 Task: Find connections with filter location Cehegín with filter topic #Bitcoinwith filter profile language Spanish with filter current company Apex Systems with filter school Orissa University of Agriculture and Technology with filter industry Gambling Facilities and Casinos with filter service category Video Production with filter keywords title Video Editor
Action: Mouse moved to (573, 65)
Screenshot: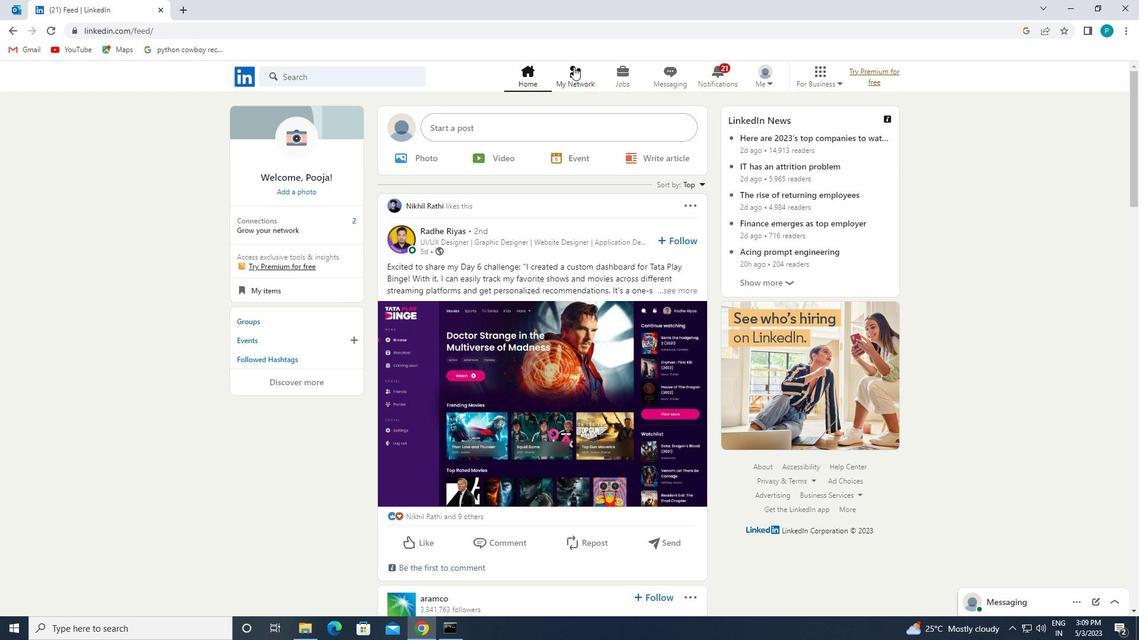 
Action: Mouse pressed left at (573, 65)
Screenshot: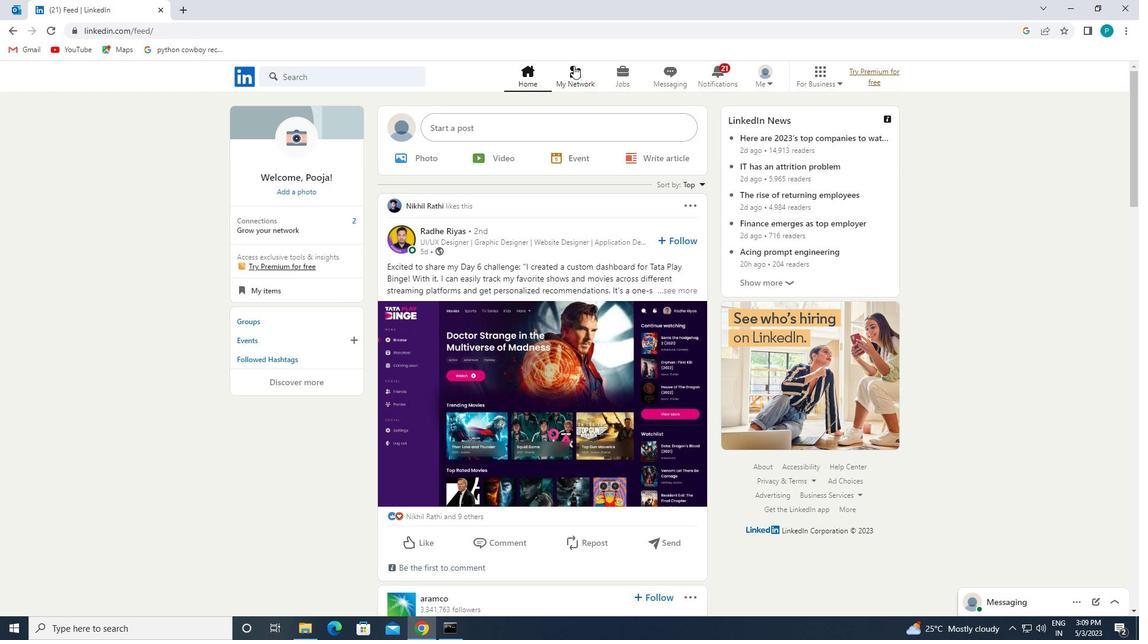 
Action: Mouse moved to (305, 145)
Screenshot: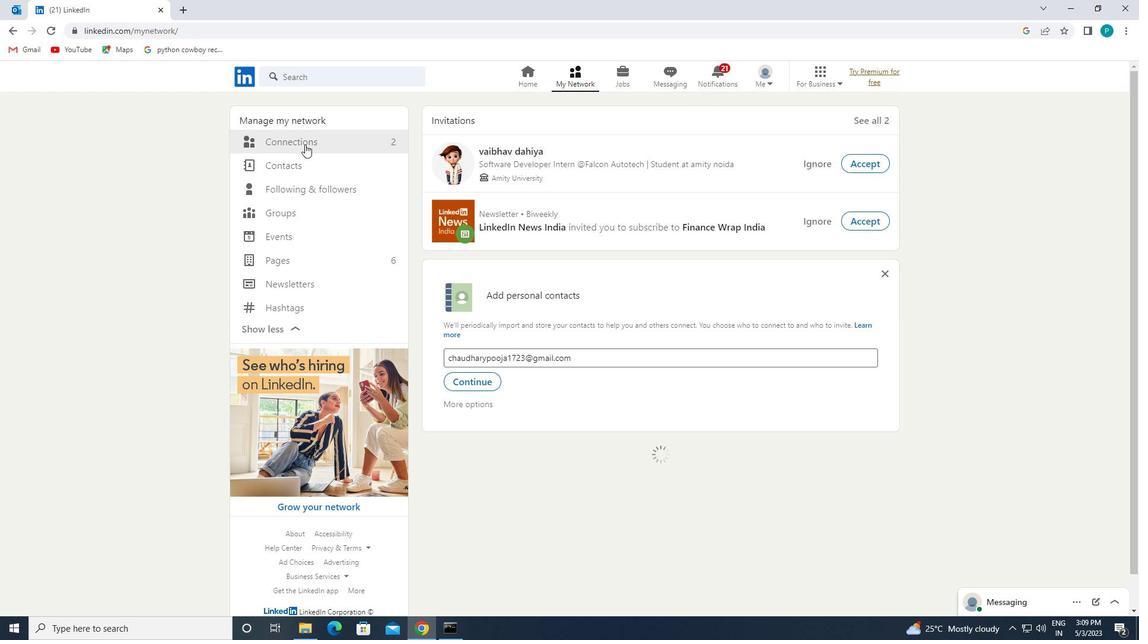 
Action: Mouse pressed left at (305, 145)
Screenshot: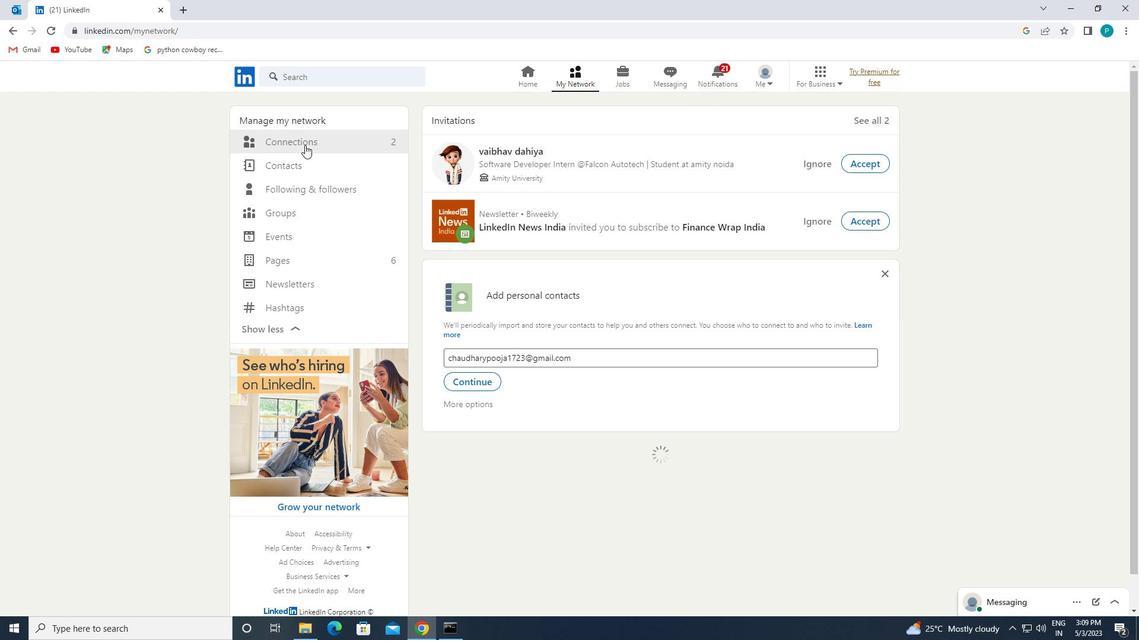 
Action: Mouse moved to (684, 141)
Screenshot: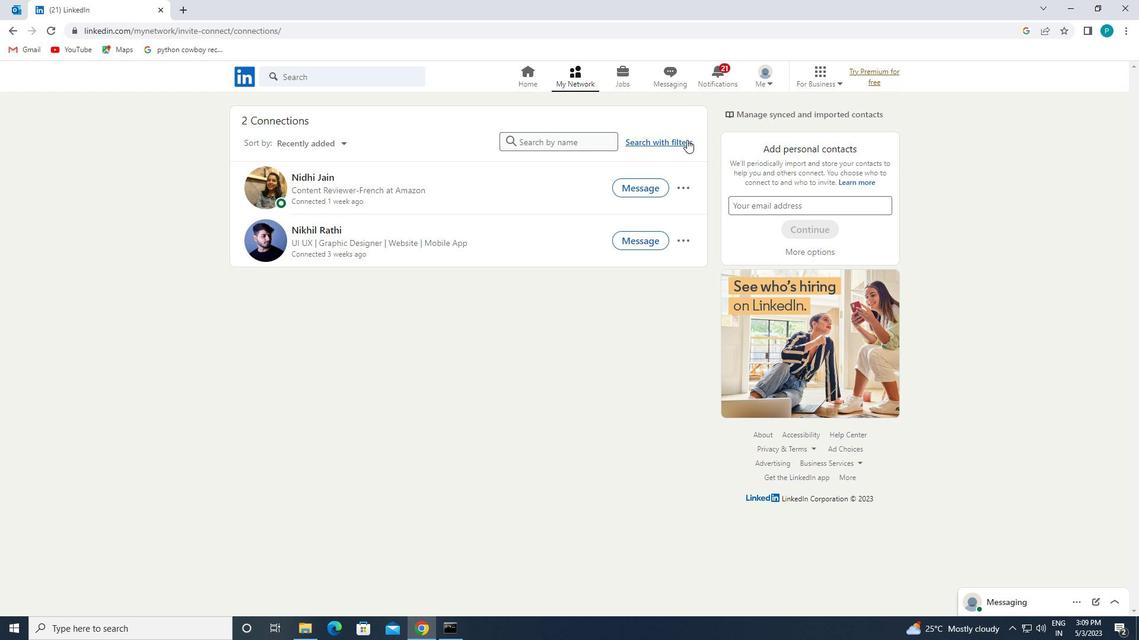 
Action: Mouse pressed left at (684, 141)
Screenshot: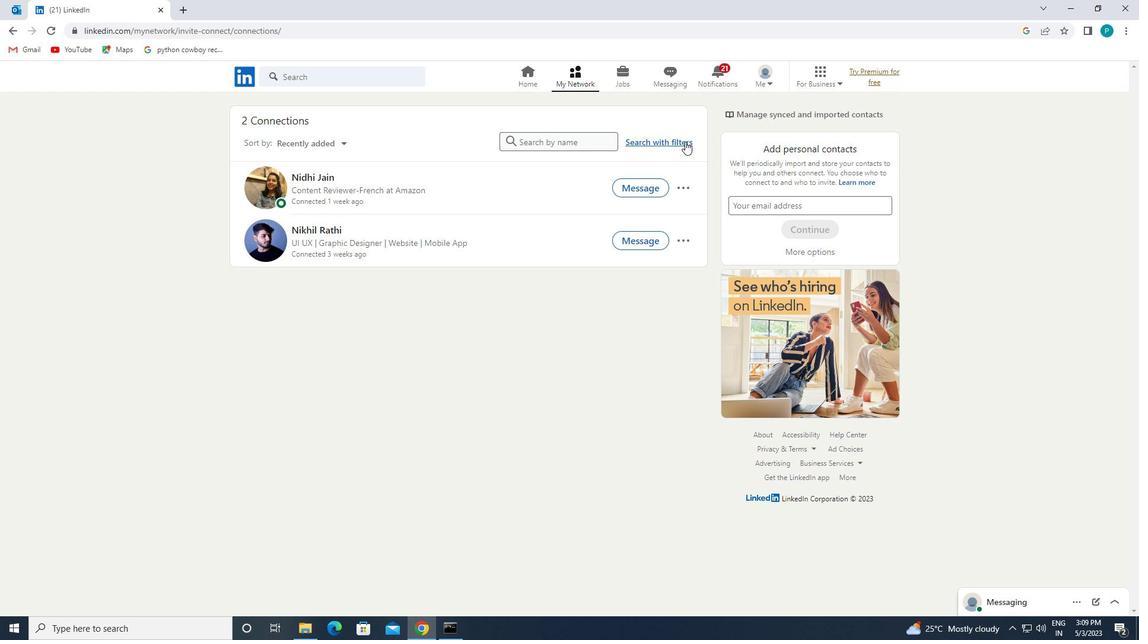 
Action: Mouse moved to (600, 111)
Screenshot: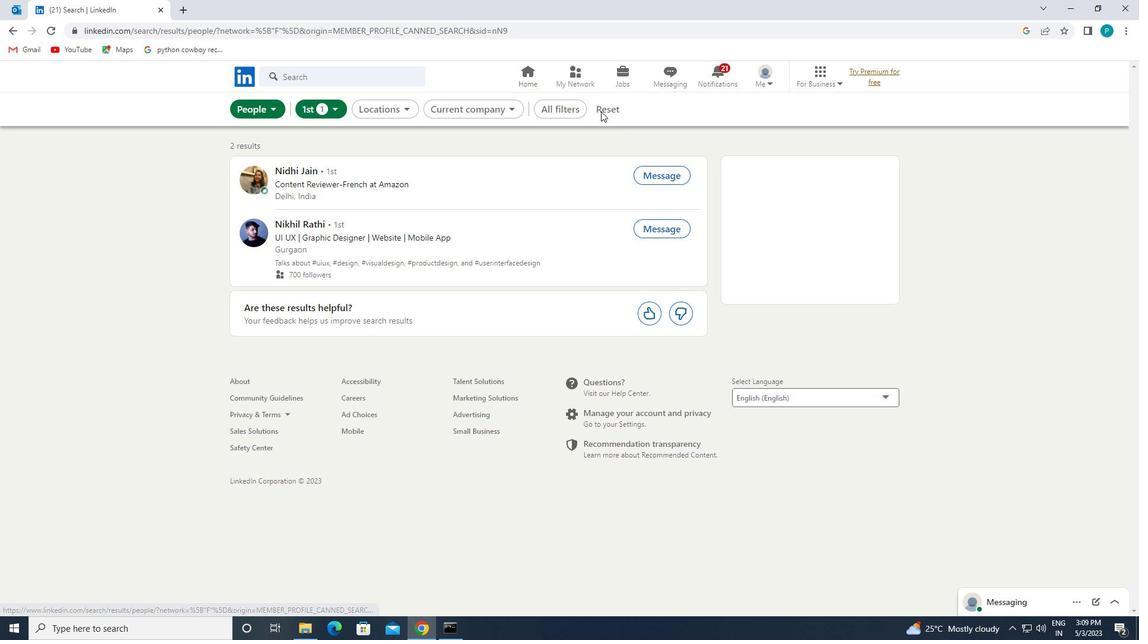 
Action: Mouse pressed left at (600, 111)
Screenshot: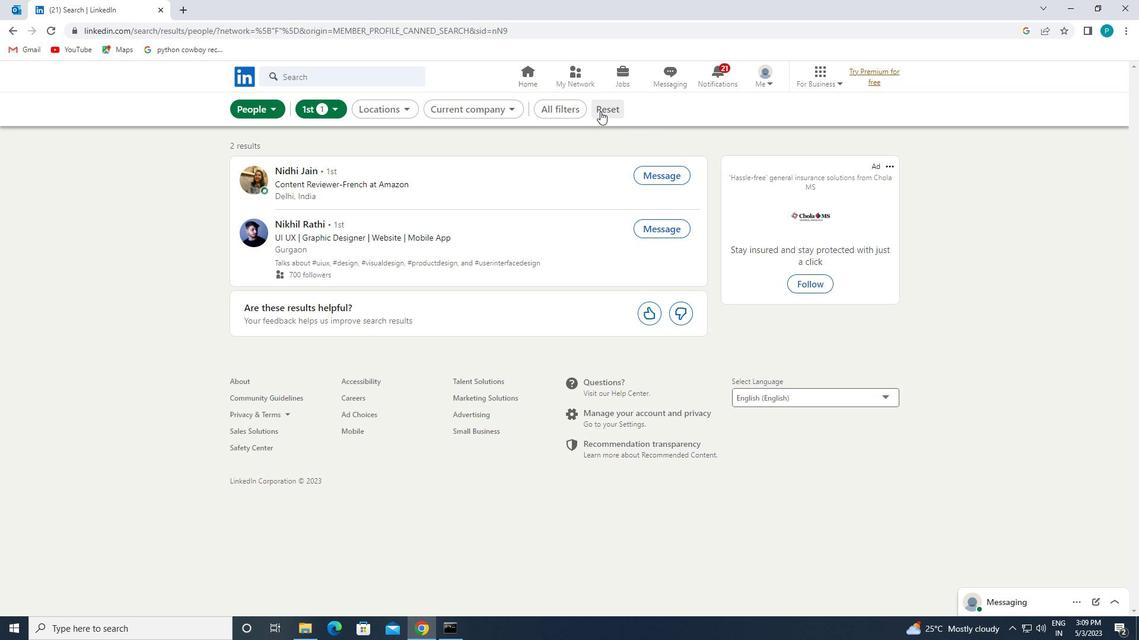 
Action: Mouse pressed left at (600, 111)
Screenshot: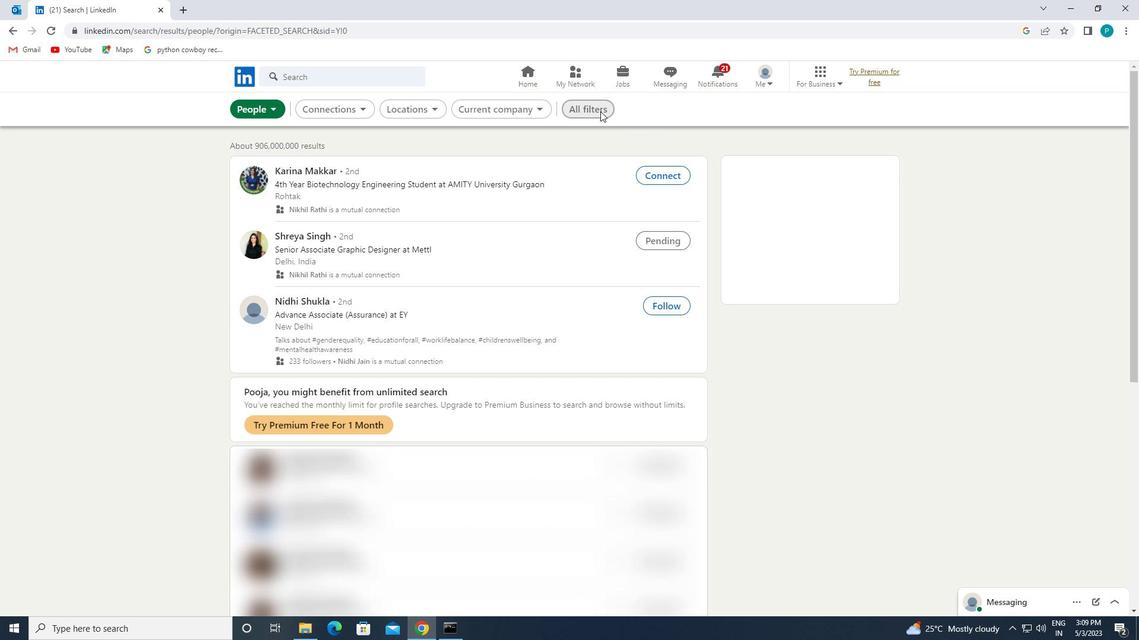 
Action: Mouse moved to (1065, 371)
Screenshot: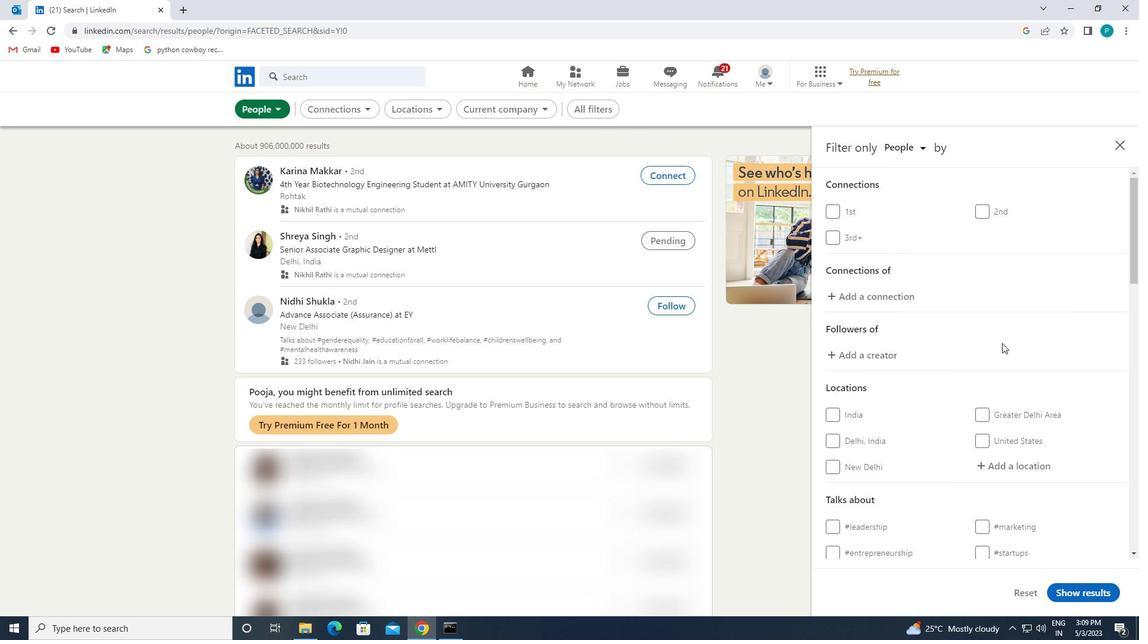 
Action: Mouse scrolled (1065, 370) with delta (0, 0)
Screenshot: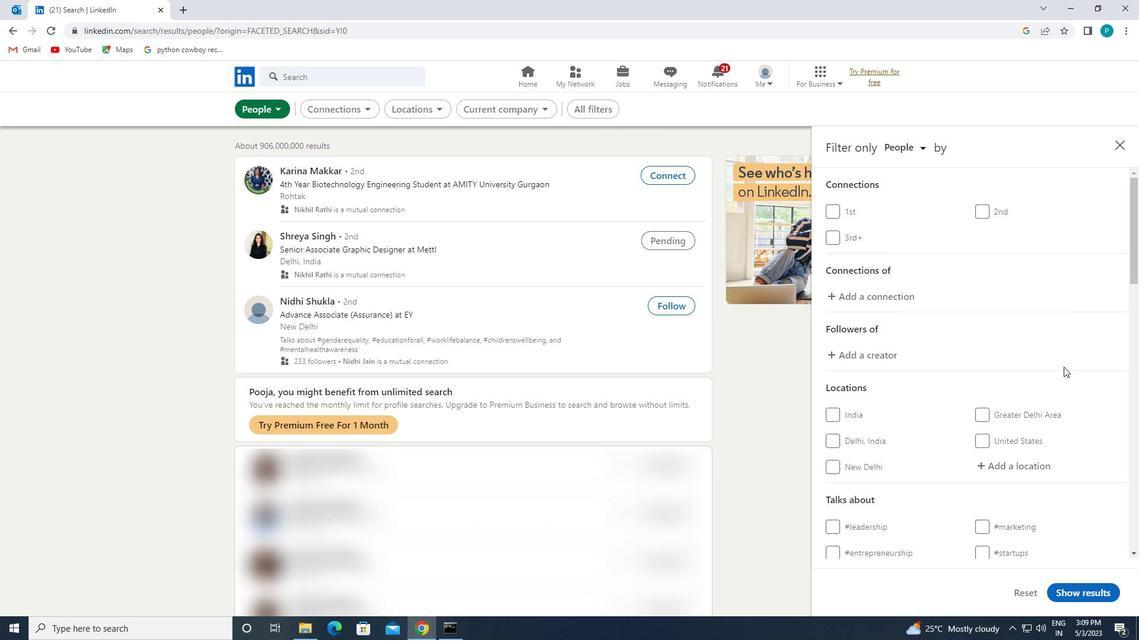 
Action: Mouse scrolled (1065, 370) with delta (0, 0)
Screenshot: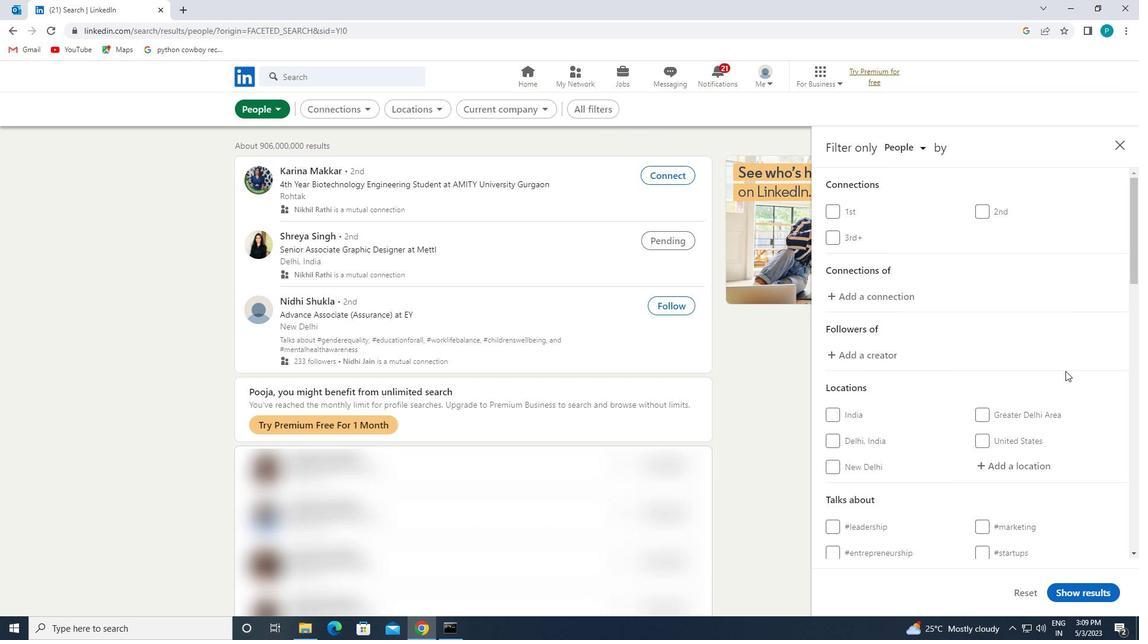 
Action: Mouse moved to (1019, 343)
Screenshot: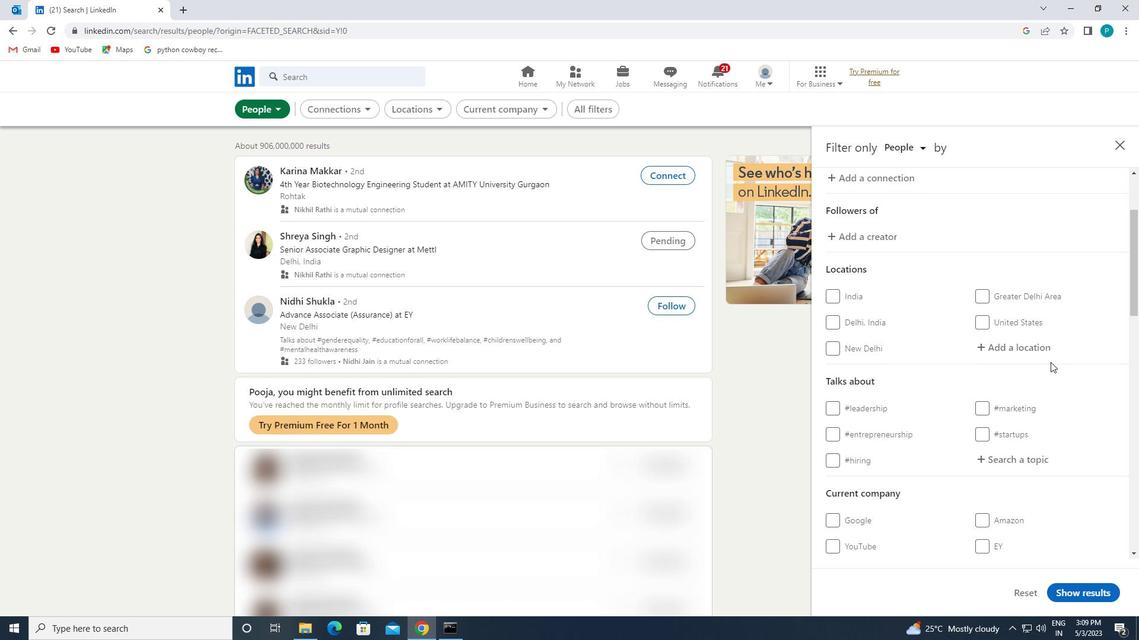 
Action: Mouse pressed left at (1019, 343)
Screenshot: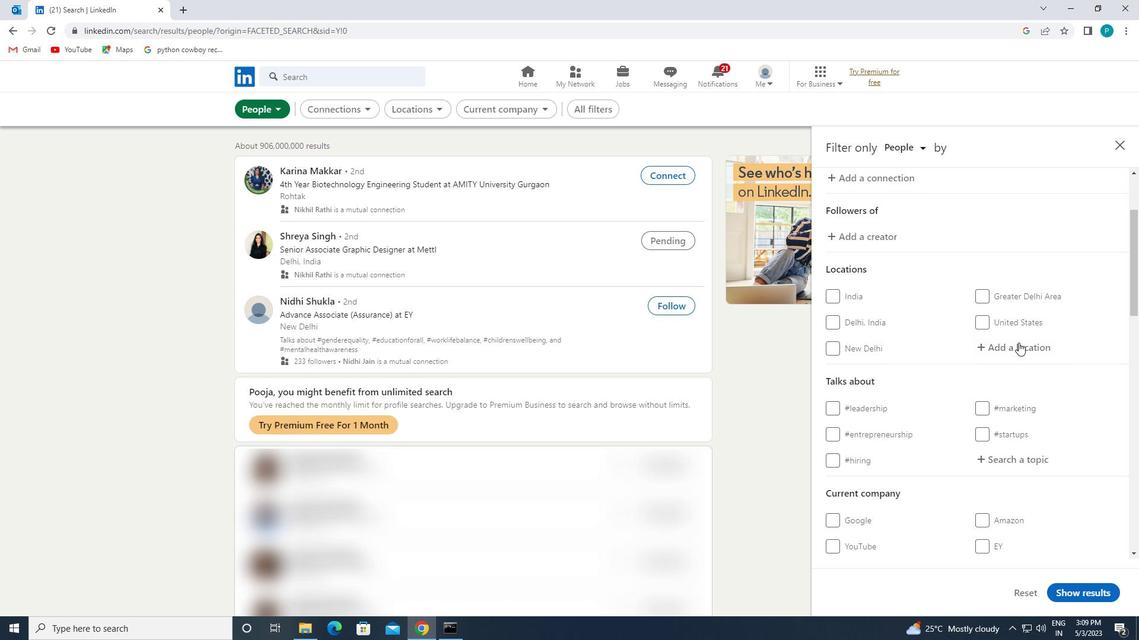 
Action: Mouse moved to (1019, 343)
Screenshot: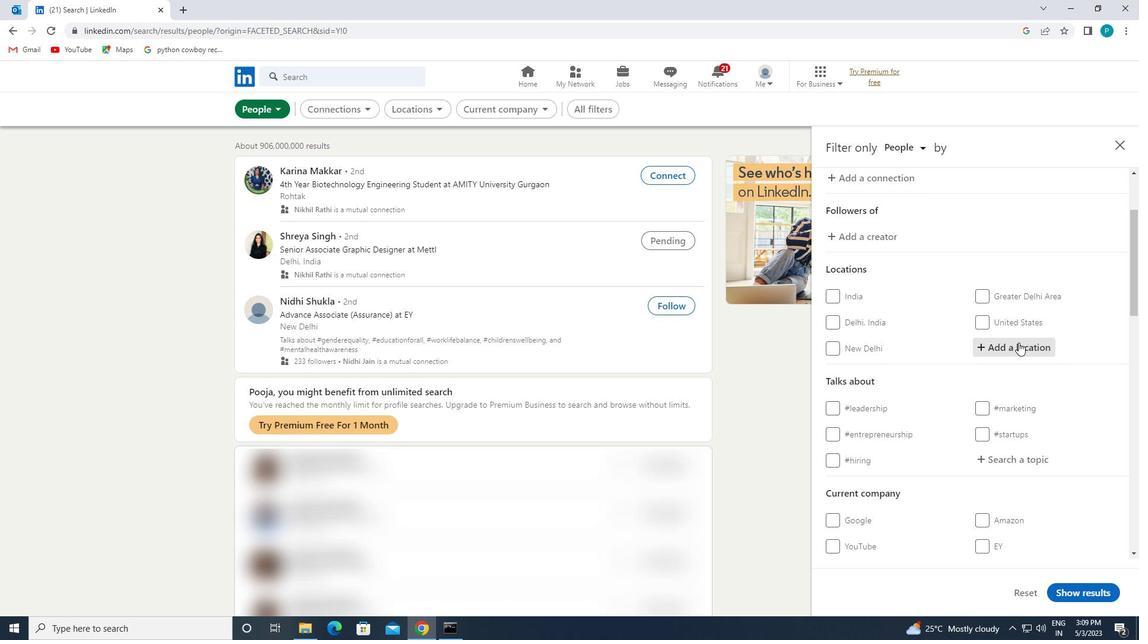 
Action: Key pressed <Key.caps_lock>c<Key.caps_lock>ehe
Screenshot: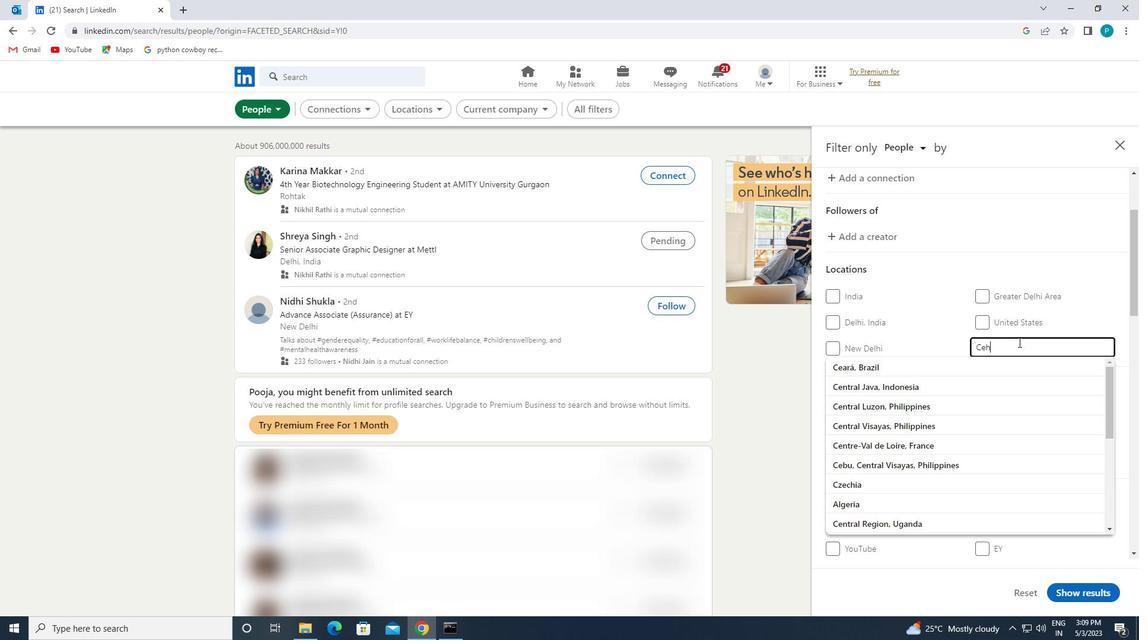 
Action: Mouse moved to (991, 366)
Screenshot: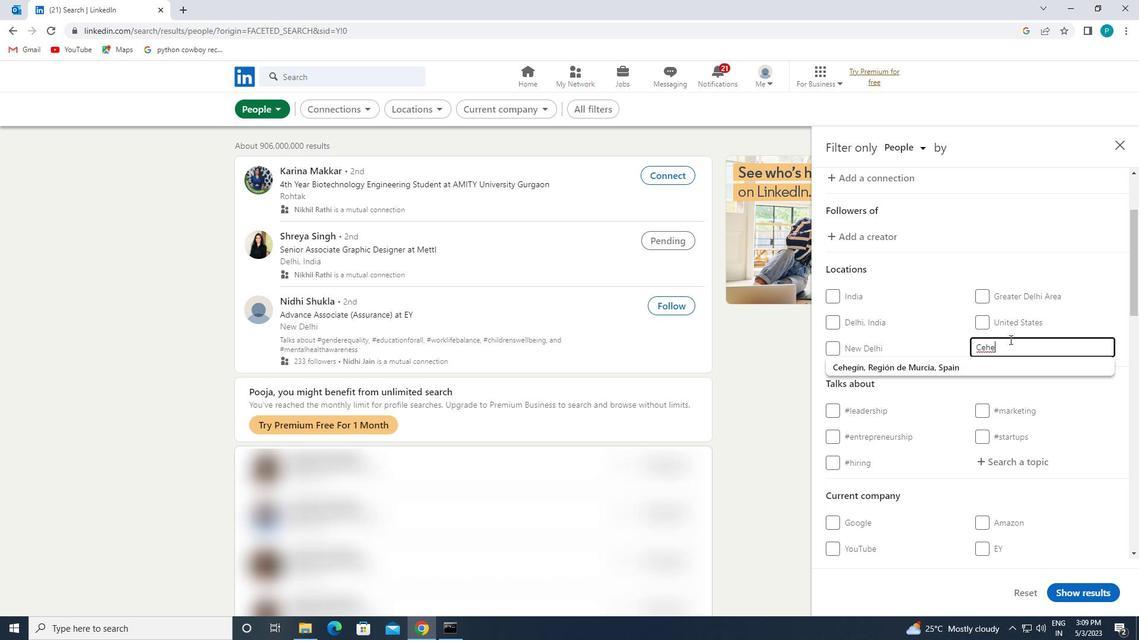 
Action: Mouse pressed left at (991, 366)
Screenshot: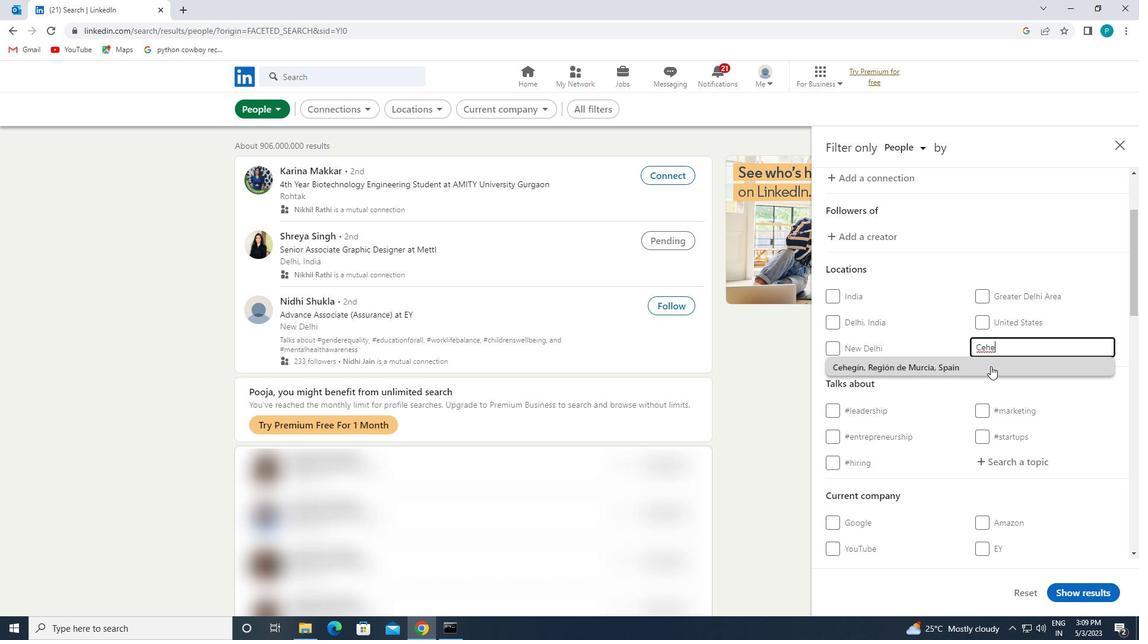 
Action: Mouse moved to (990, 366)
Screenshot: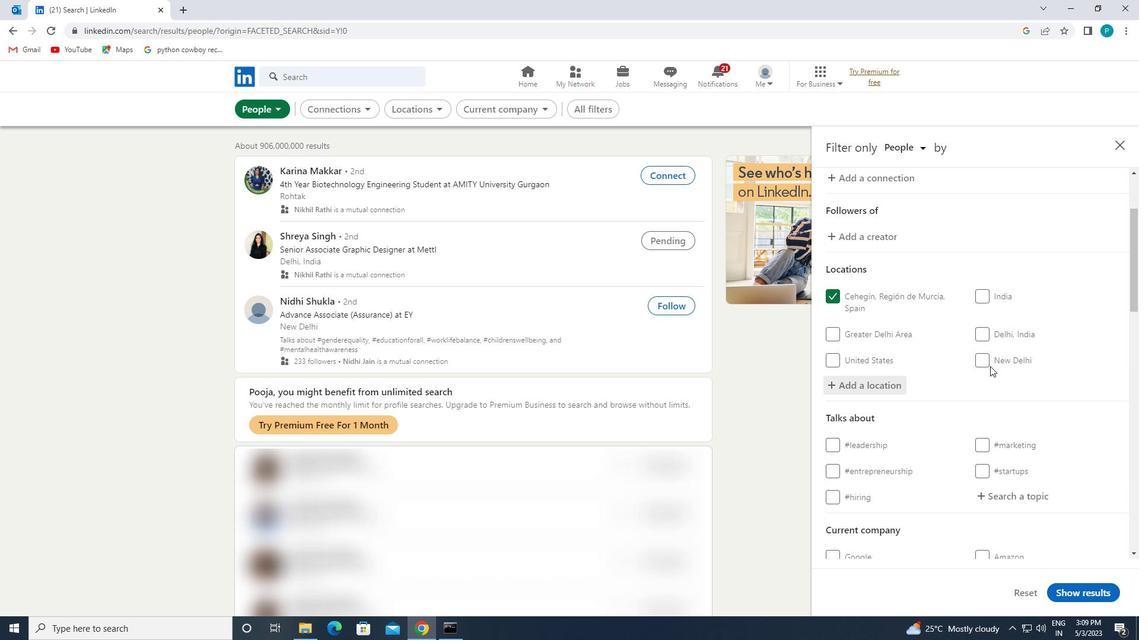 
Action: Mouse scrolled (990, 366) with delta (0, 0)
Screenshot: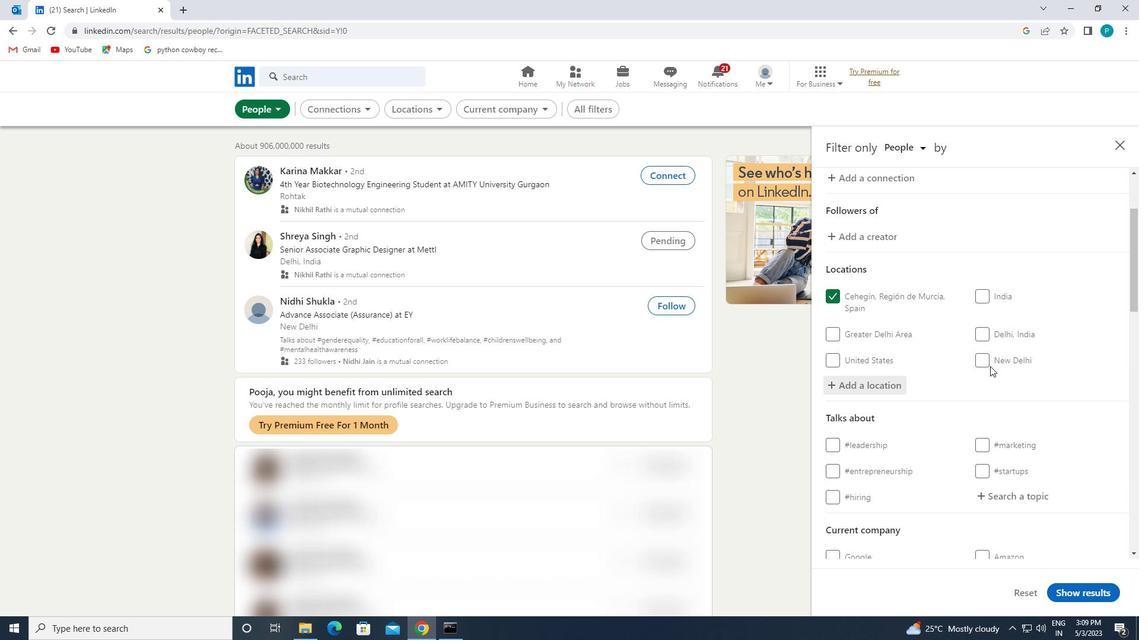 
Action: Mouse moved to (990, 367)
Screenshot: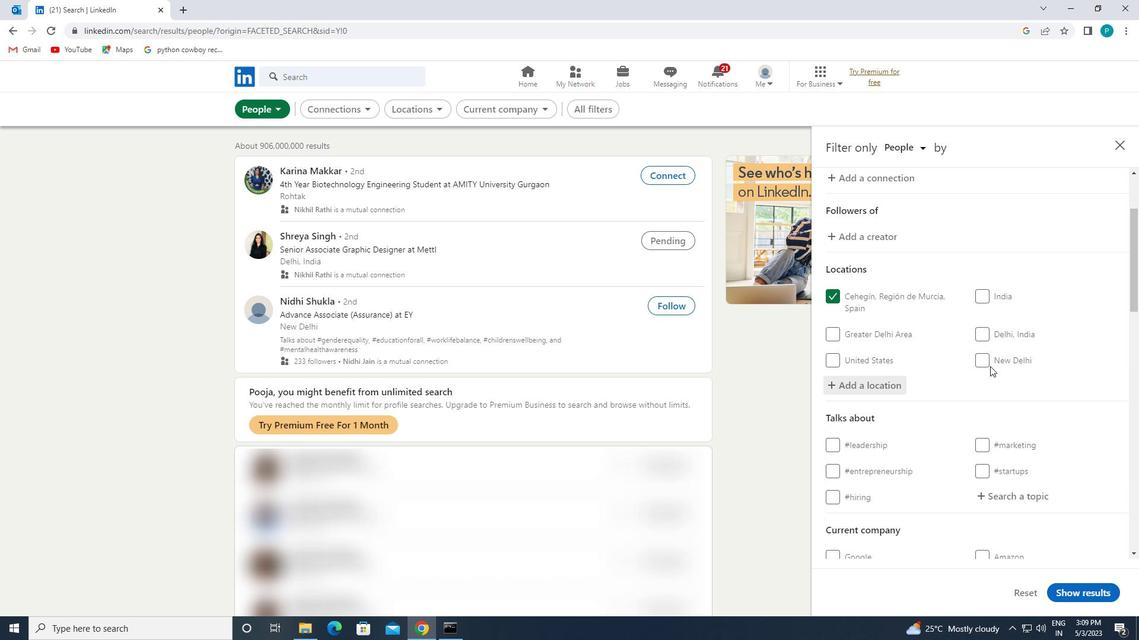
Action: Mouse scrolled (990, 366) with delta (0, 0)
Screenshot: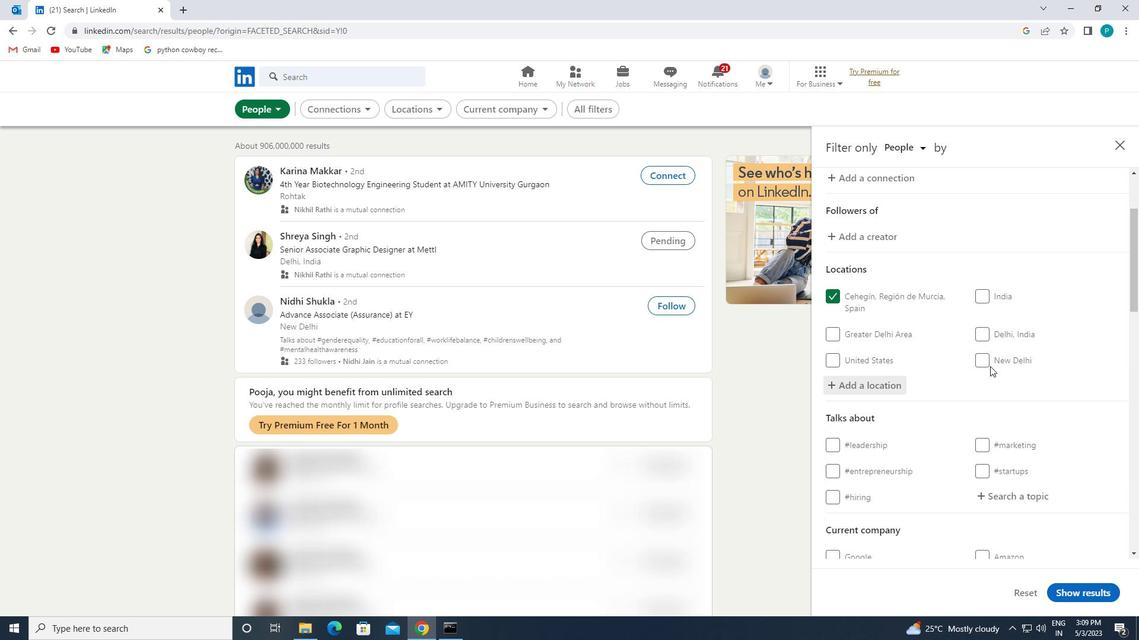 
Action: Mouse moved to (991, 368)
Screenshot: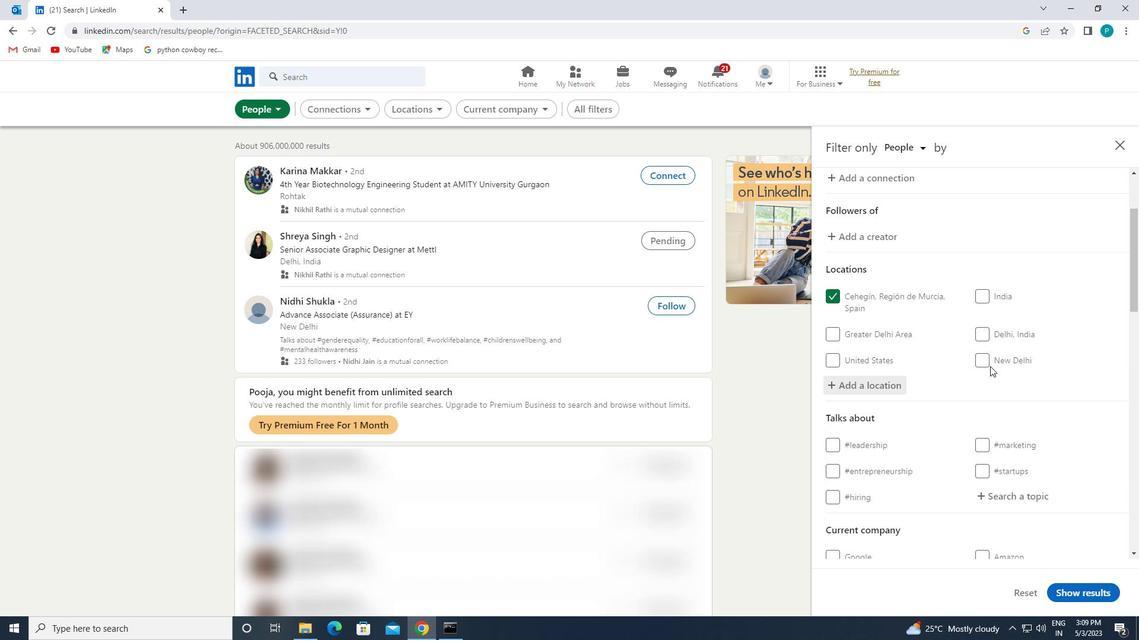 
Action: Mouse scrolled (991, 367) with delta (0, 0)
Screenshot: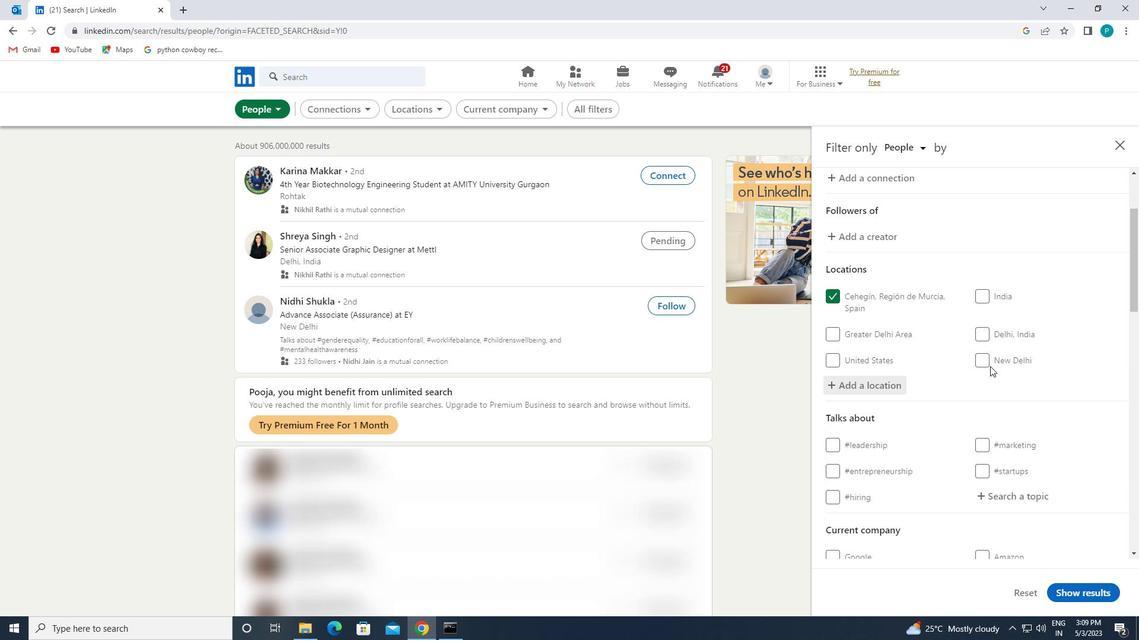 
Action: Mouse moved to (984, 323)
Screenshot: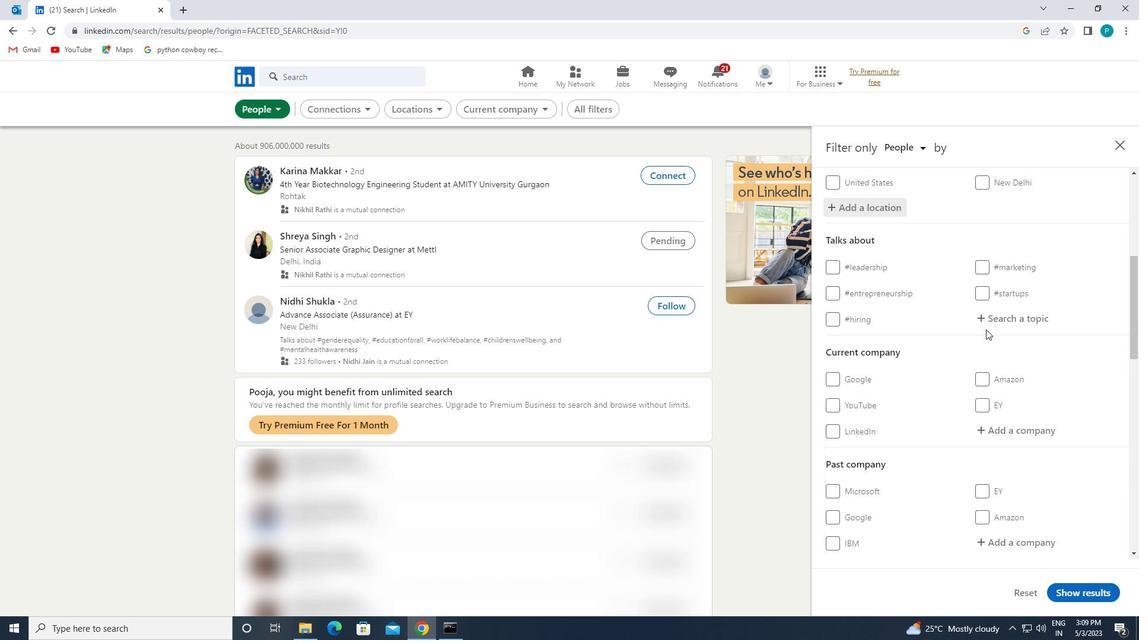 
Action: Mouse pressed left at (984, 323)
Screenshot: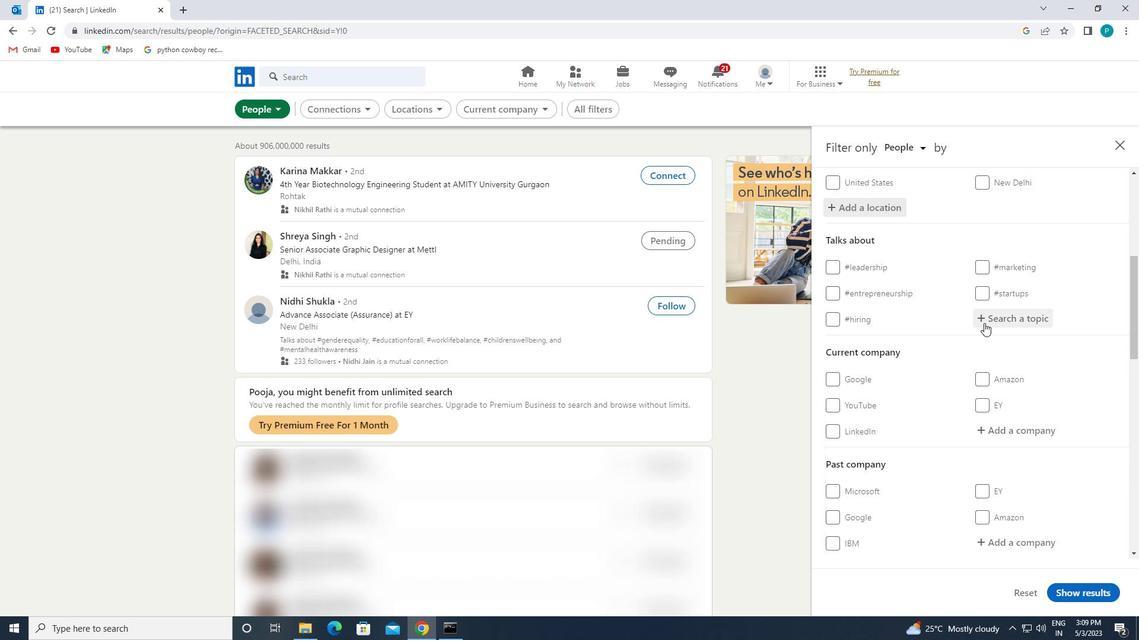 
Action: Mouse moved to (984, 324)
Screenshot: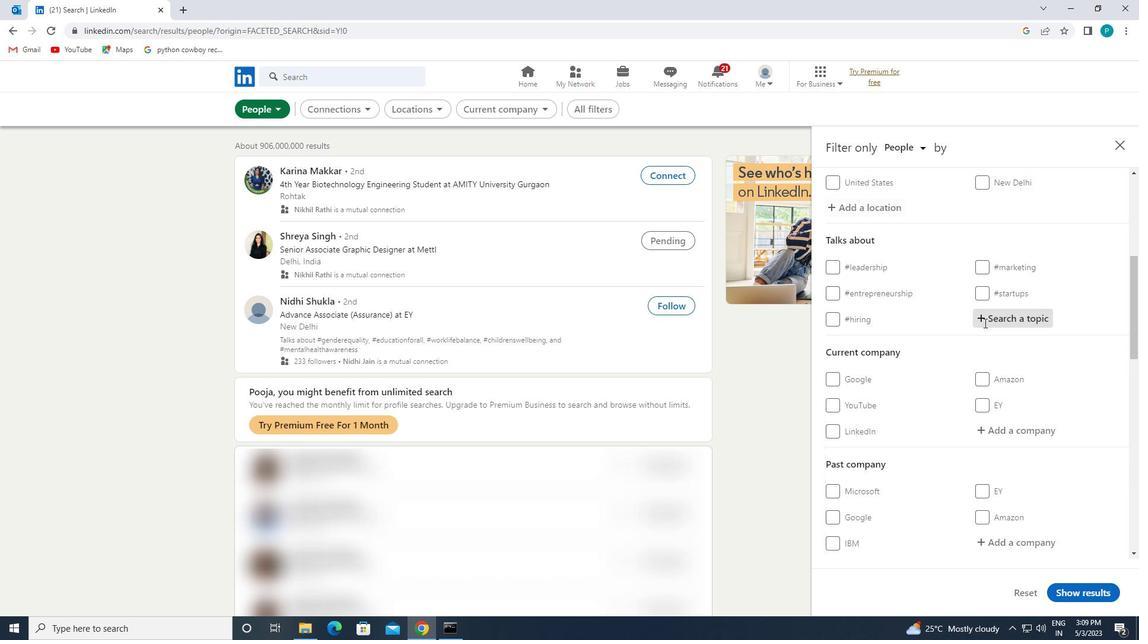 
Action: Key pressed <Key.shift><Key.shift><Key.shift>#<Key.caps_lock>B<Key.caps_lock>ITCOIN
Screenshot: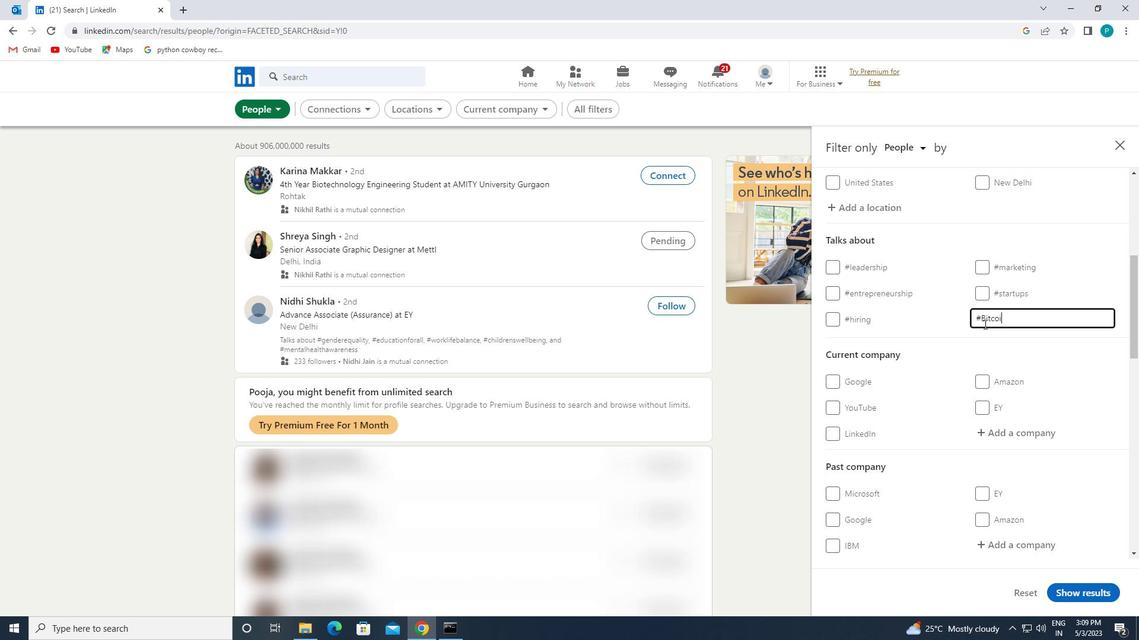 
Action: Mouse moved to (984, 324)
Screenshot: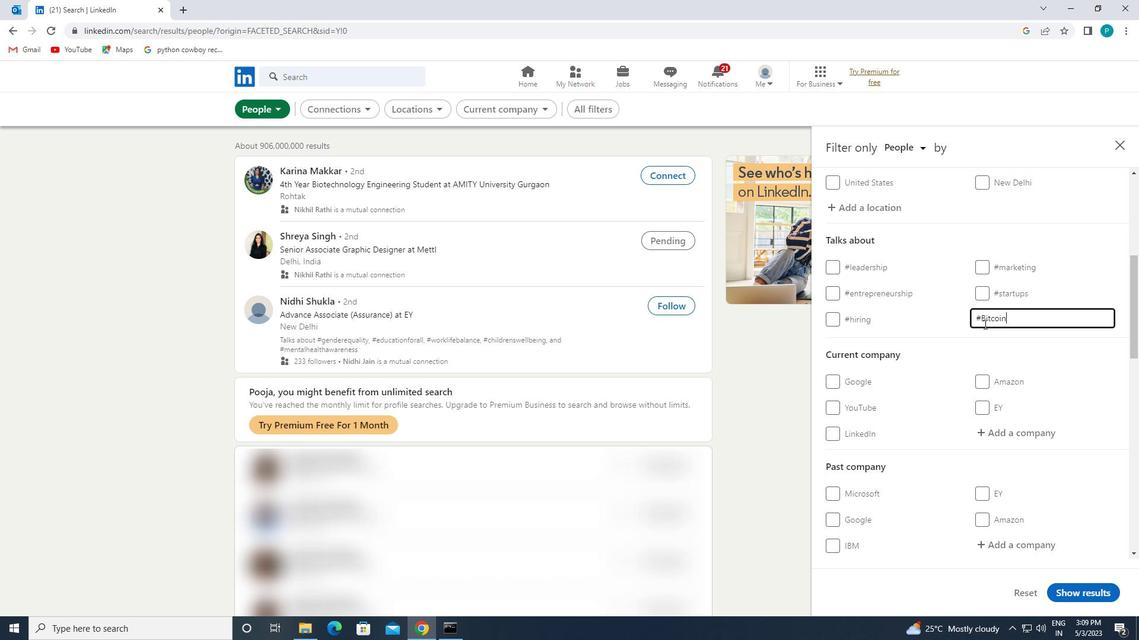 
Action: Mouse scrolled (984, 324) with delta (0, 0)
Screenshot: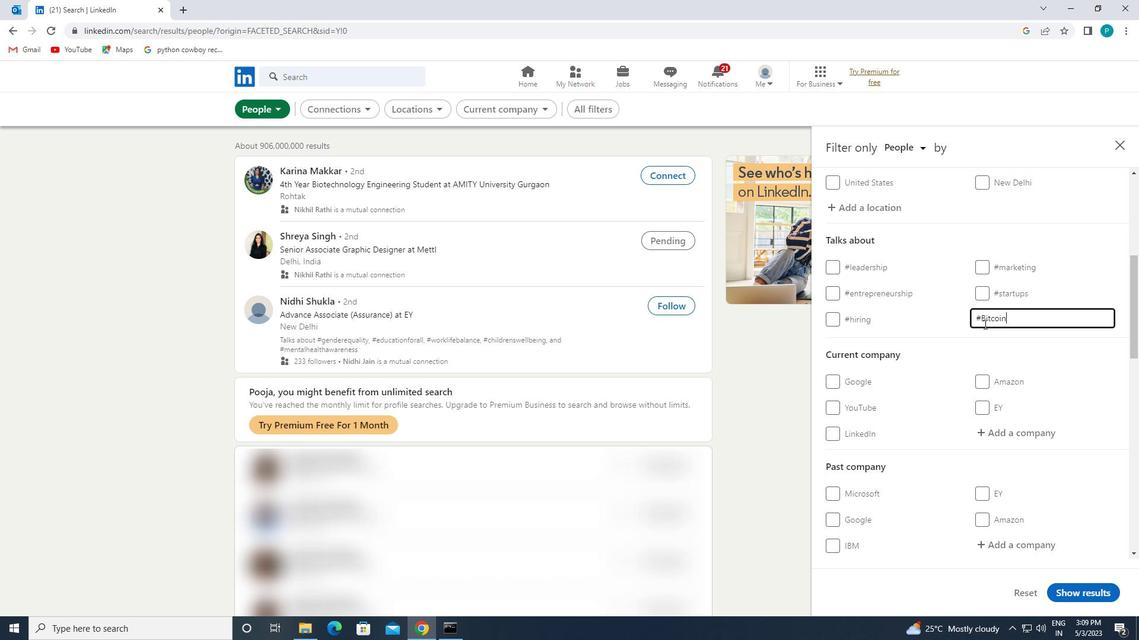 
Action: Mouse moved to (984, 325)
Screenshot: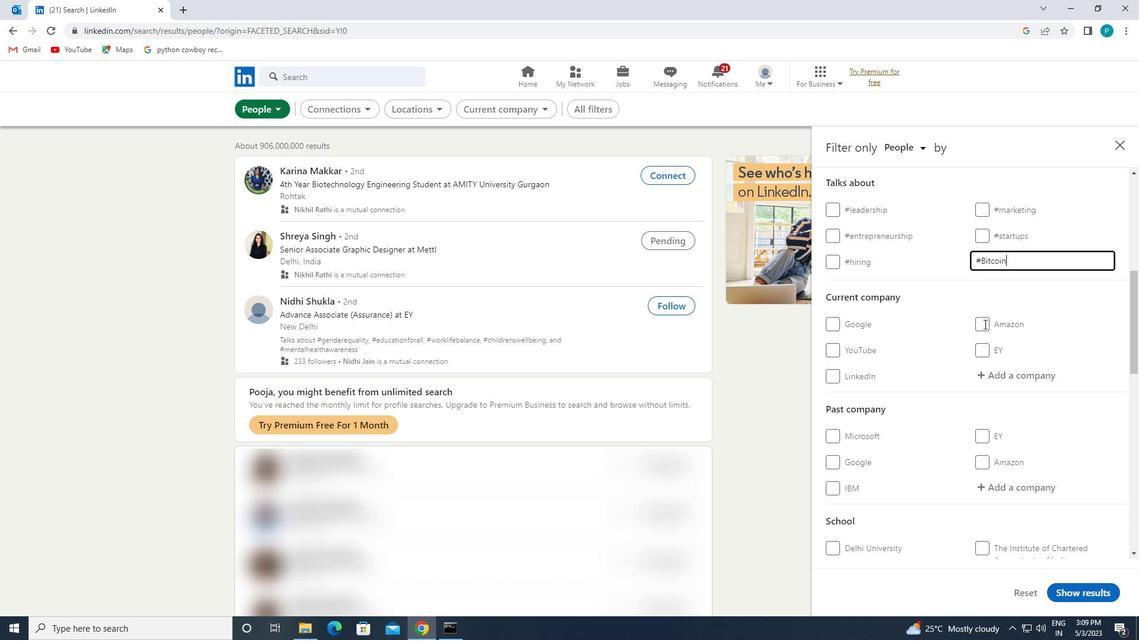 
Action: Mouse scrolled (984, 324) with delta (0, 0)
Screenshot: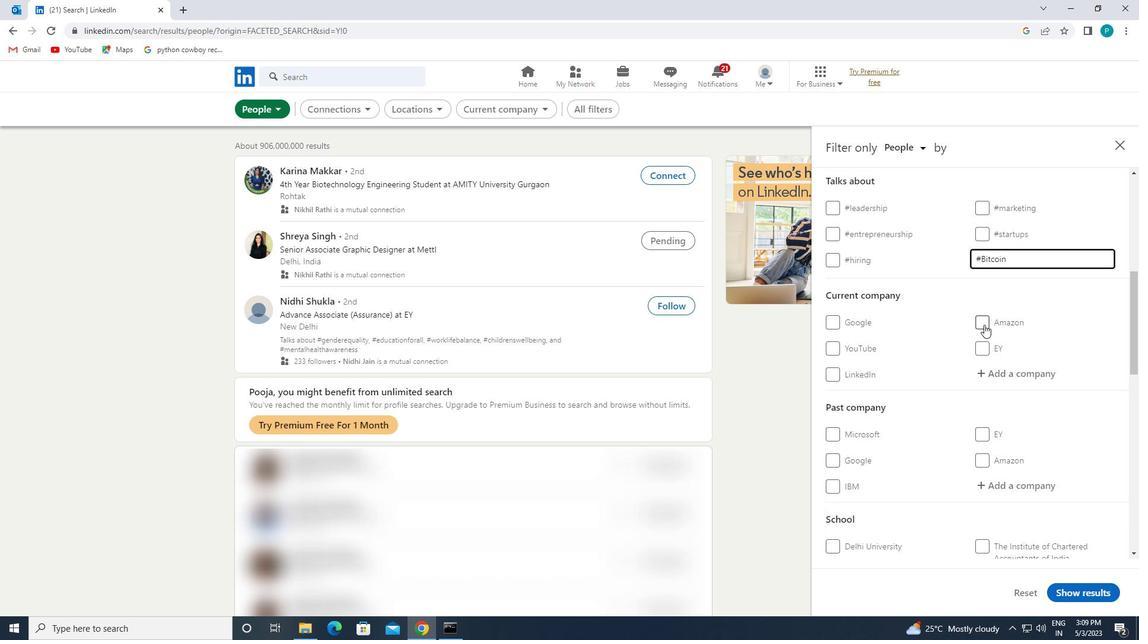 
Action: Mouse scrolled (984, 324) with delta (0, 0)
Screenshot: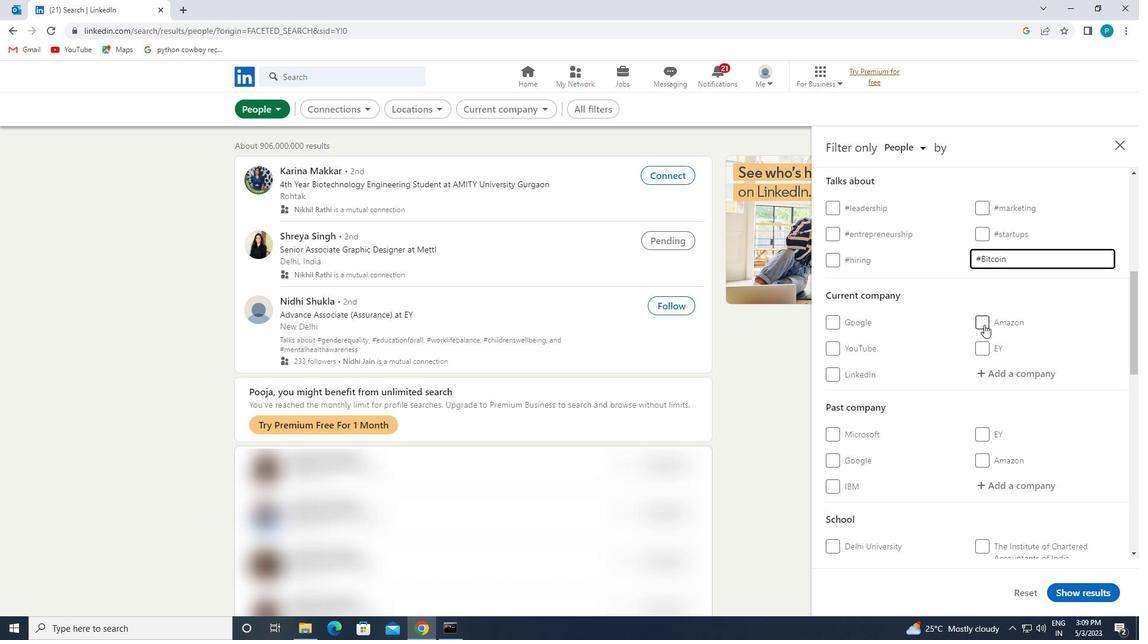 
Action: Mouse moved to (984, 325)
Screenshot: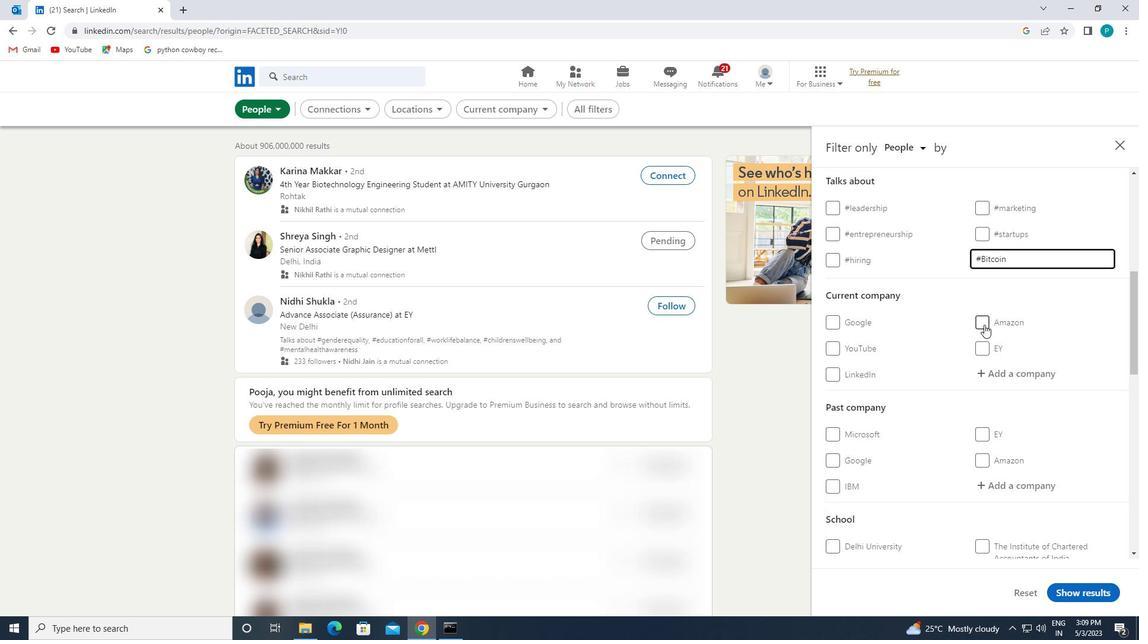 
Action: Mouse scrolled (984, 324) with delta (0, 0)
Screenshot: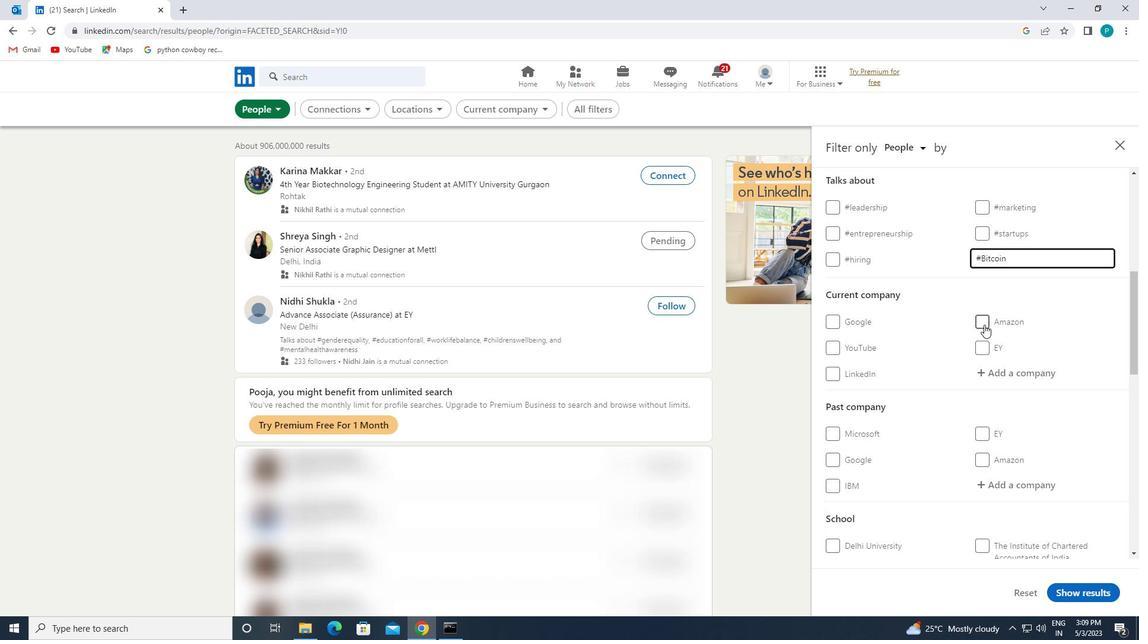 
Action: Mouse moved to (939, 382)
Screenshot: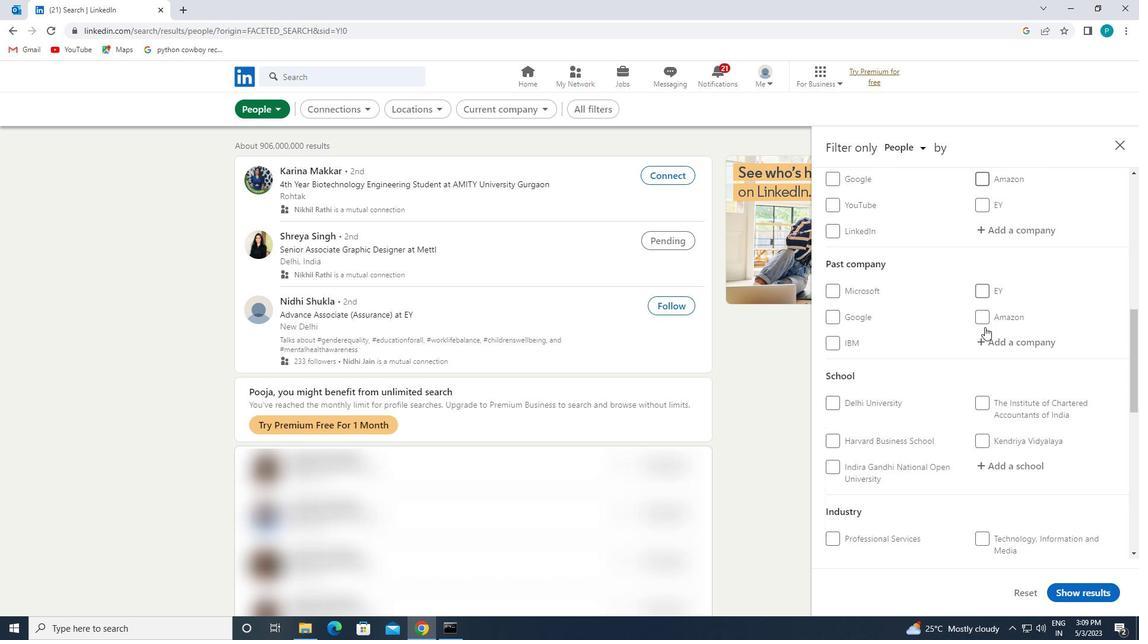 
Action: Mouse scrolled (939, 382) with delta (0, 0)
Screenshot: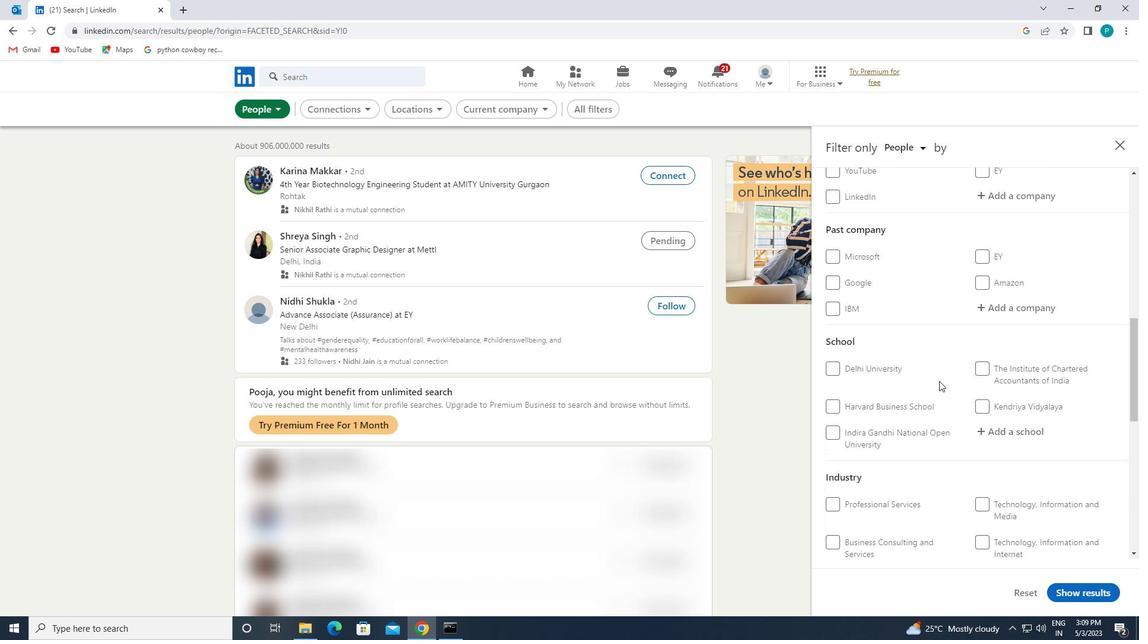 
Action: Mouse scrolled (939, 382) with delta (0, 0)
Screenshot: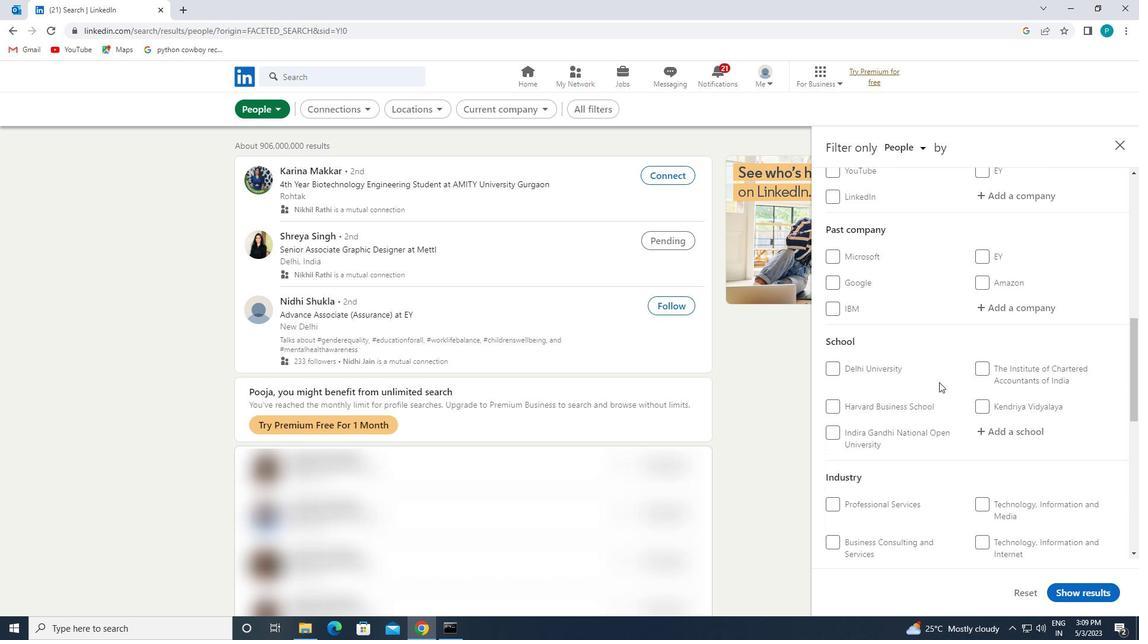 
Action: Mouse scrolled (939, 382) with delta (0, 0)
Screenshot: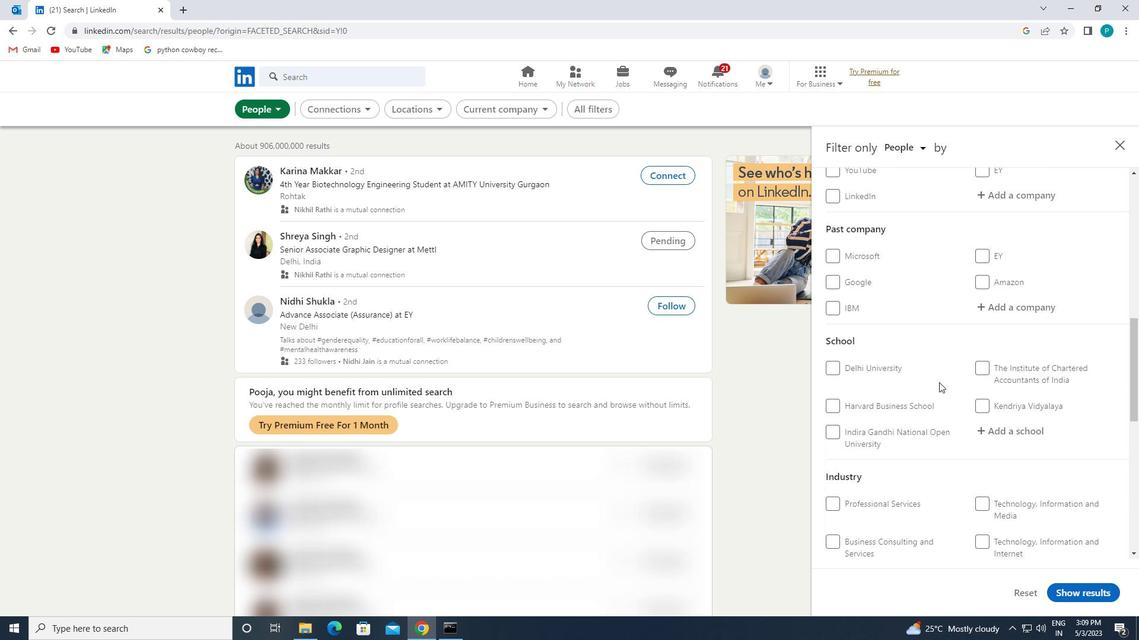 
Action: Mouse moved to (908, 412)
Screenshot: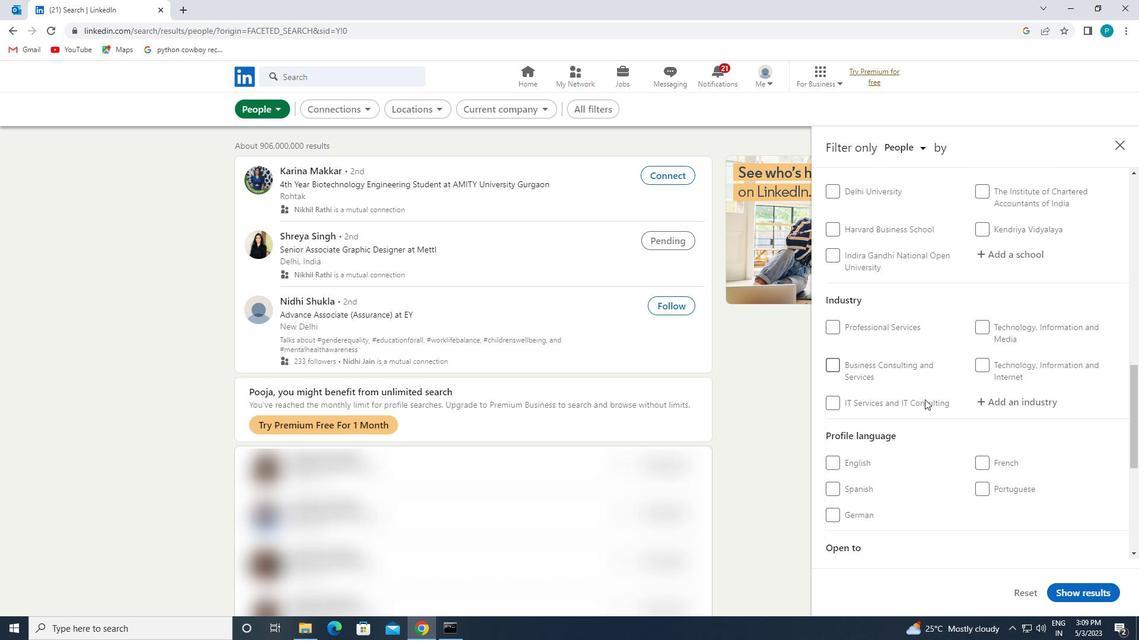 
Action: Mouse scrolled (908, 411) with delta (0, 0)
Screenshot: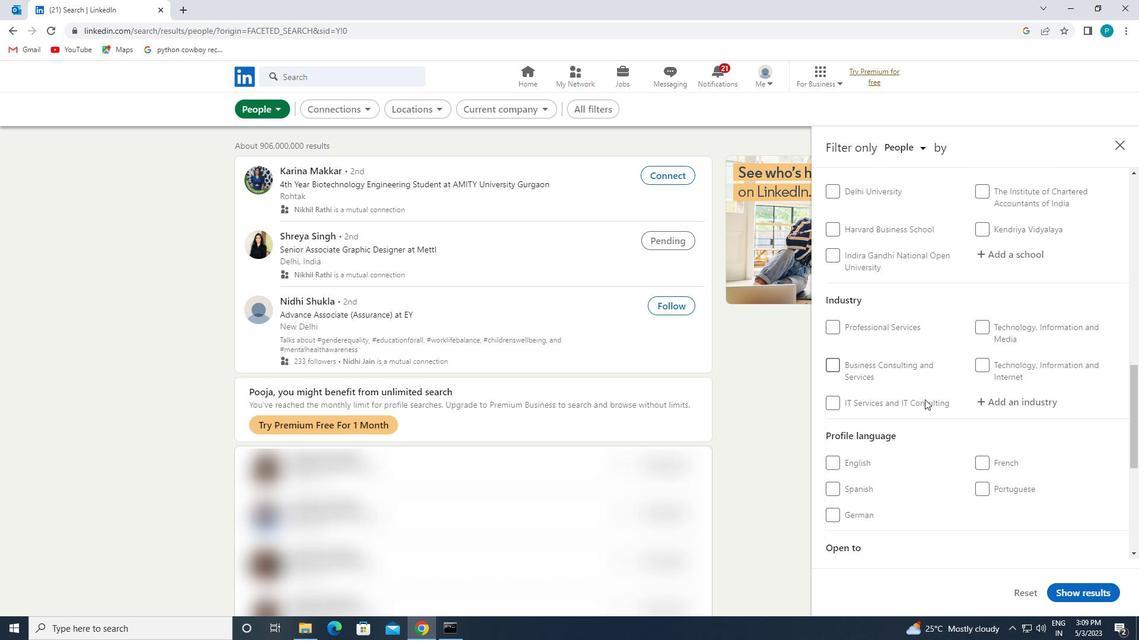 
Action: Mouse scrolled (908, 411) with delta (0, 0)
Screenshot: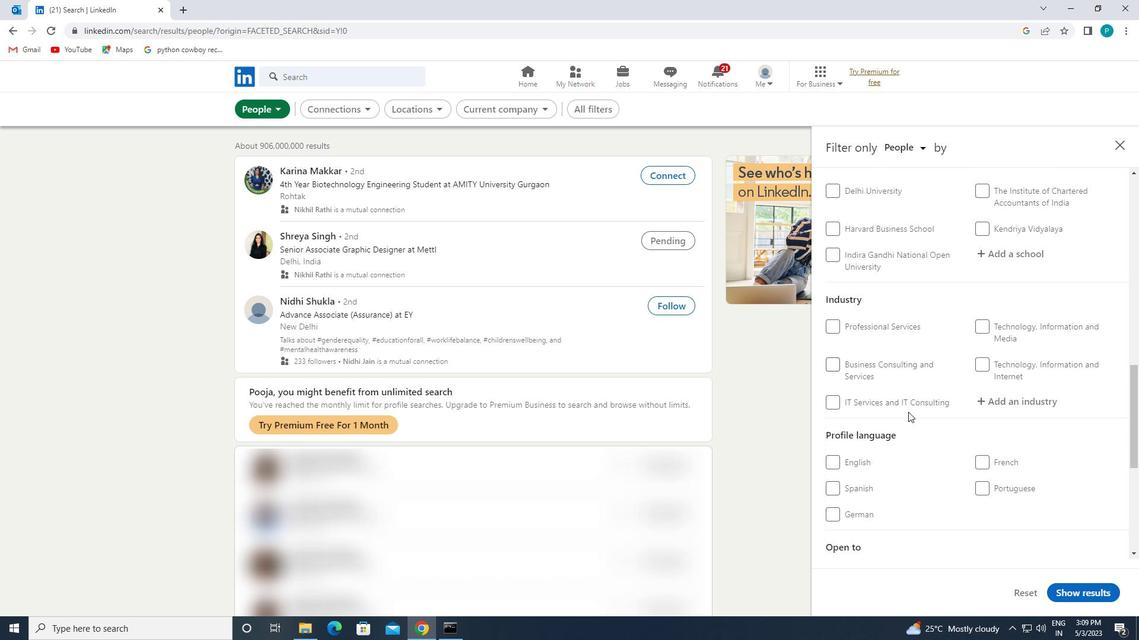 
Action: Mouse moved to (857, 373)
Screenshot: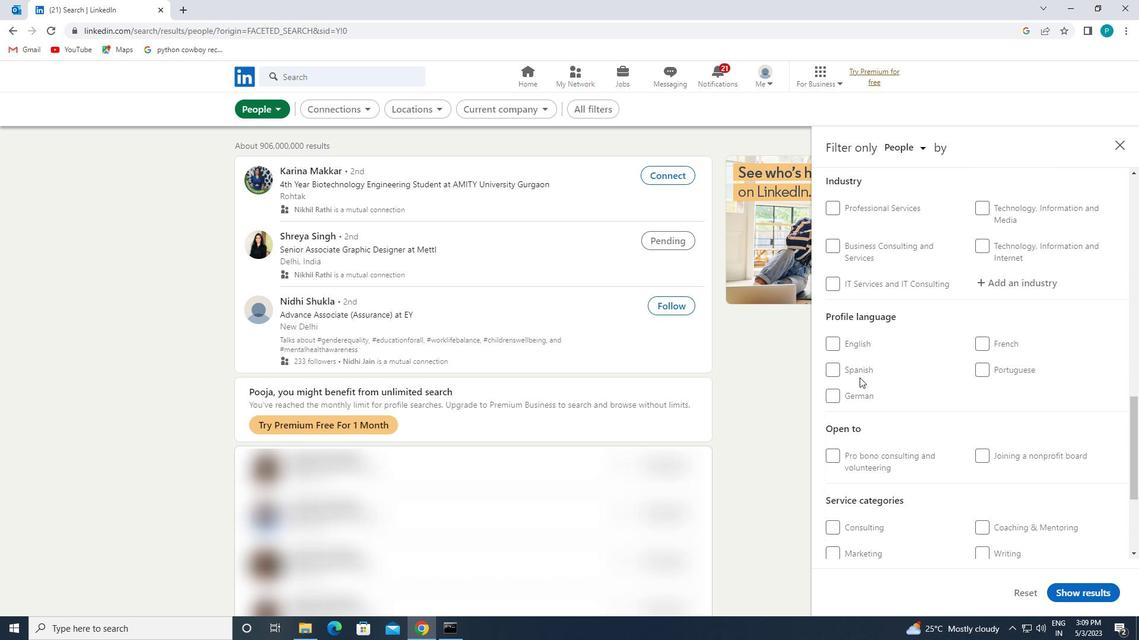 
Action: Mouse pressed left at (857, 373)
Screenshot: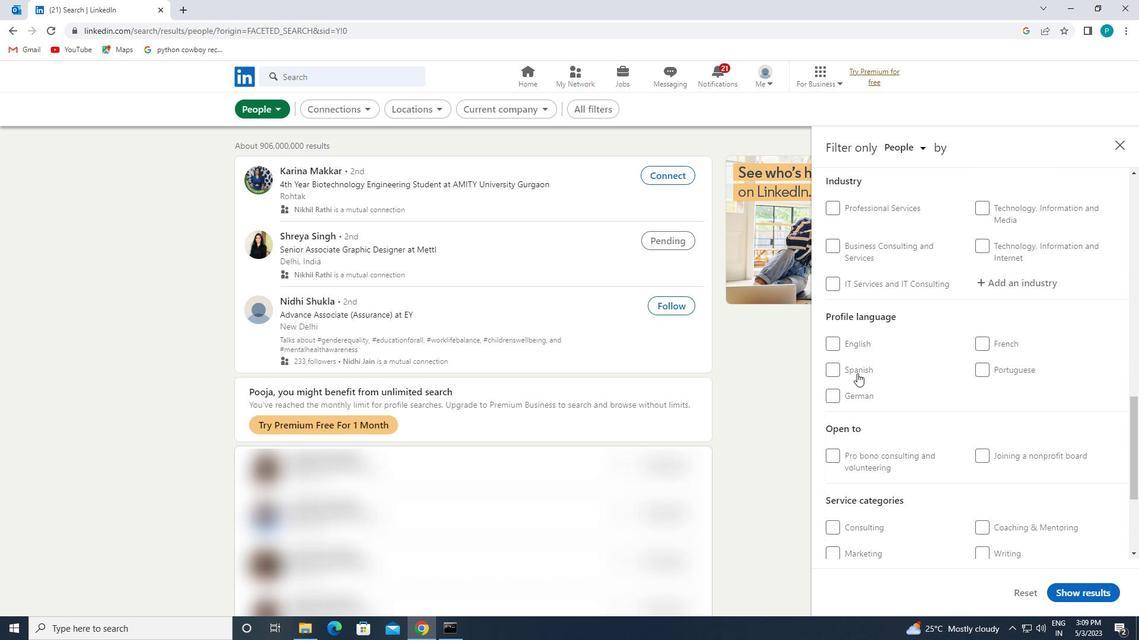 
Action: Mouse moved to (953, 368)
Screenshot: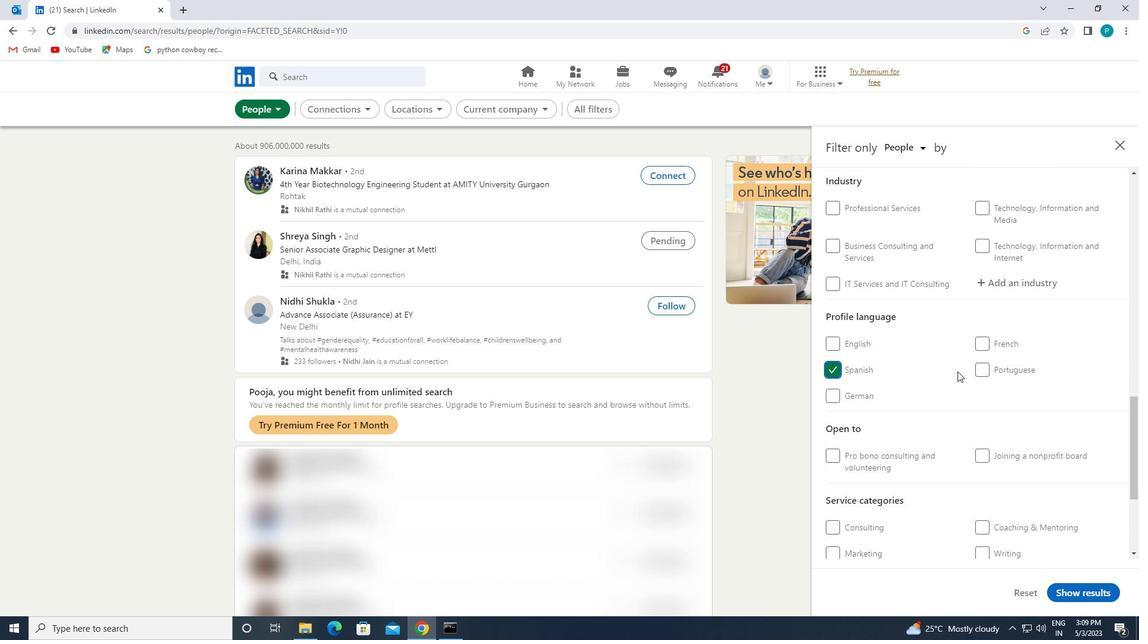 
Action: Mouse scrolled (953, 369) with delta (0, 0)
Screenshot: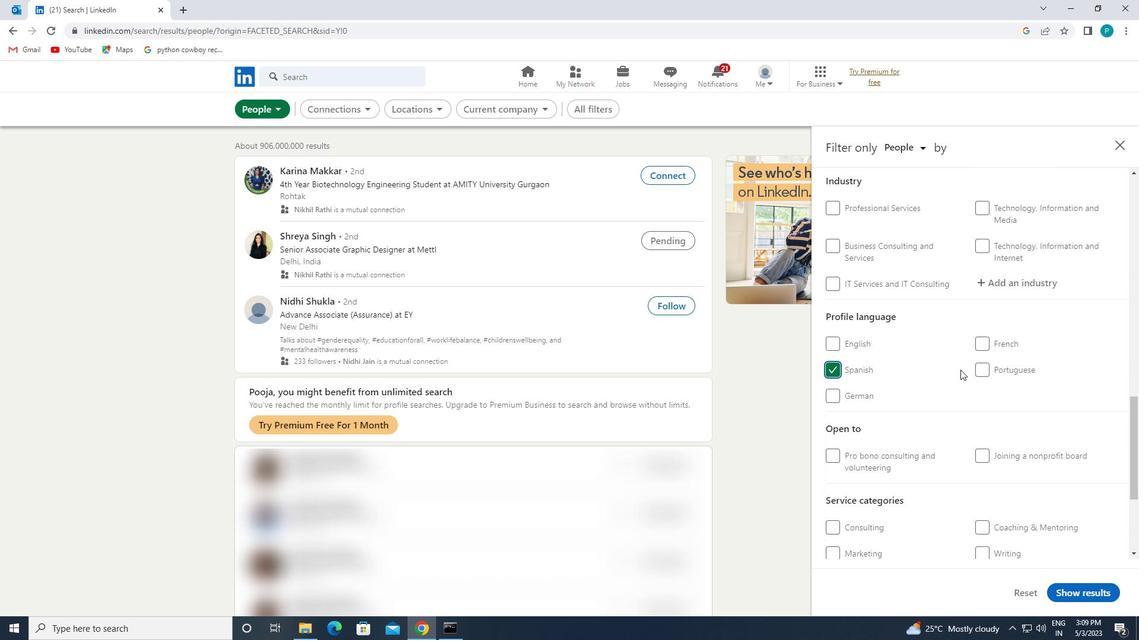 
Action: Mouse moved to (952, 367)
Screenshot: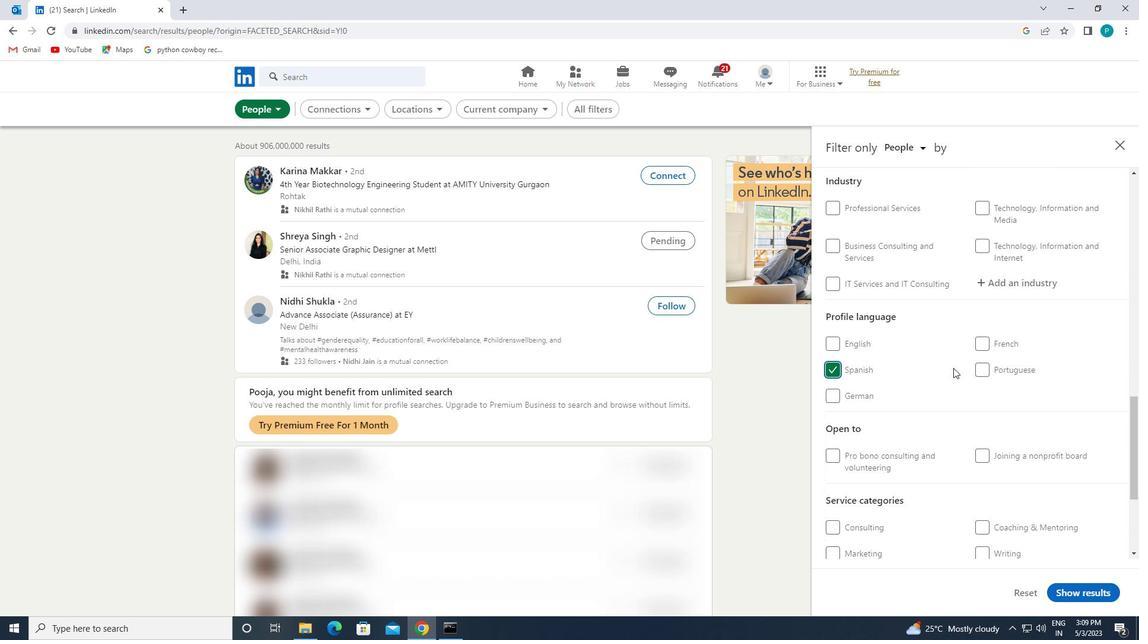 
Action: Mouse scrolled (952, 368) with delta (0, 0)
Screenshot: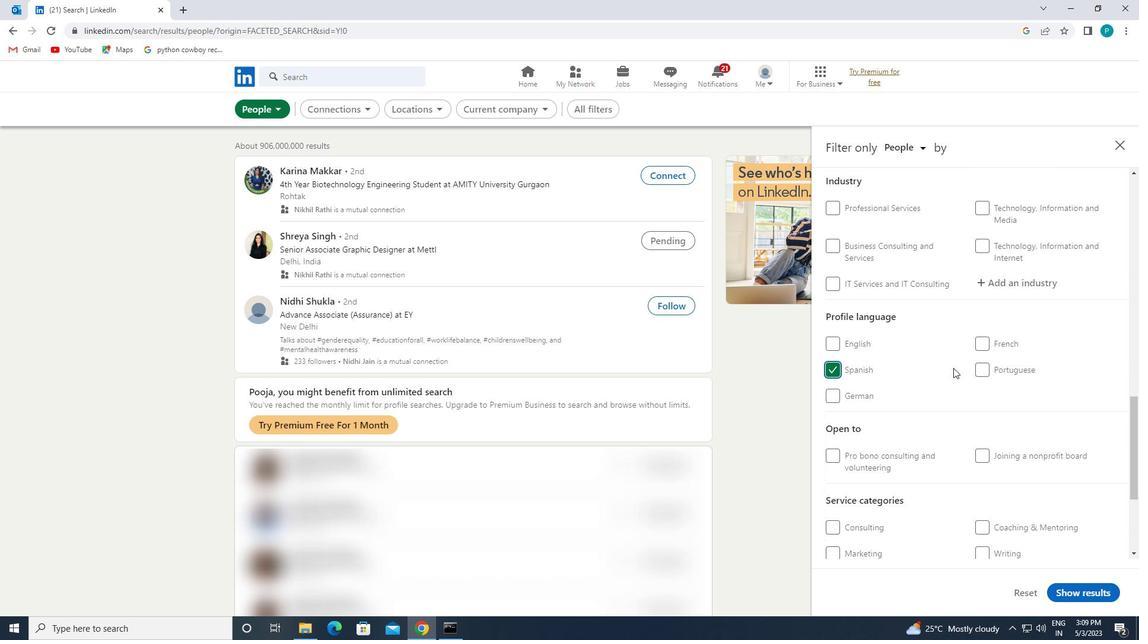 
Action: Mouse moved to (951, 366)
Screenshot: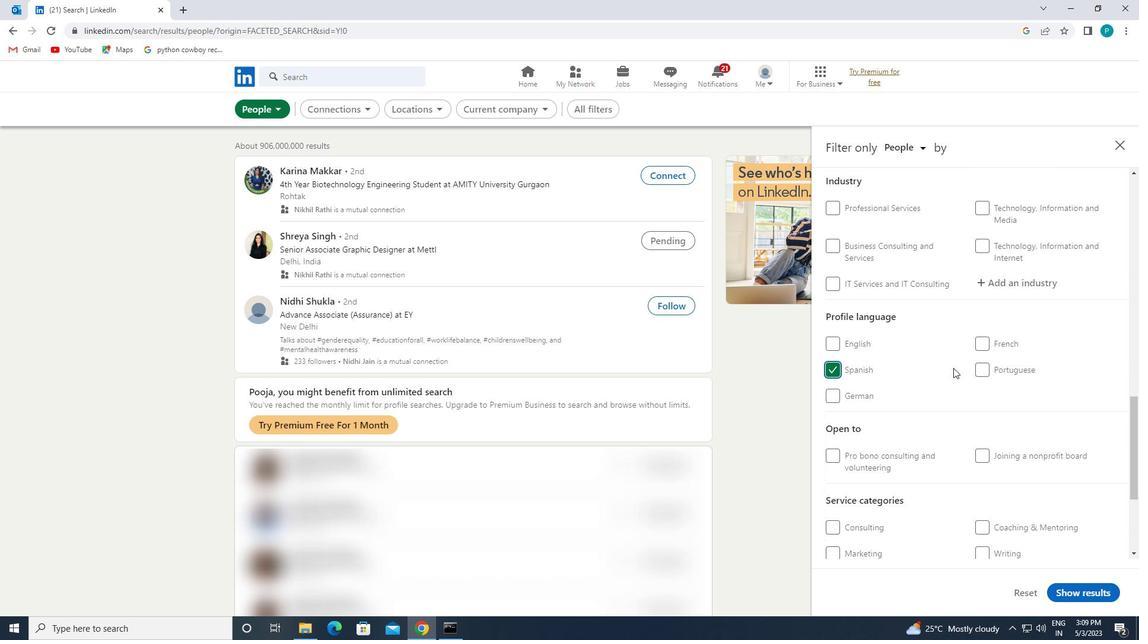 
Action: Mouse scrolled (951, 367) with delta (0, 0)
Screenshot: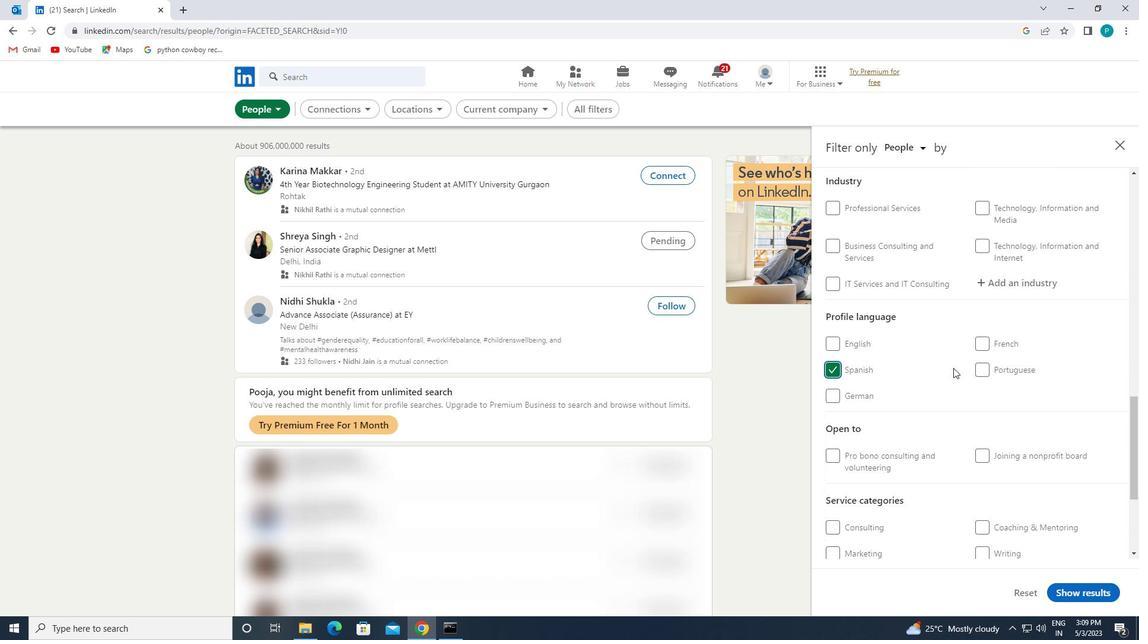 
Action: Mouse moved to (948, 365)
Screenshot: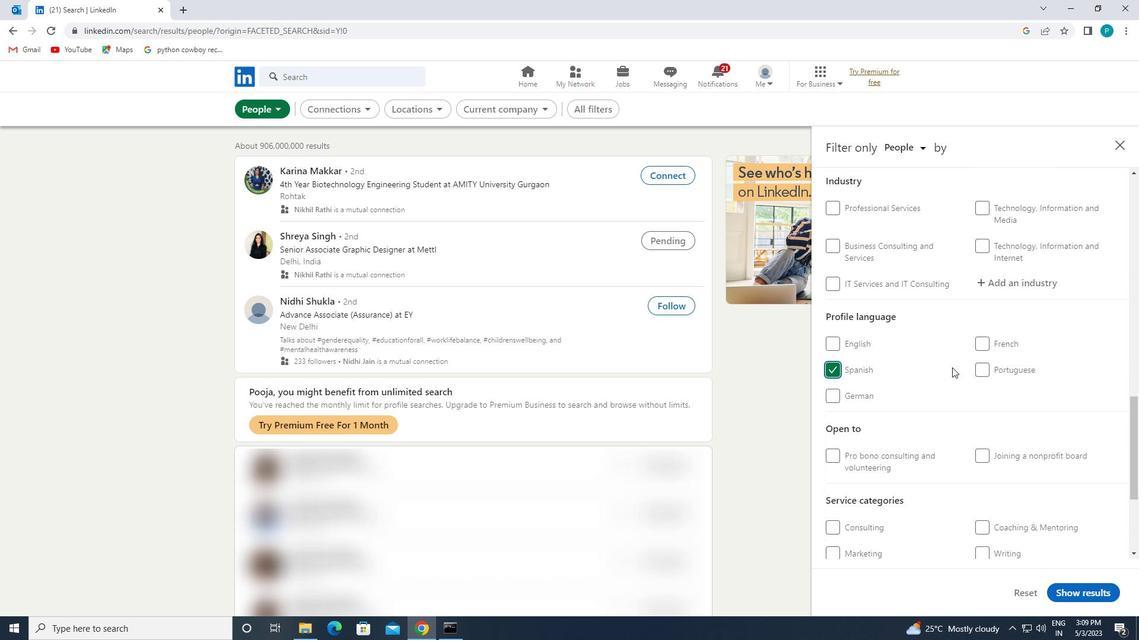 
Action: Mouse scrolled (948, 365) with delta (0, 0)
Screenshot: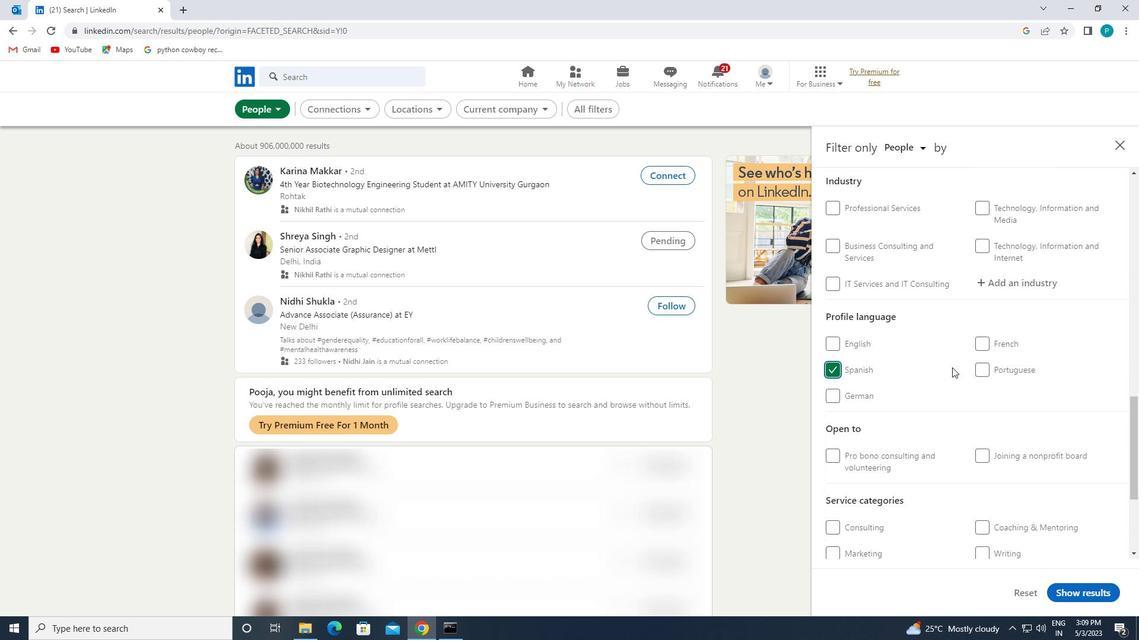 
Action: Mouse moved to (950, 365)
Screenshot: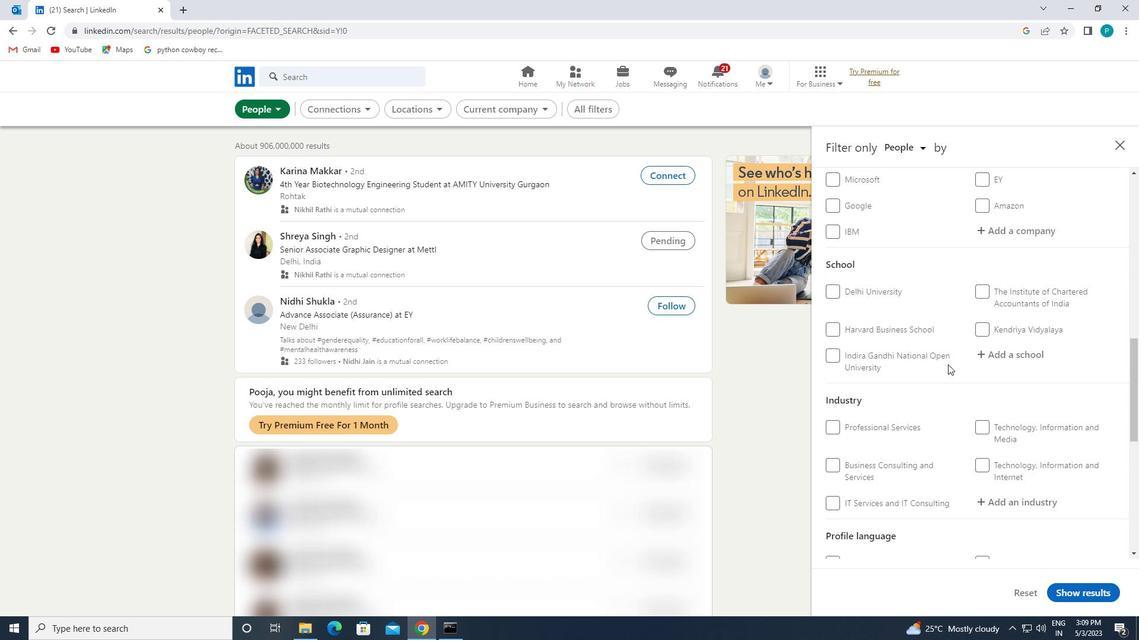 
Action: Mouse scrolled (950, 365) with delta (0, 0)
Screenshot: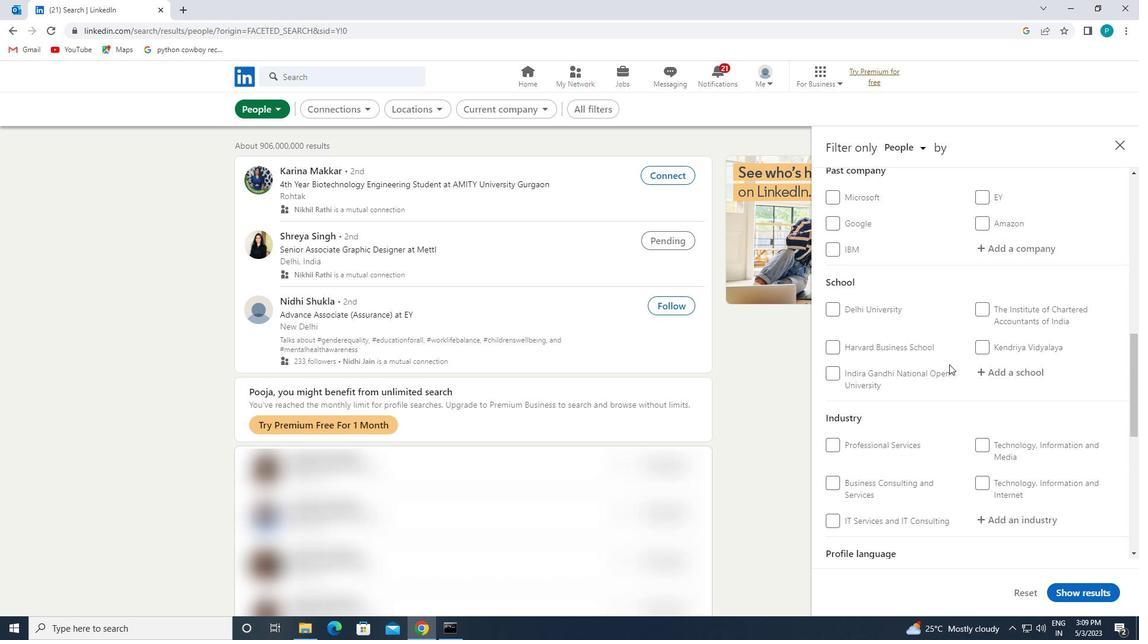 
Action: Mouse scrolled (950, 365) with delta (0, 0)
Screenshot: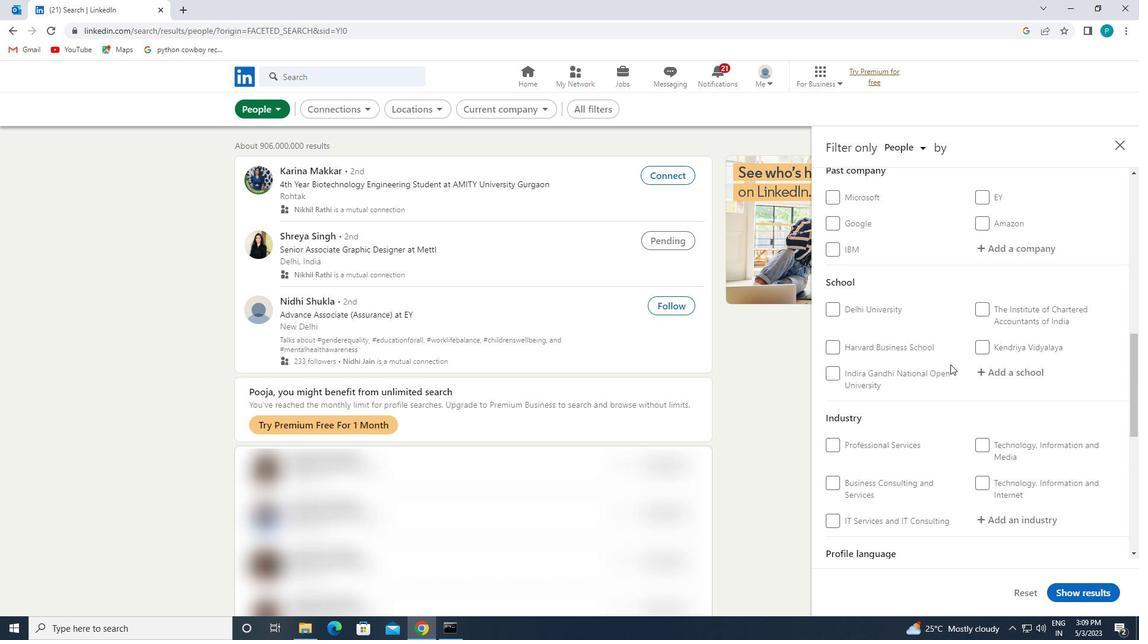 
Action: Mouse moved to (951, 365)
Screenshot: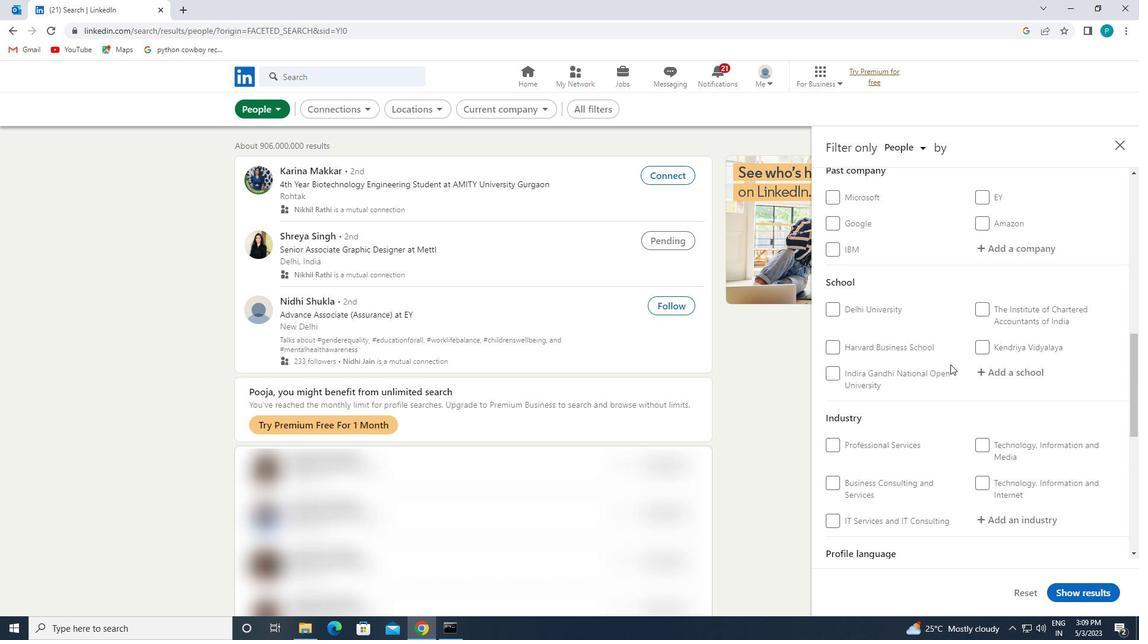 
Action: Mouse scrolled (951, 365) with delta (0, 0)
Screenshot: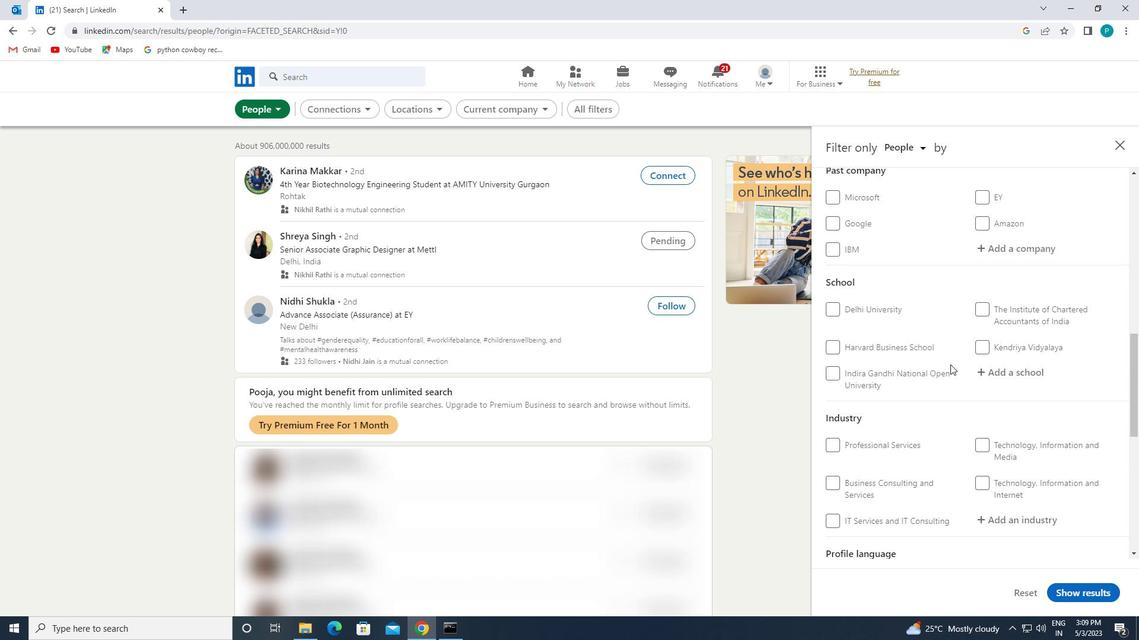 
Action: Mouse moved to (1038, 311)
Screenshot: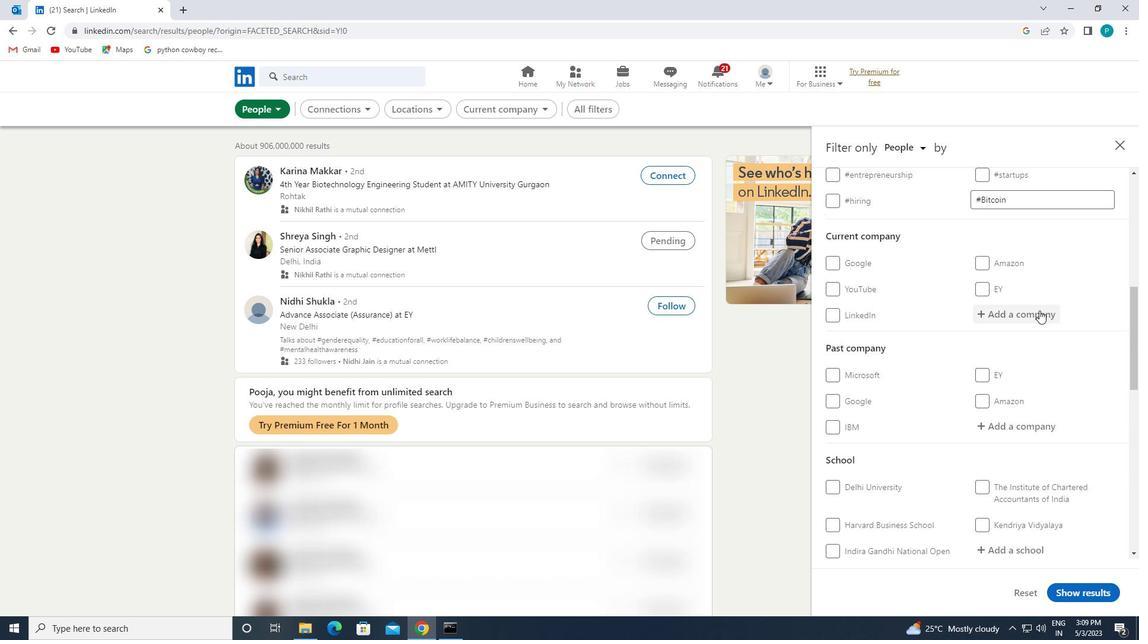 
Action: Mouse pressed left at (1038, 311)
Screenshot: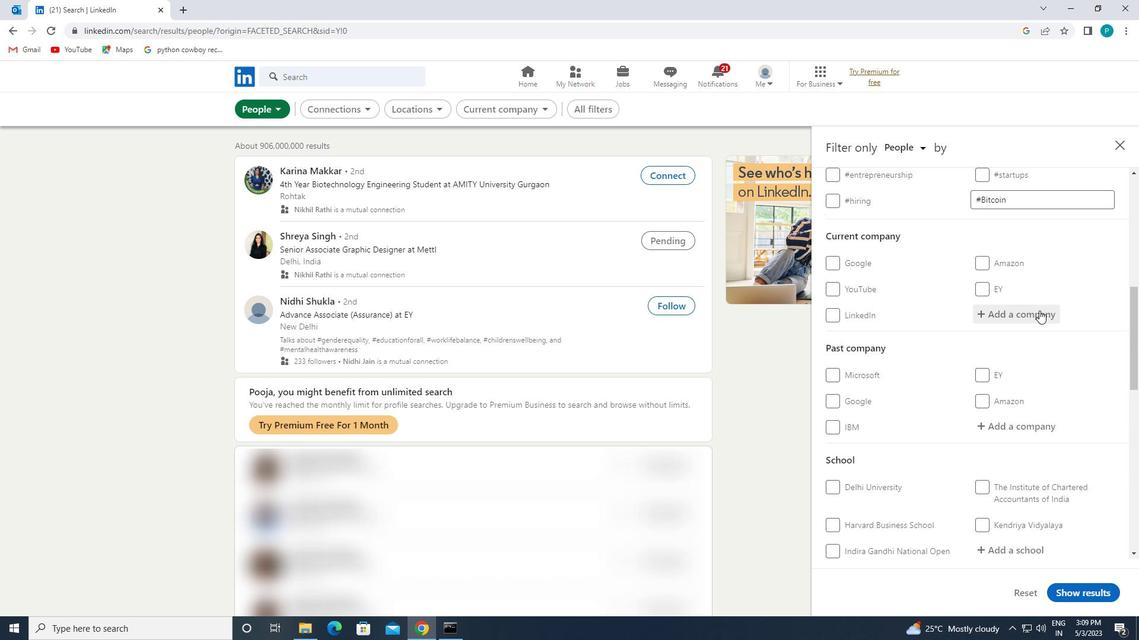 
Action: Mouse moved to (1038, 311)
Screenshot: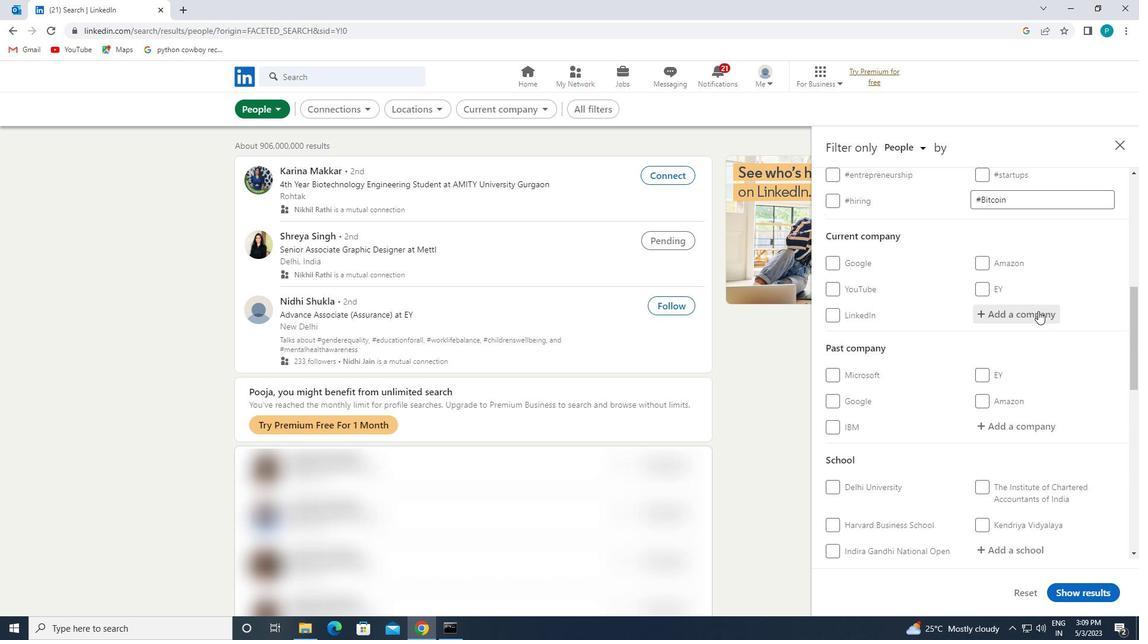 
Action: Key pressed <Key.caps_lock>A<Key.caps_lock>PEX<Key.space>
Screenshot: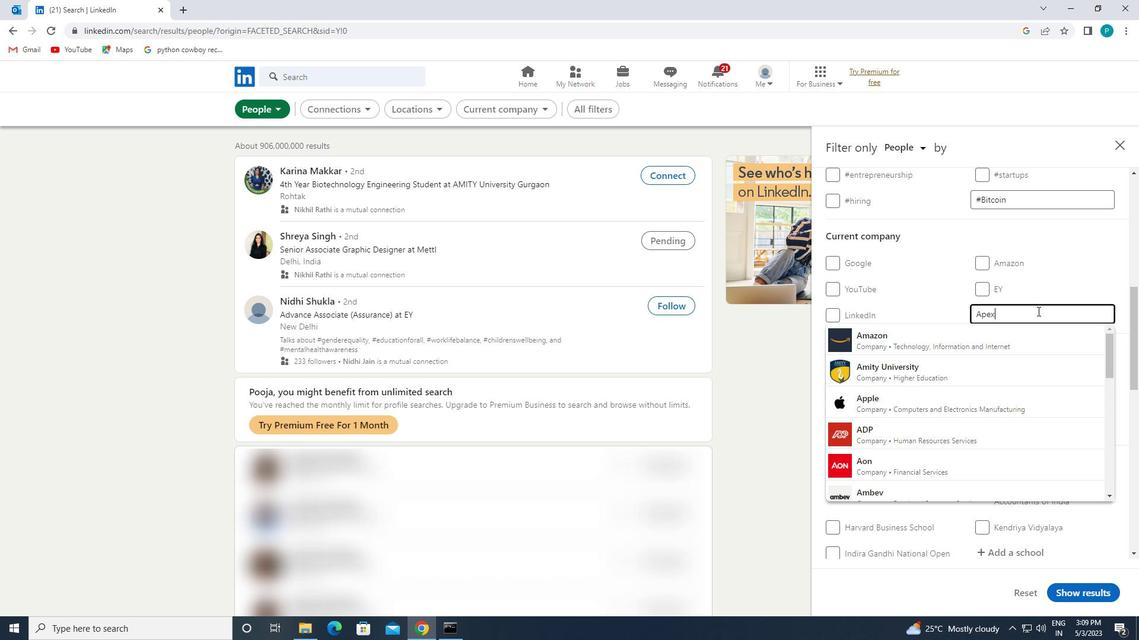 
Action: Mouse moved to (960, 380)
Screenshot: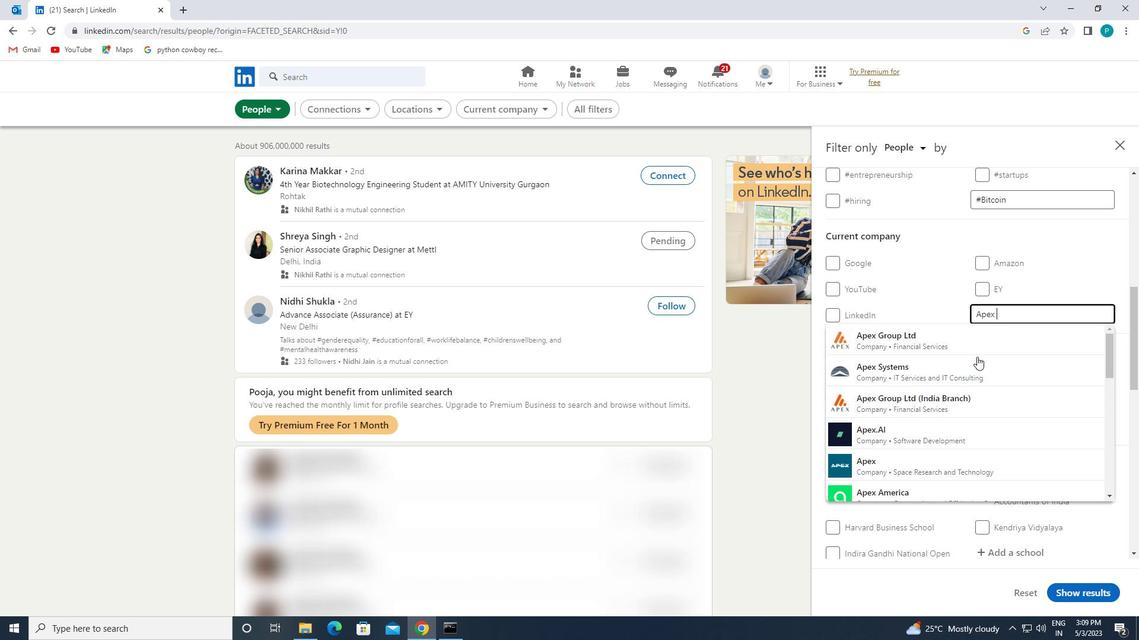 
Action: Mouse pressed left at (960, 380)
Screenshot: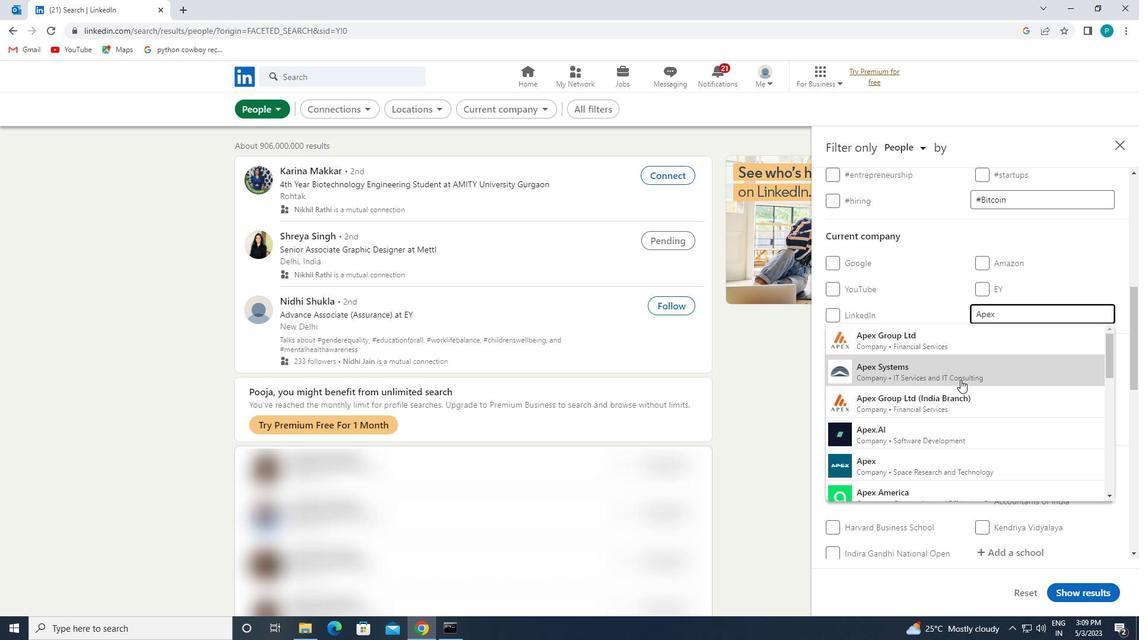 
Action: Mouse moved to (970, 387)
Screenshot: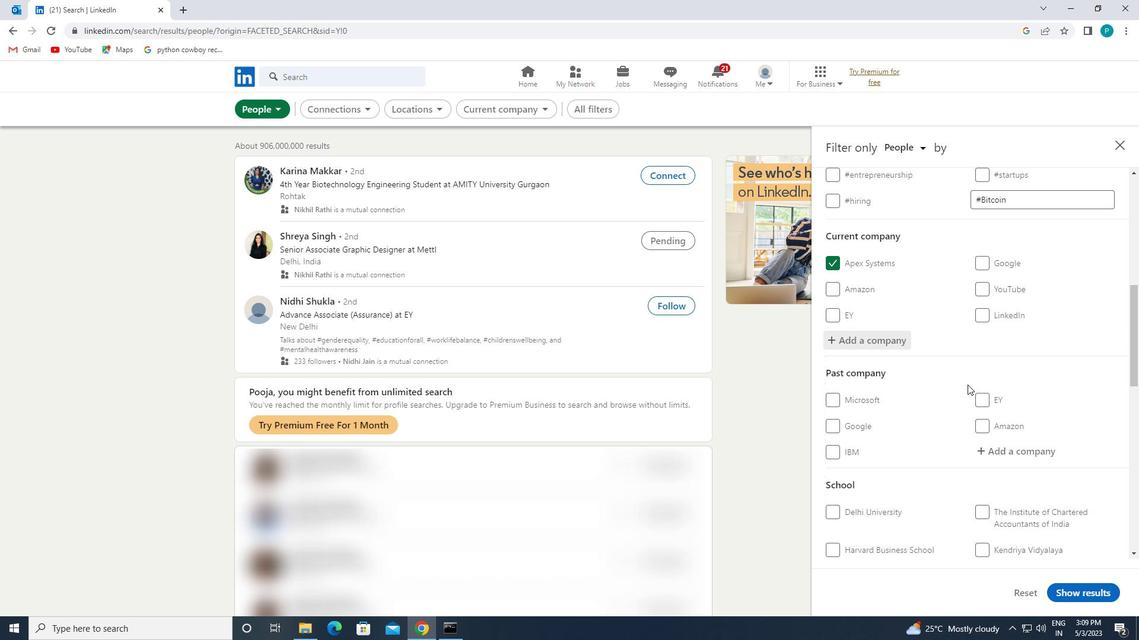 
Action: Mouse scrolled (970, 386) with delta (0, 0)
Screenshot: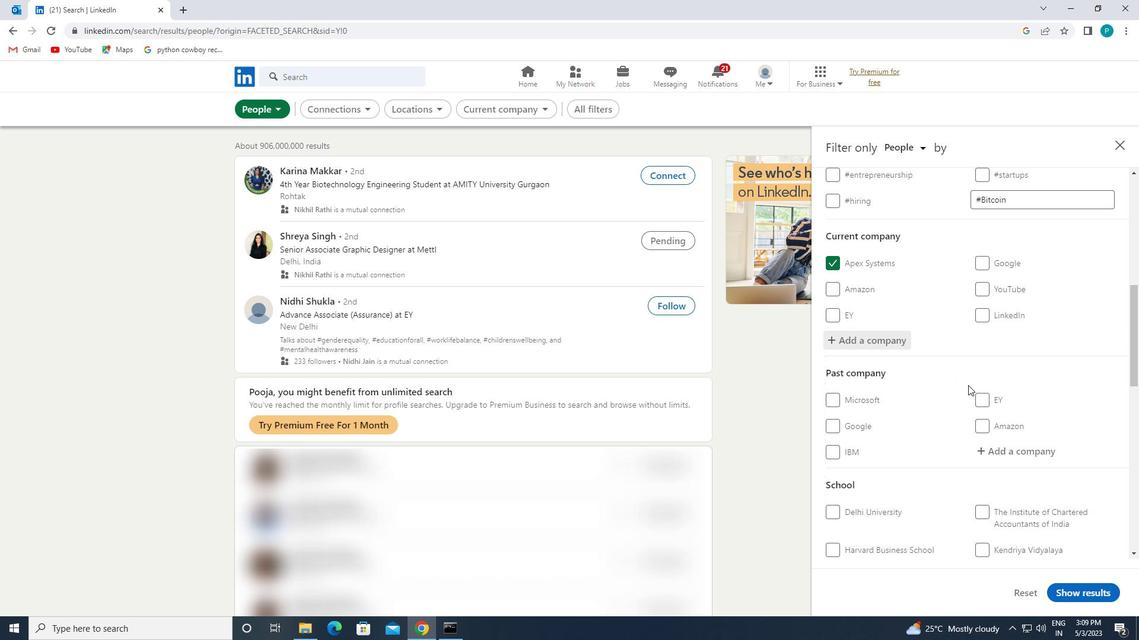 
Action: Mouse moved to (970, 387)
Screenshot: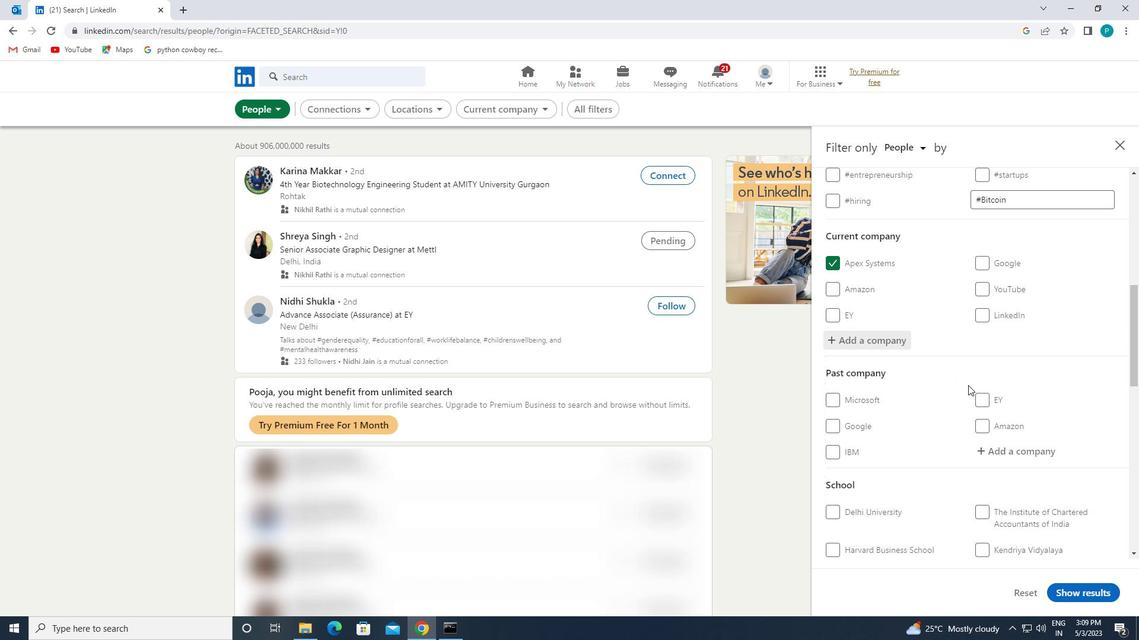 
Action: Mouse scrolled (970, 386) with delta (0, 0)
Screenshot: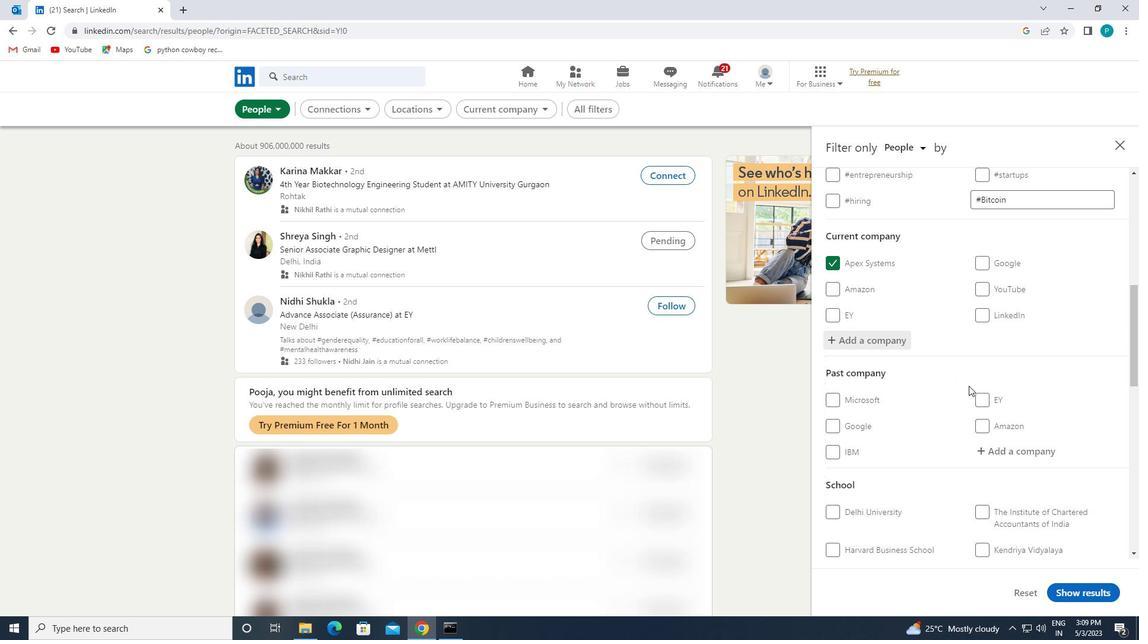 
Action: Mouse moved to (972, 388)
Screenshot: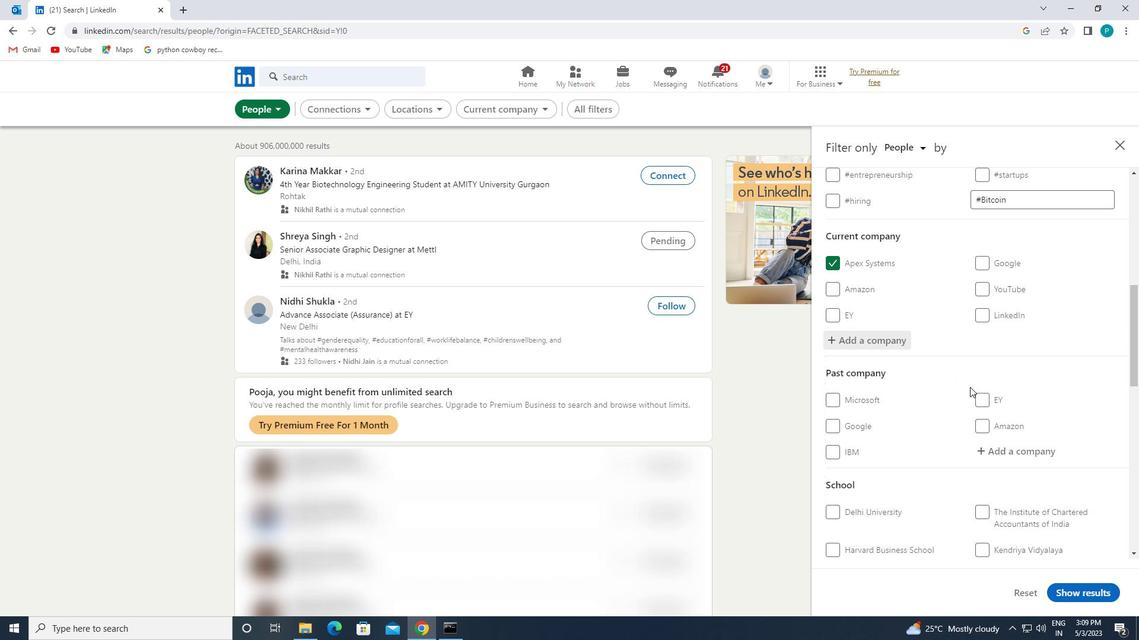 
Action: Mouse scrolled (972, 387) with delta (0, 0)
Screenshot: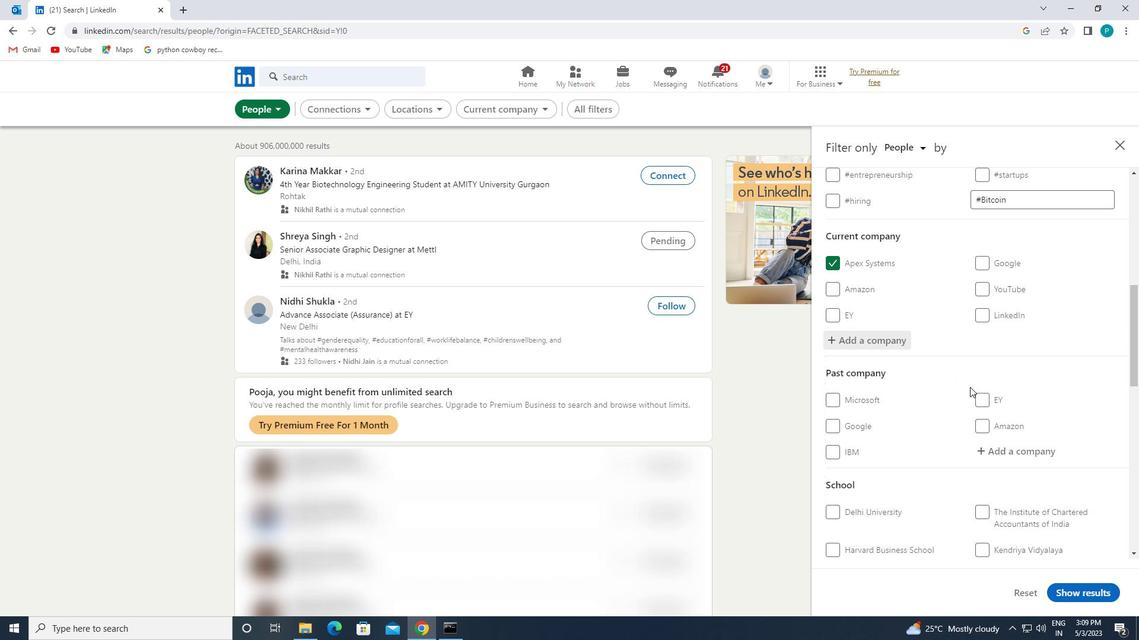 
Action: Mouse moved to (1008, 388)
Screenshot: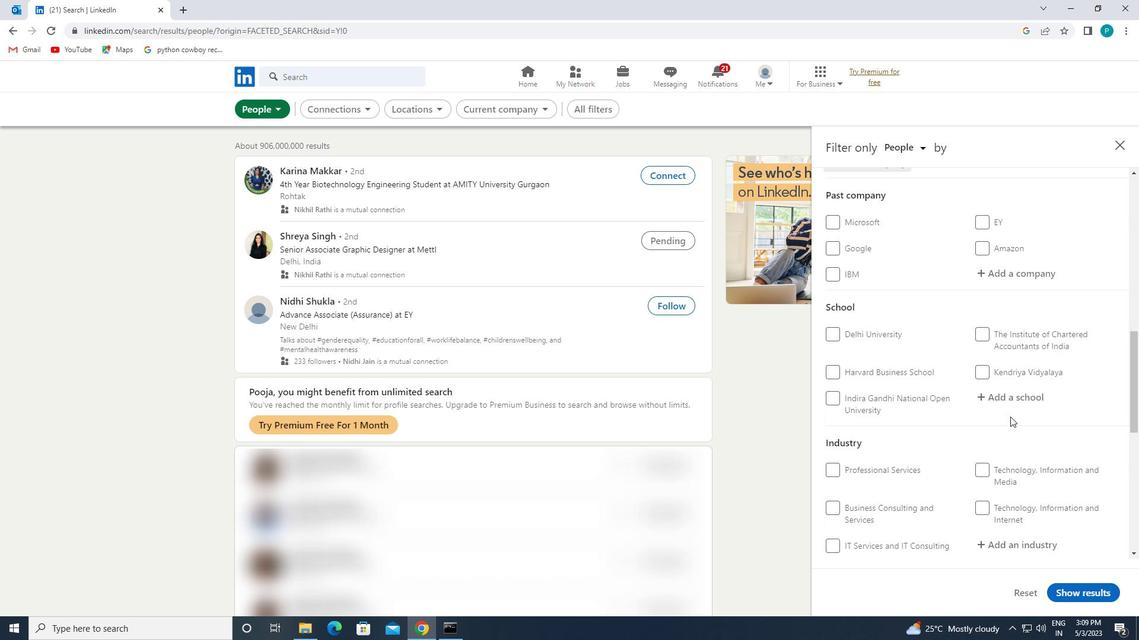 
Action: Mouse pressed left at (1008, 388)
Screenshot: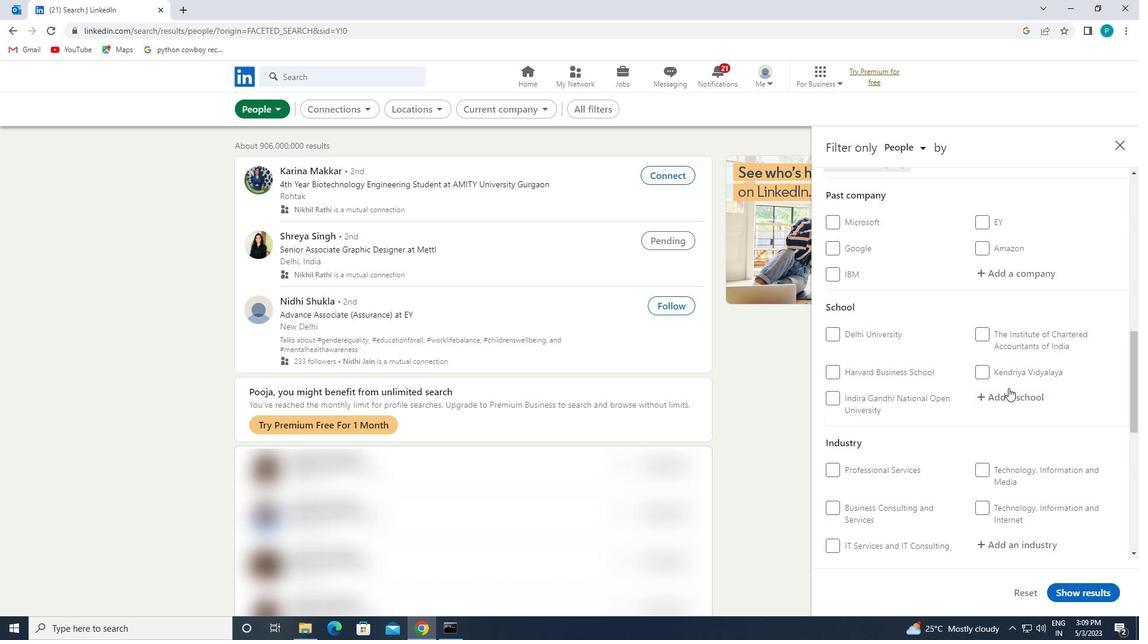 
Action: Mouse moved to (1003, 385)
Screenshot: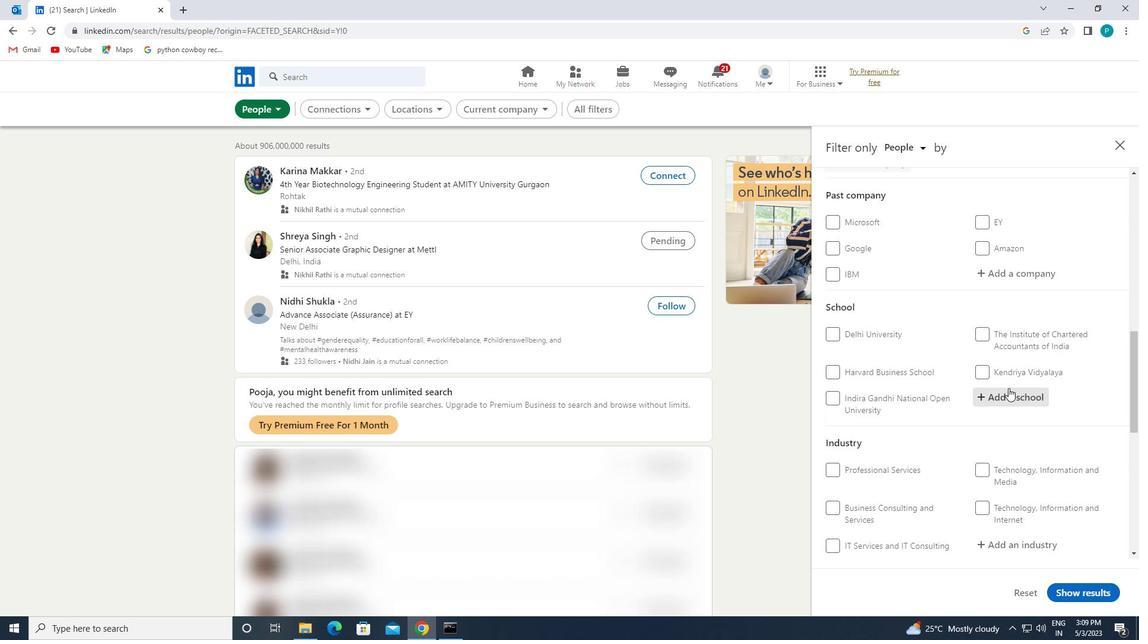
Action: Key pressed <Key.caps_lock>O<Key.caps_lock>RISSA
Screenshot: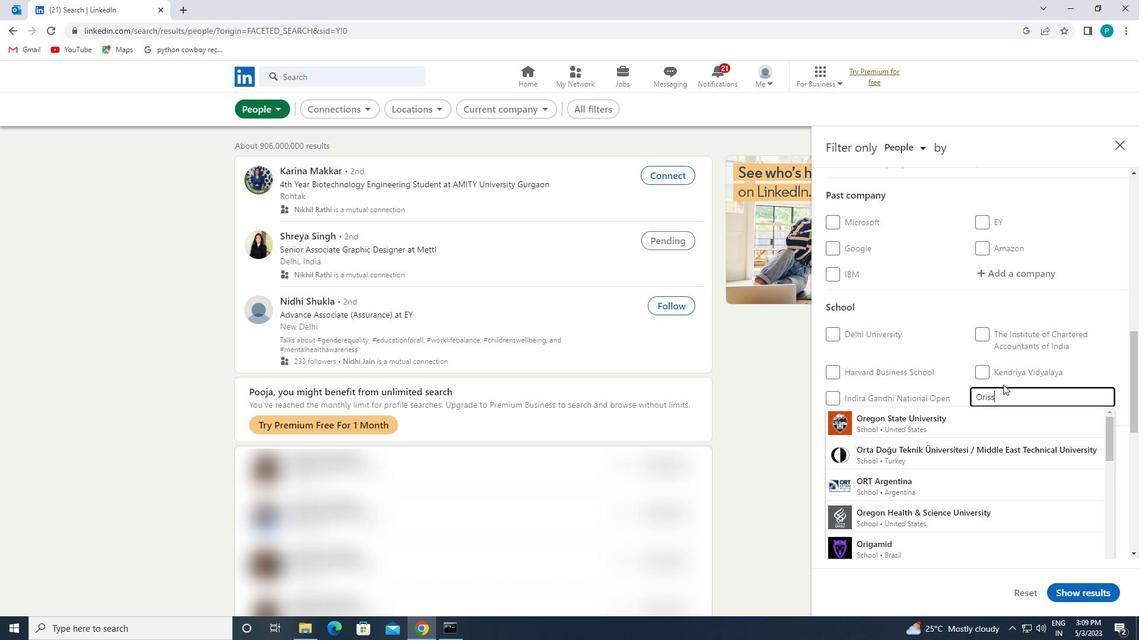 
Action: Mouse moved to (1008, 449)
Screenshot: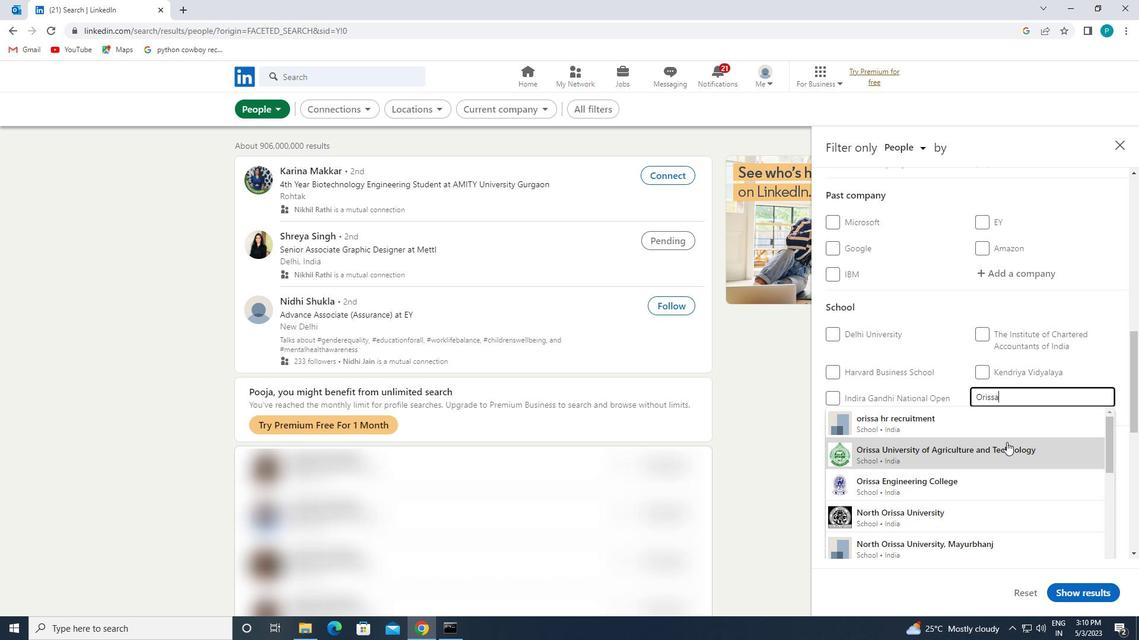 
Action: Mouse pressed left at (1008, 449)
Screenshot: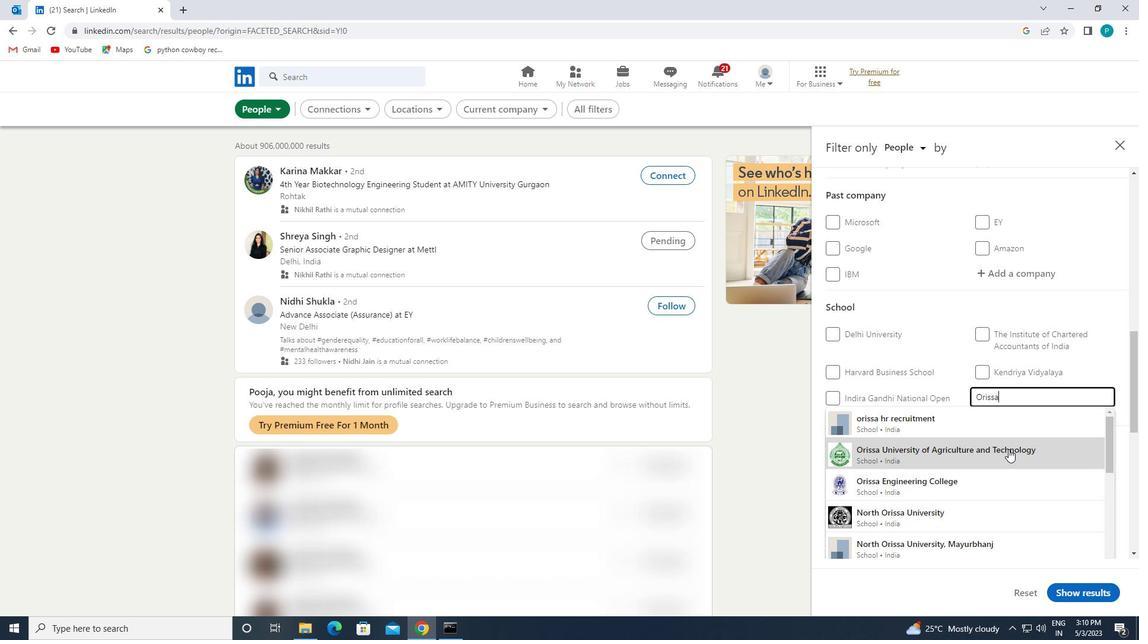 
Action: Mouse scrolled (1008, 449) with delta (0, 0)
Screenshot: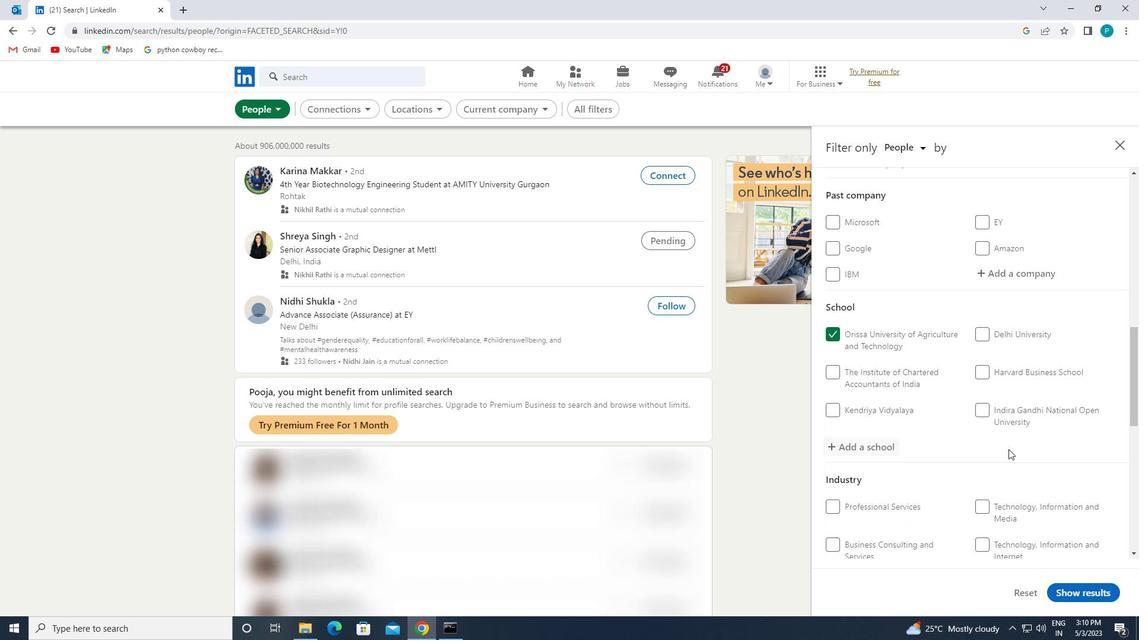 
Action: Mouse scrolled (1008, 449) with delta (0, 0)
Screenshot: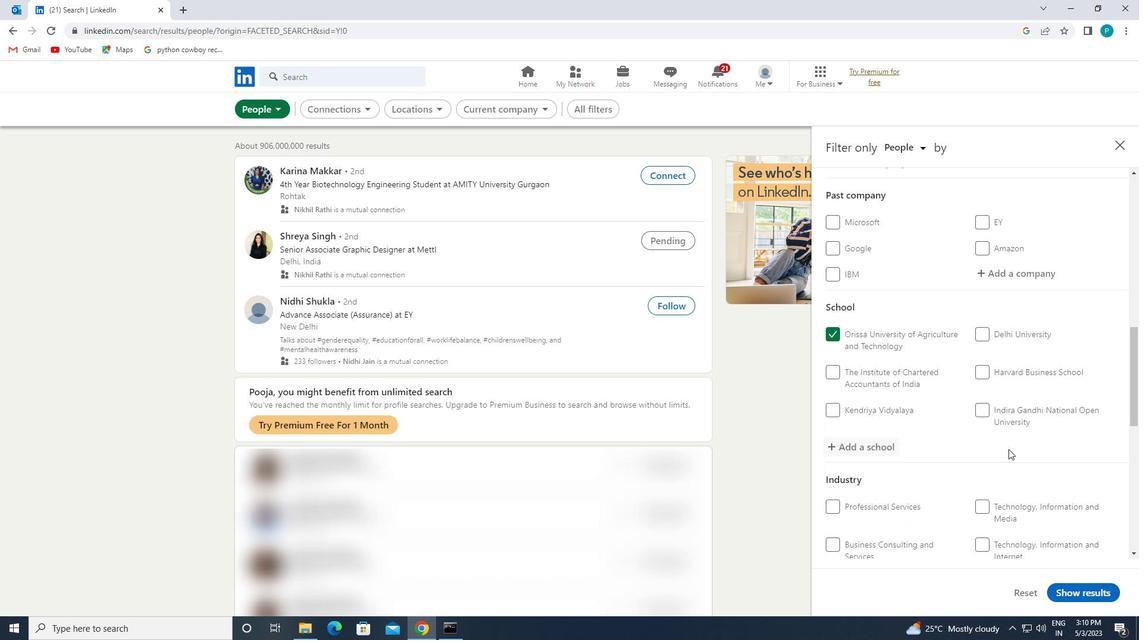
Action: Mouse scrolled (1008, 449) with delta (0, 0)
Screenshot: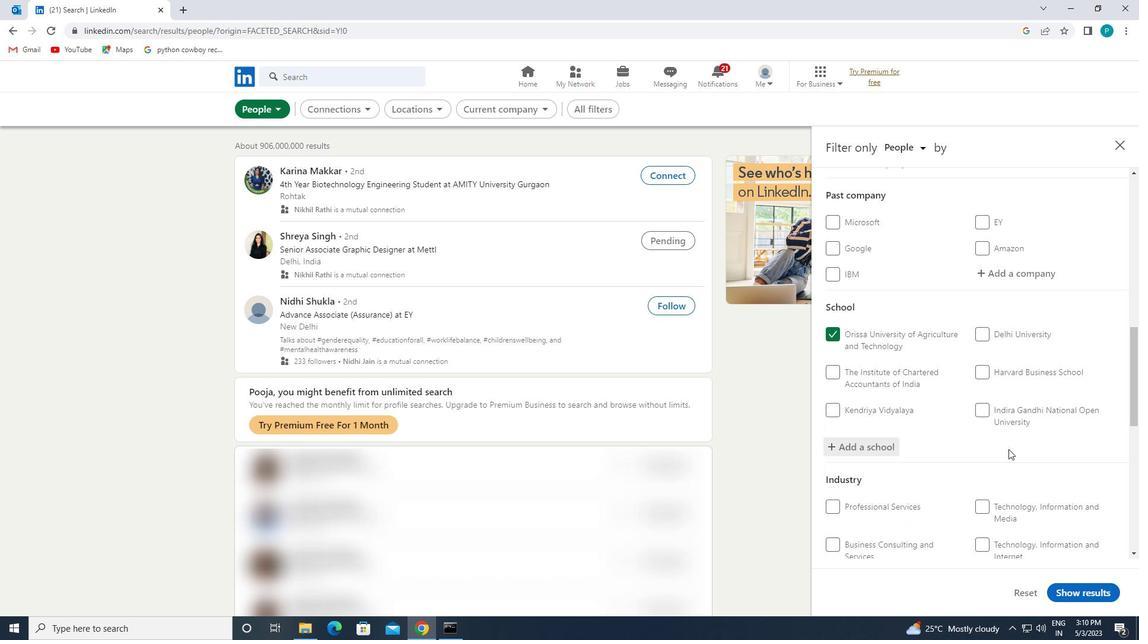 
Action: Mouse moved to (1015, 408)
Screenshot: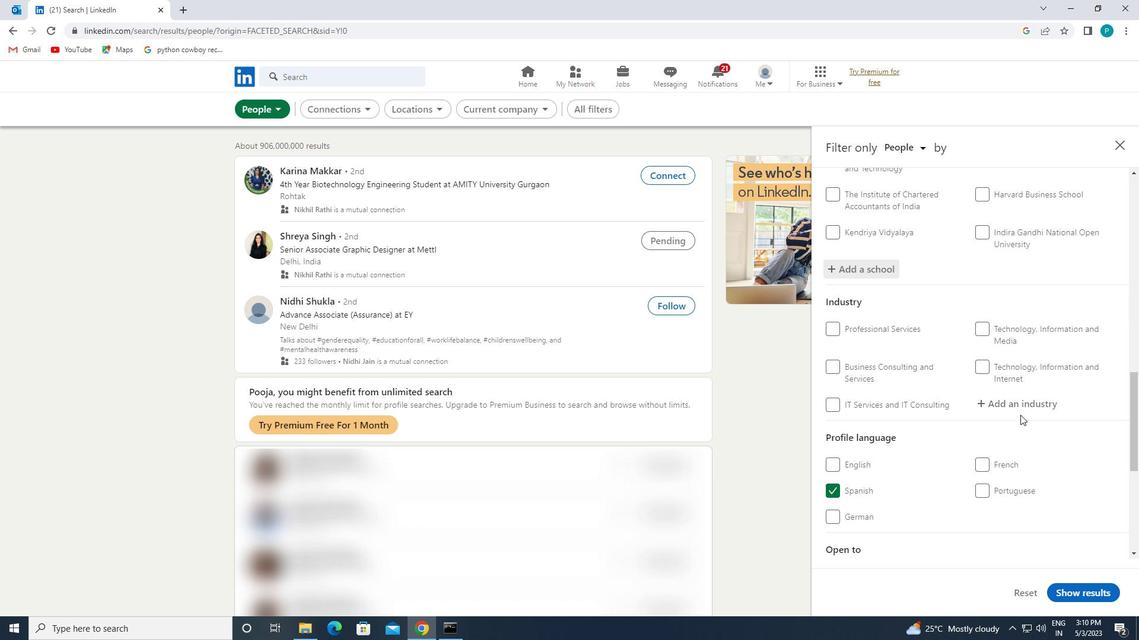 
Action: Mouse pressed left at (1015, 408)
Screenshot: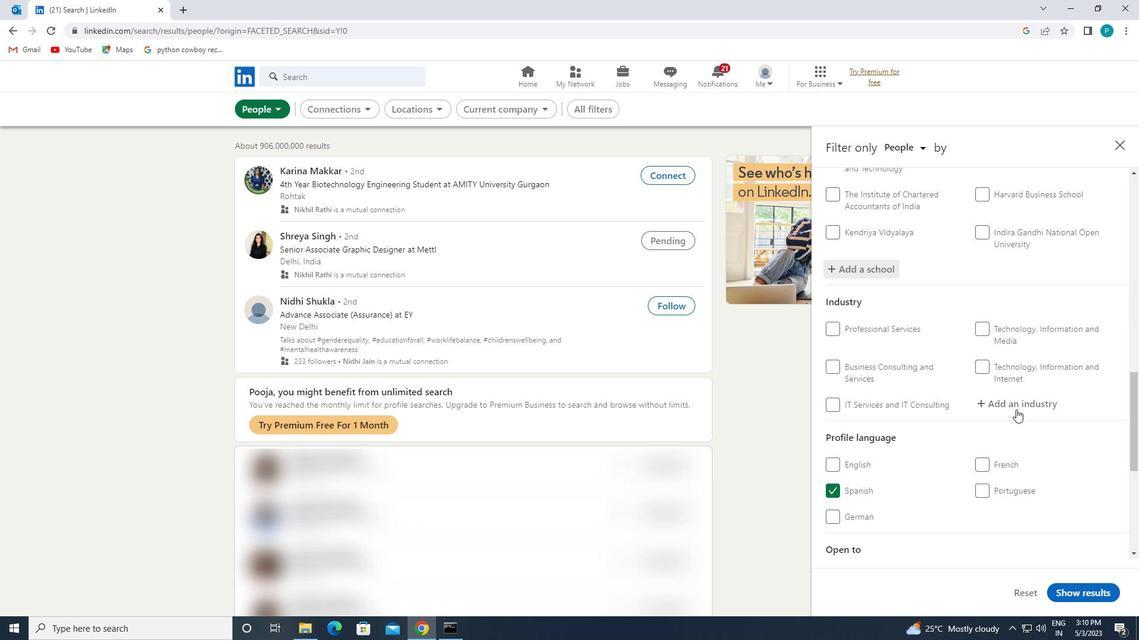
Action: Mouse moved to (1014, 408)
Screenshot: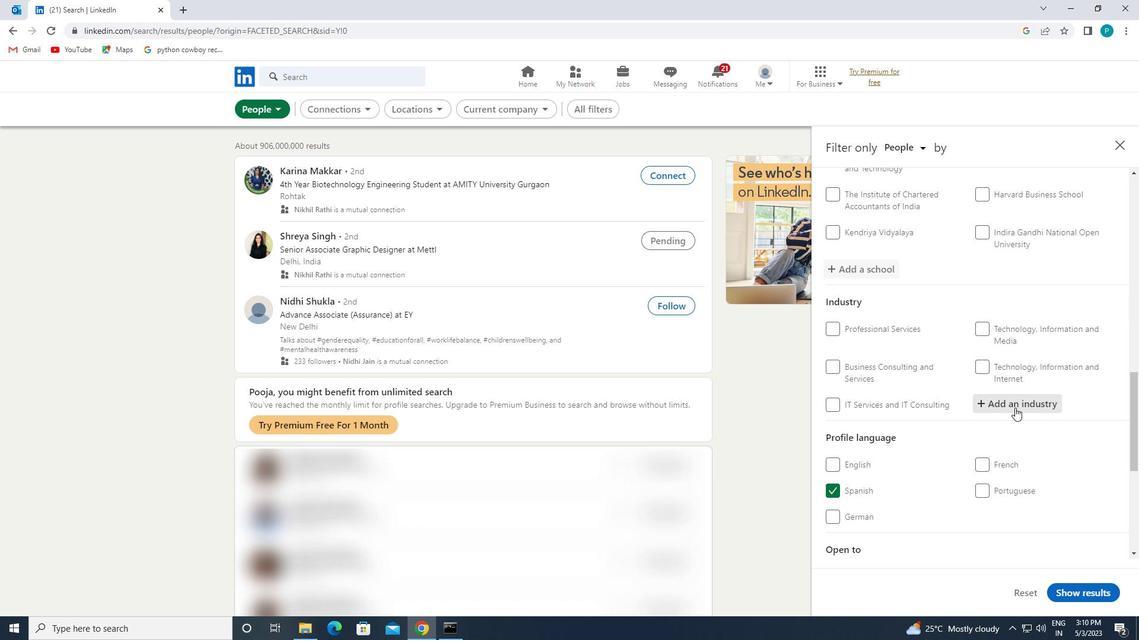 
Action: Key pressed <Key.caps_lock>G<Key.caps_lock>AMBLING
Screenshot: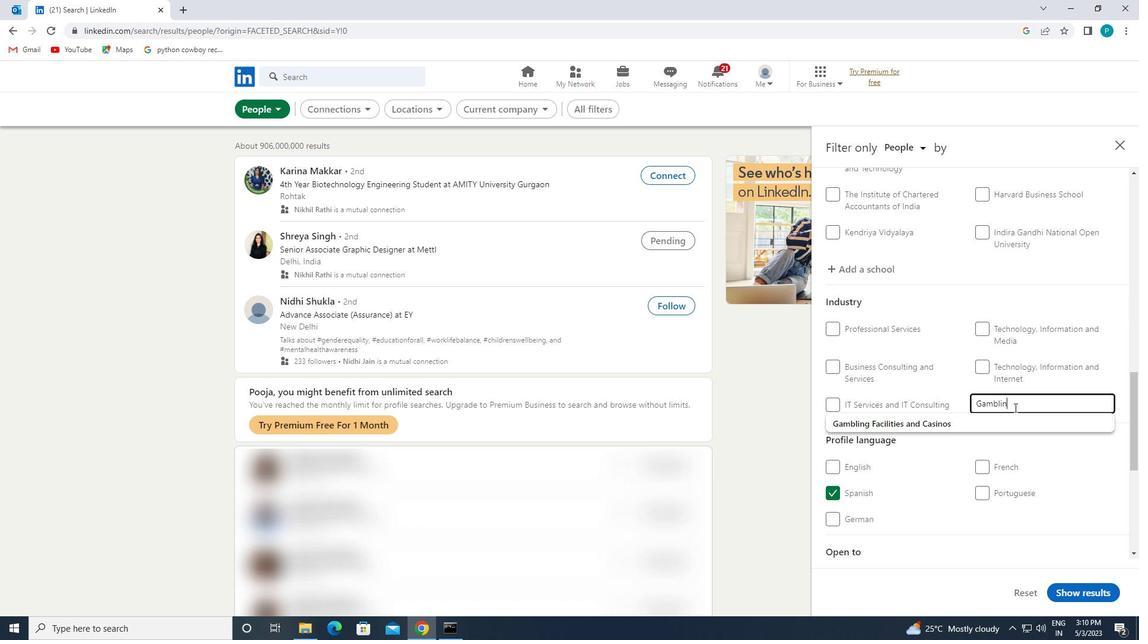 
Action: Mouse moved to (1006, 416)
Screenshot: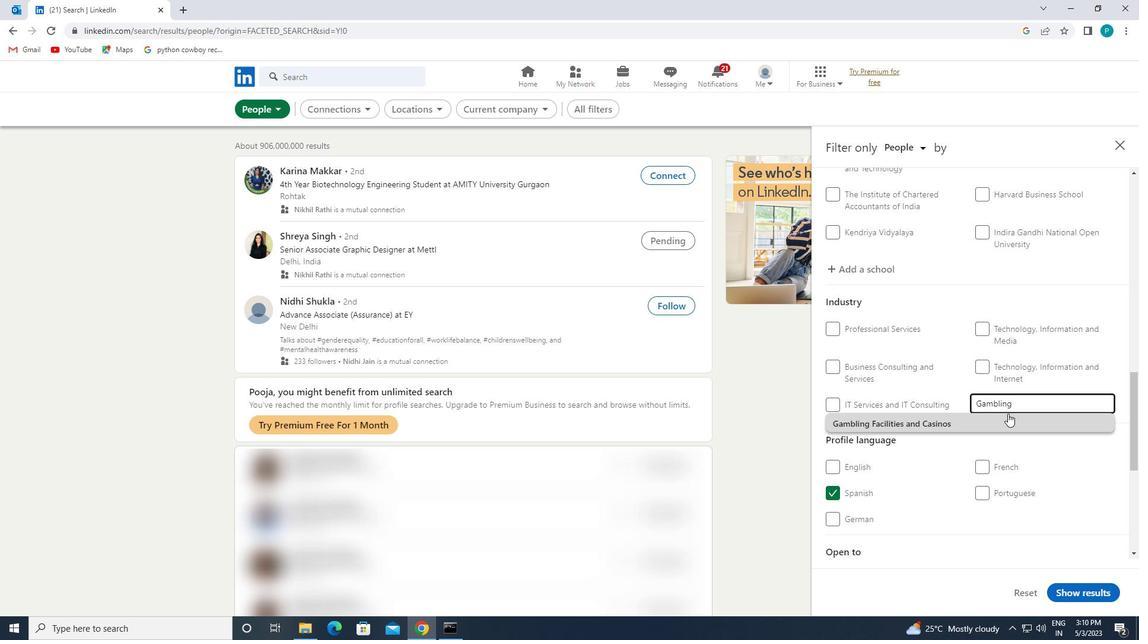 
Action: Mouse pressed left at (1006, 416)
Screenshot: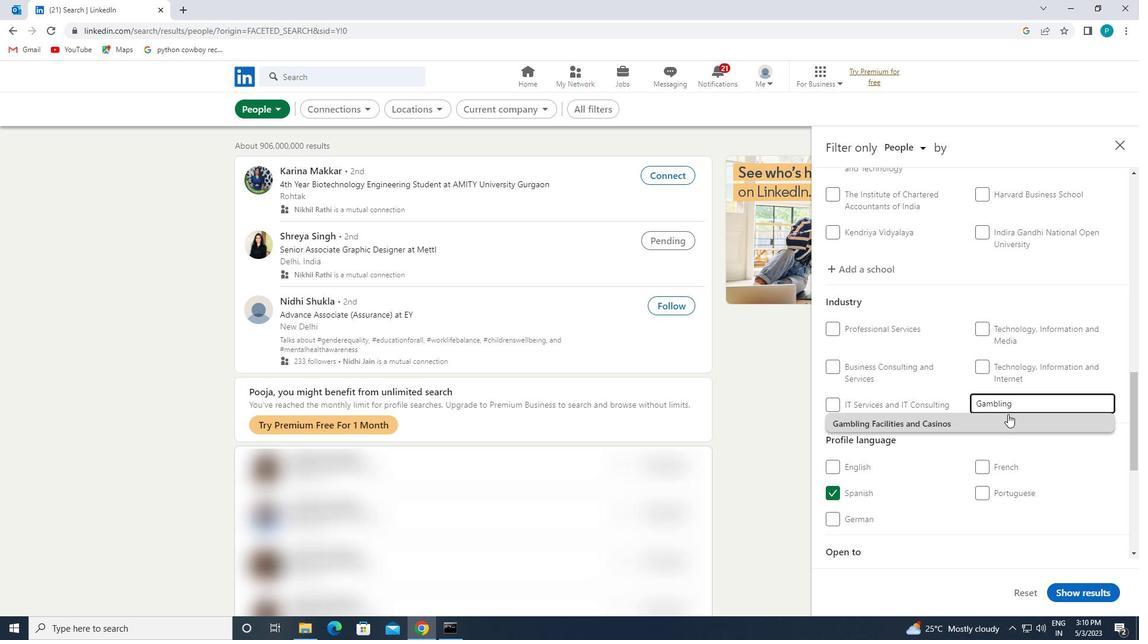 
Action: Mouse moved to (1002, 414)
Screenshot: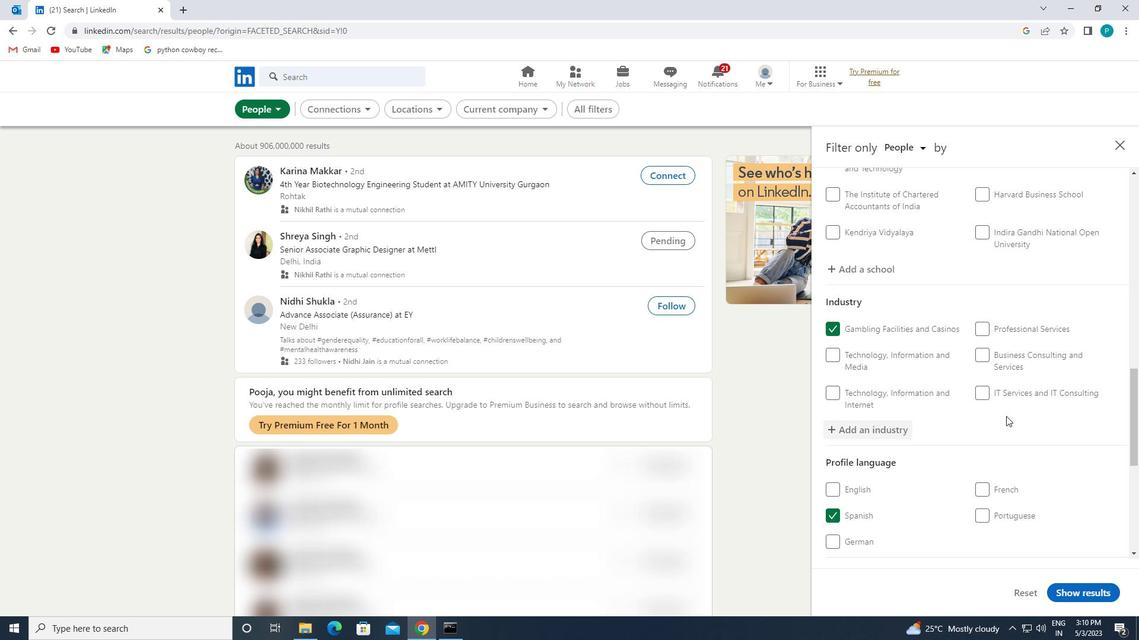 
Action: Mouse scrolled (1002, 413) with delta (0, 0)
Screenshot: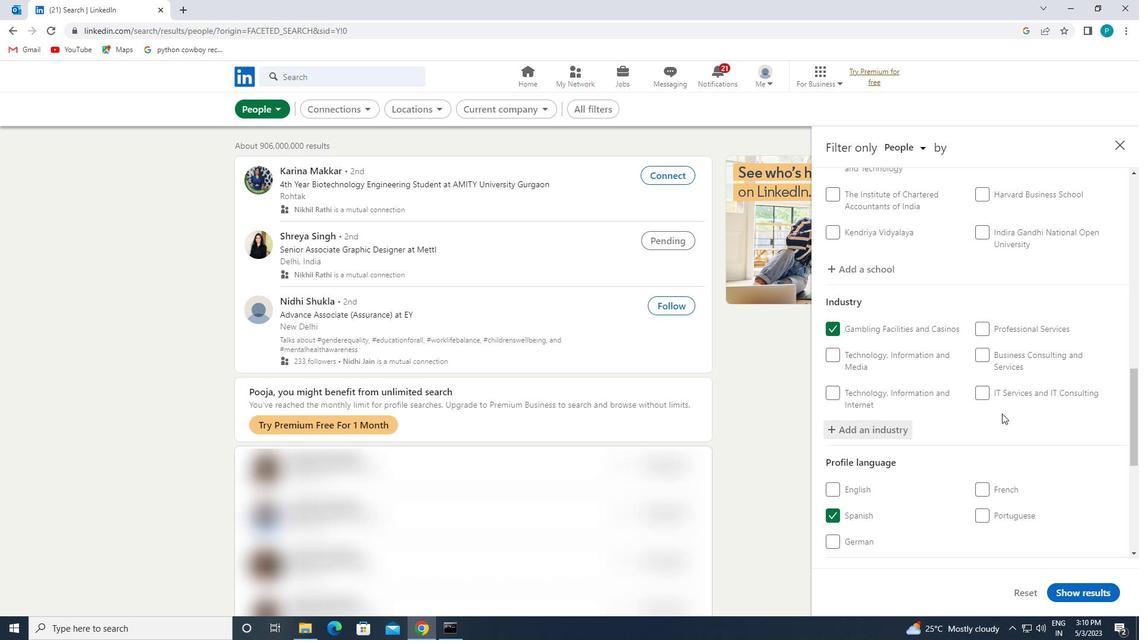 
Action: Mouse scrolled (1002, 413) with delta (0, 0)
Screenshot: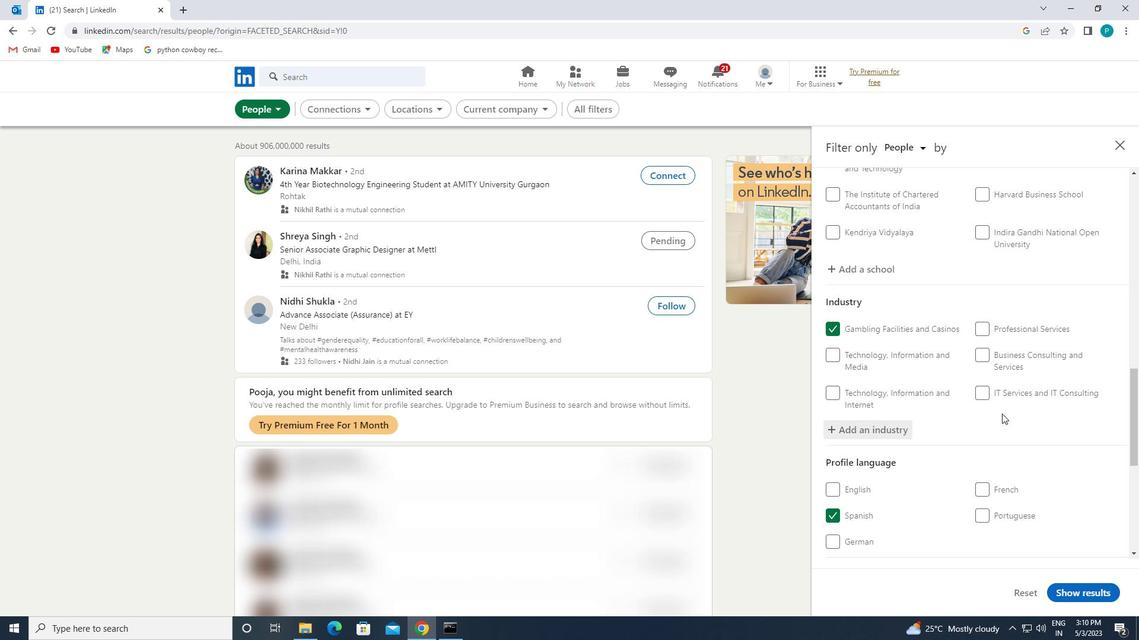 
Action: Mouse scrolled (1002, 413) with delta (0, 0)
Screenshot: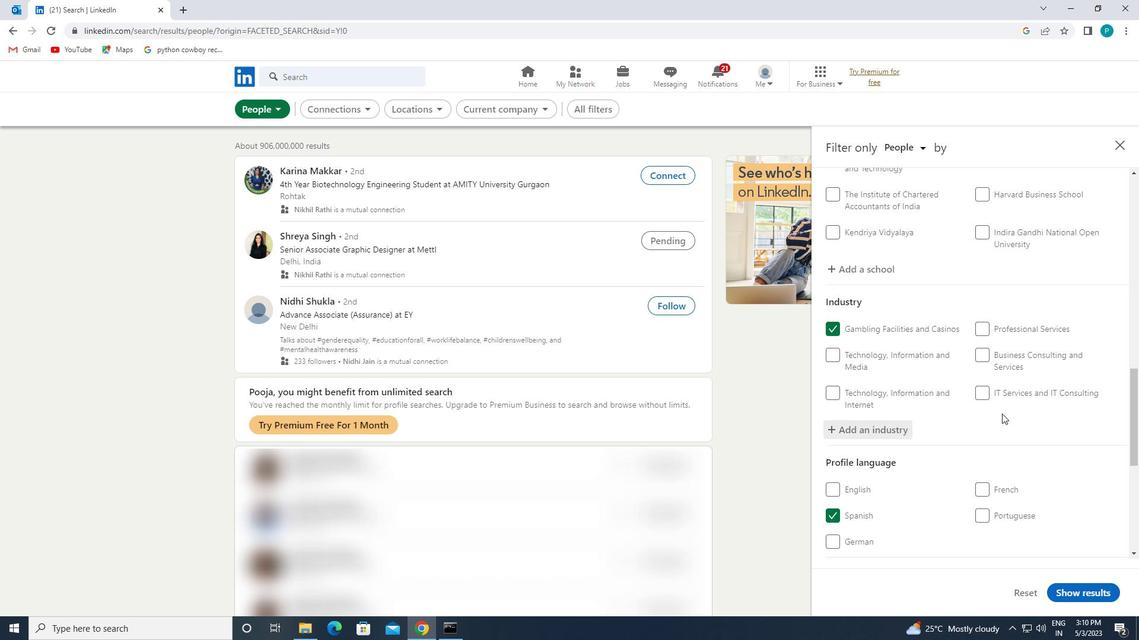 
Action: Mouse scrolled (1002, 413) with delta (0, 0)
Screenshot: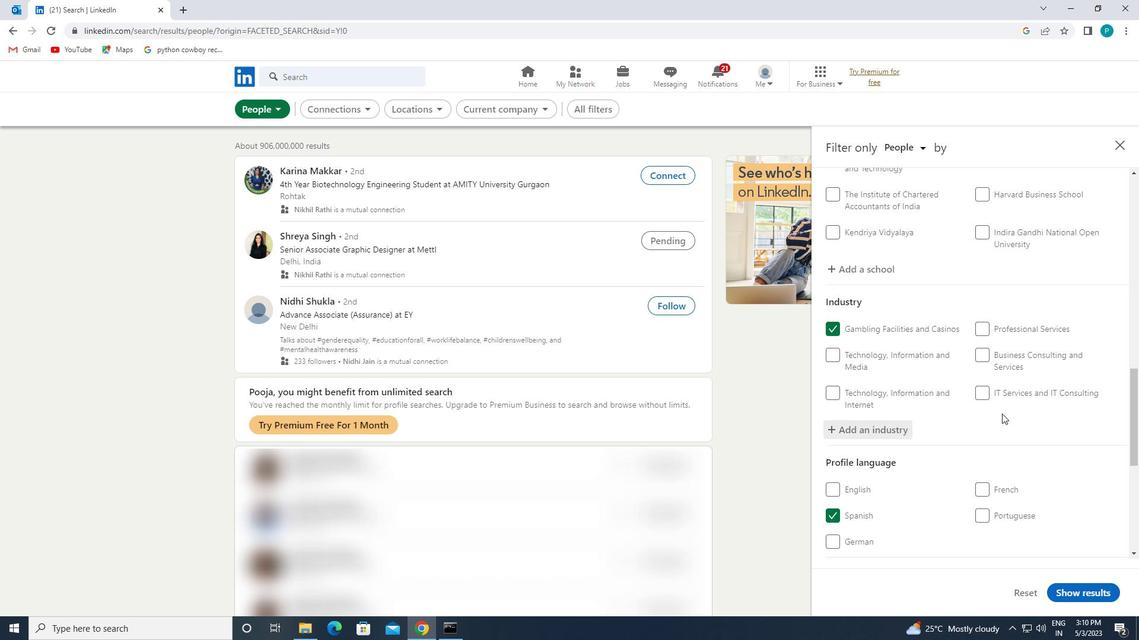 
Action: Mouse moved to (982, 448)
Screenshot: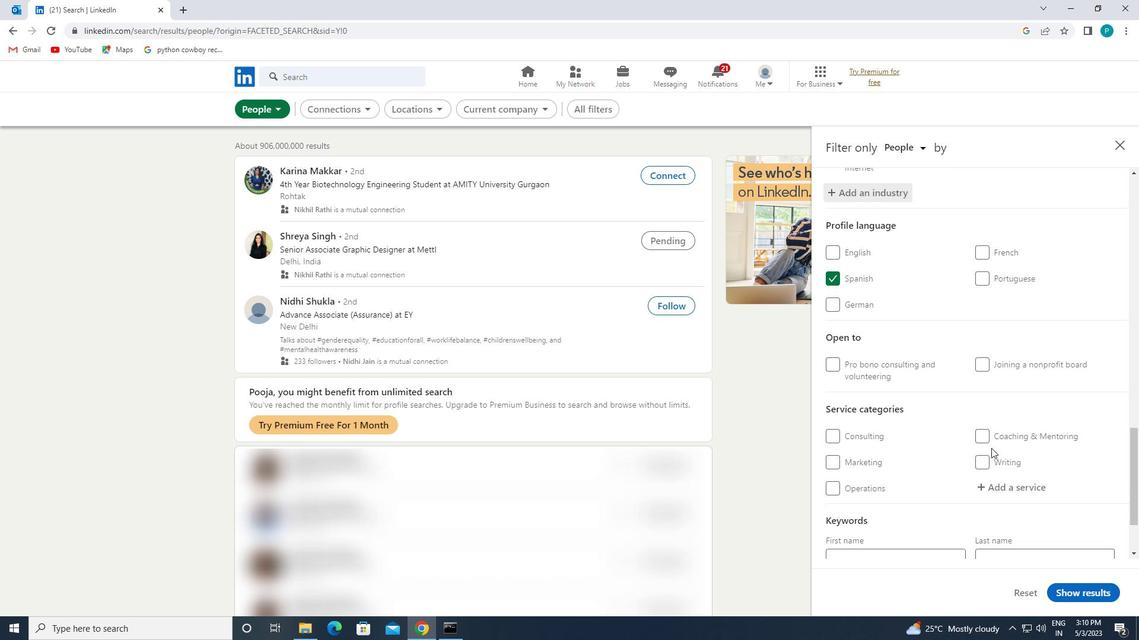 
Action: Mouse scrolled (982, 448) with delta (0, 0)
Screenshot: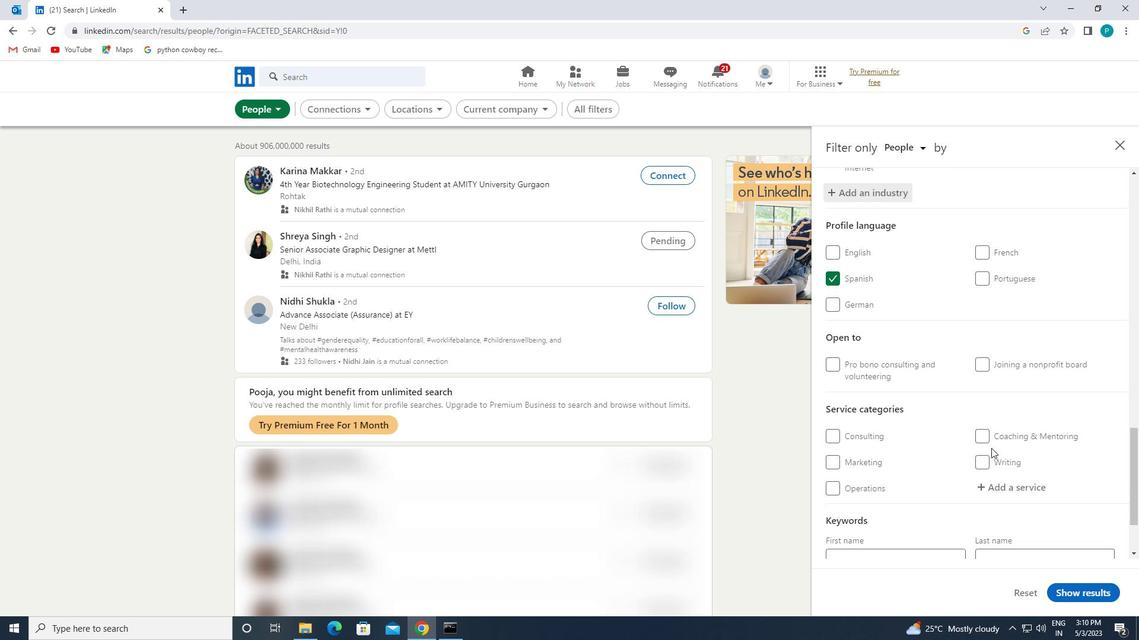 
Action: Mouse scrolled (982, 448) with delta (0, 0)
Screenshot: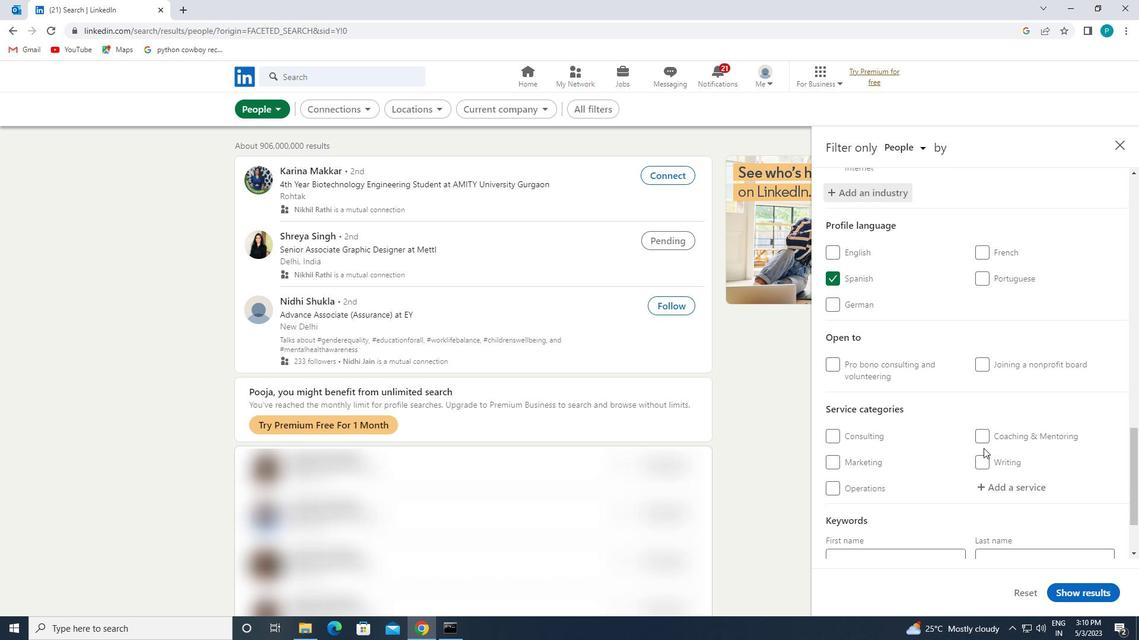 
Action: Mouse moved to (982, 448)
Screenshot: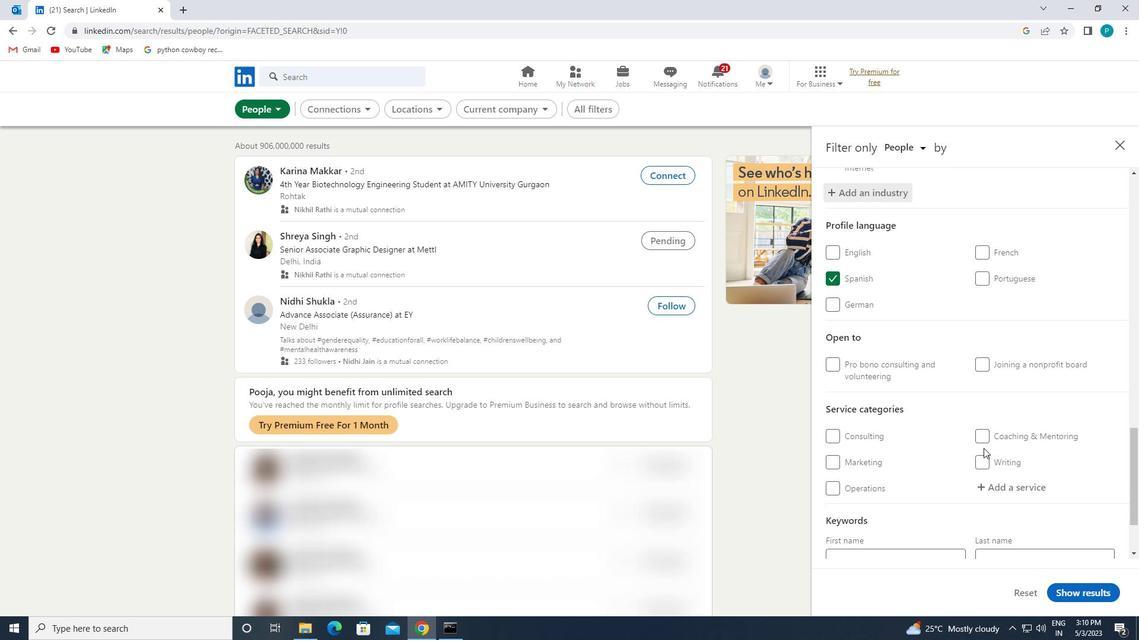 
Action: Mouse scrolled (982, 448) with delta (0, 0)
Screenshot: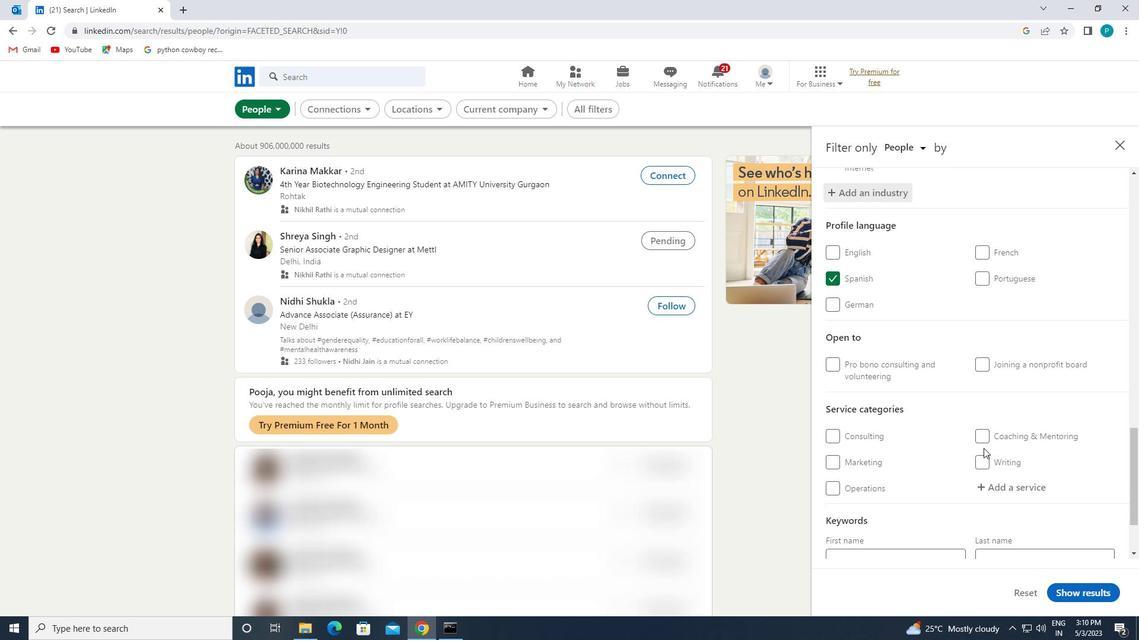 
Action: Mouse moved to (997, 395)
Screenshot: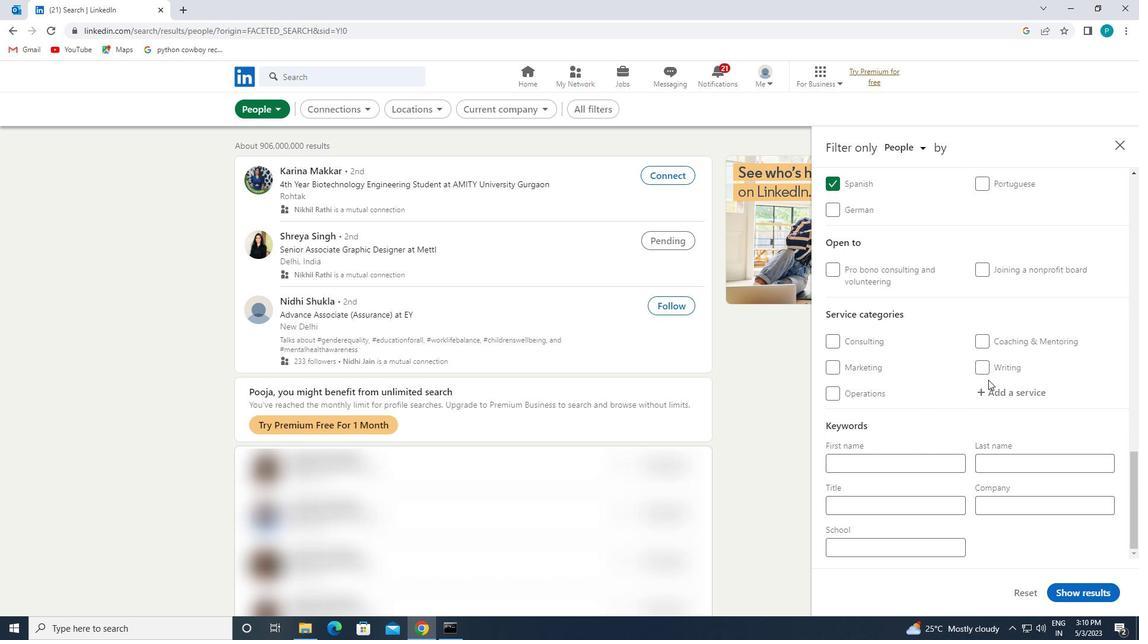 
Action: Mouse pressed left at (997, 395)
Screenshot: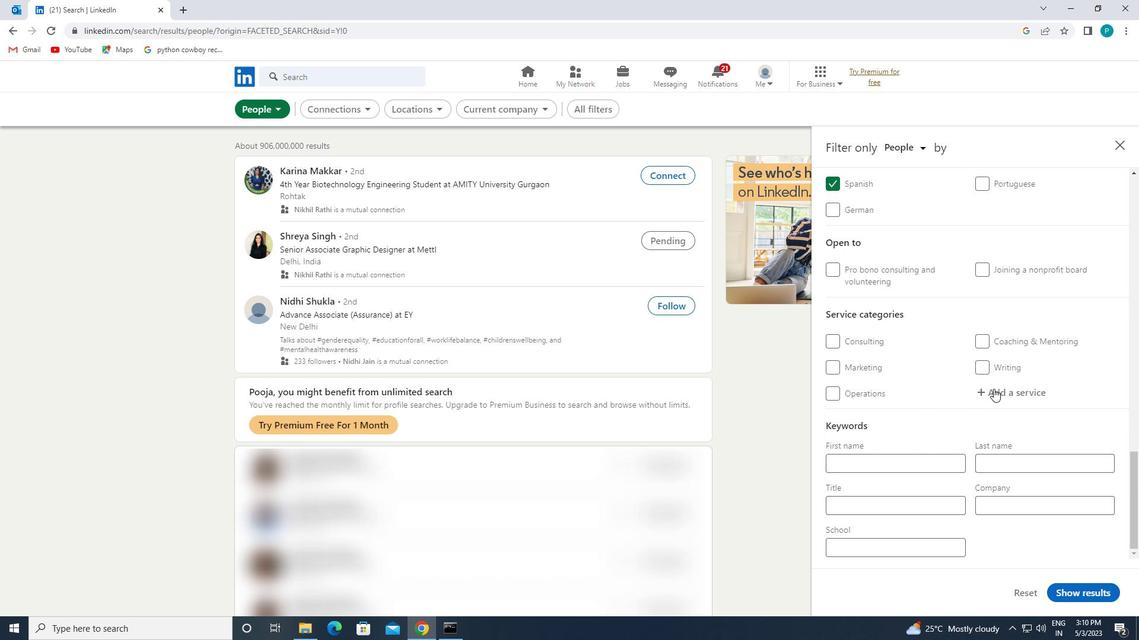 
Action: Mouse moved to (998, 395)
Screenshot: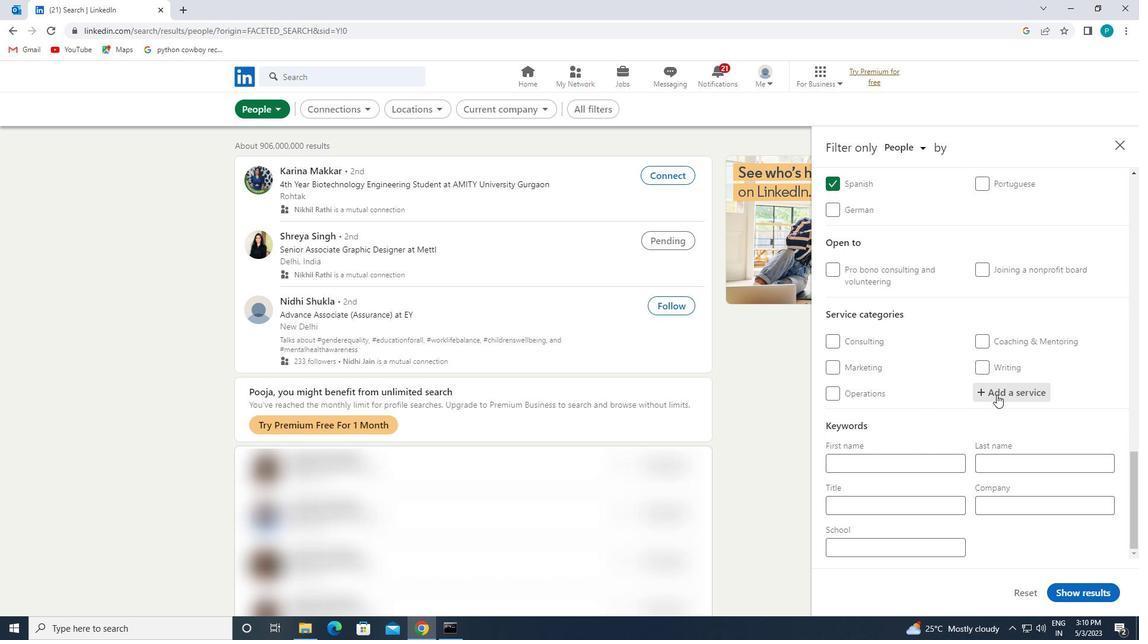 
Action: Key pressed <Key.caps_lock>V<Key.caps_lock>IDEO<Key.space>
Screenshot: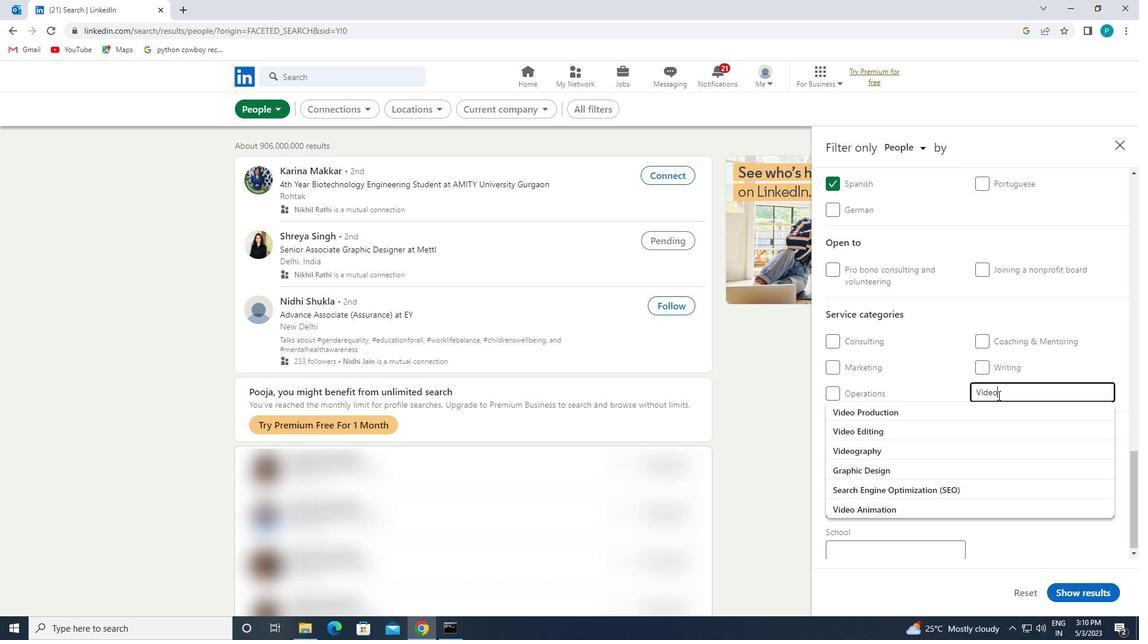 
Action: Mouse moved to (923, 403)
Screenshot: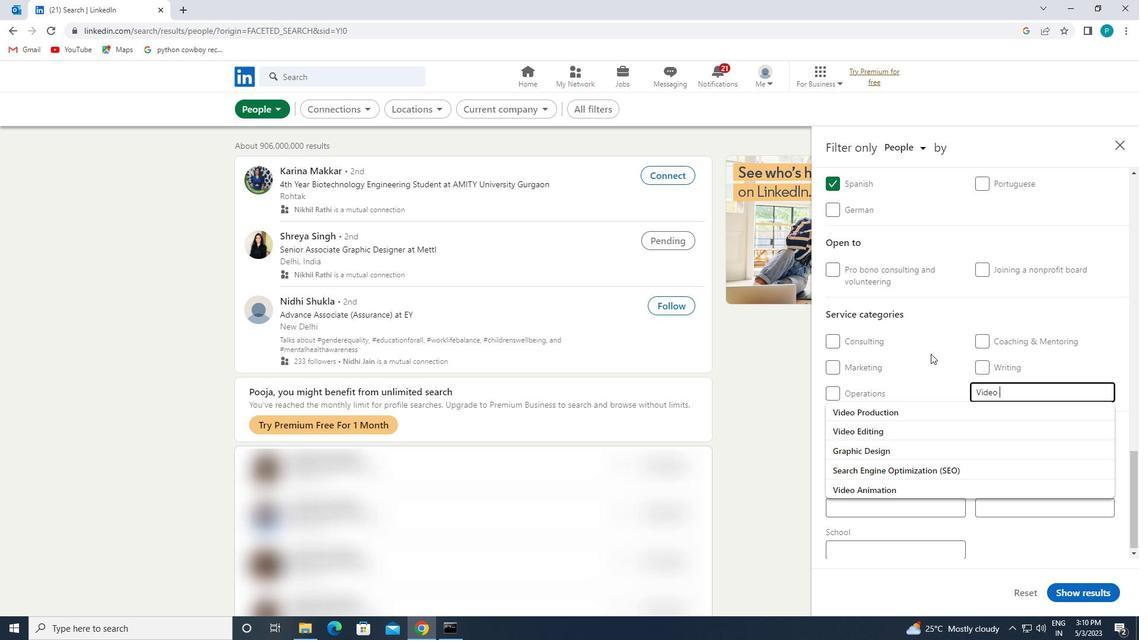 
Action: Mouse pressed left at (923, 403)
Screenshot: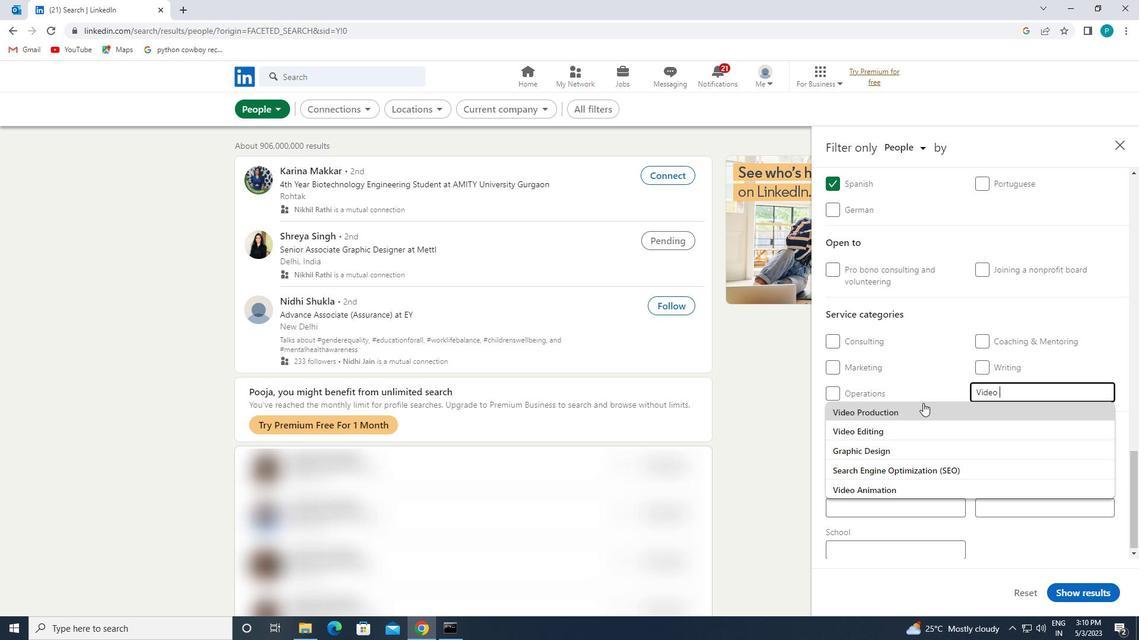 
Action: Mouse moved to (923, 404)
Screenshot: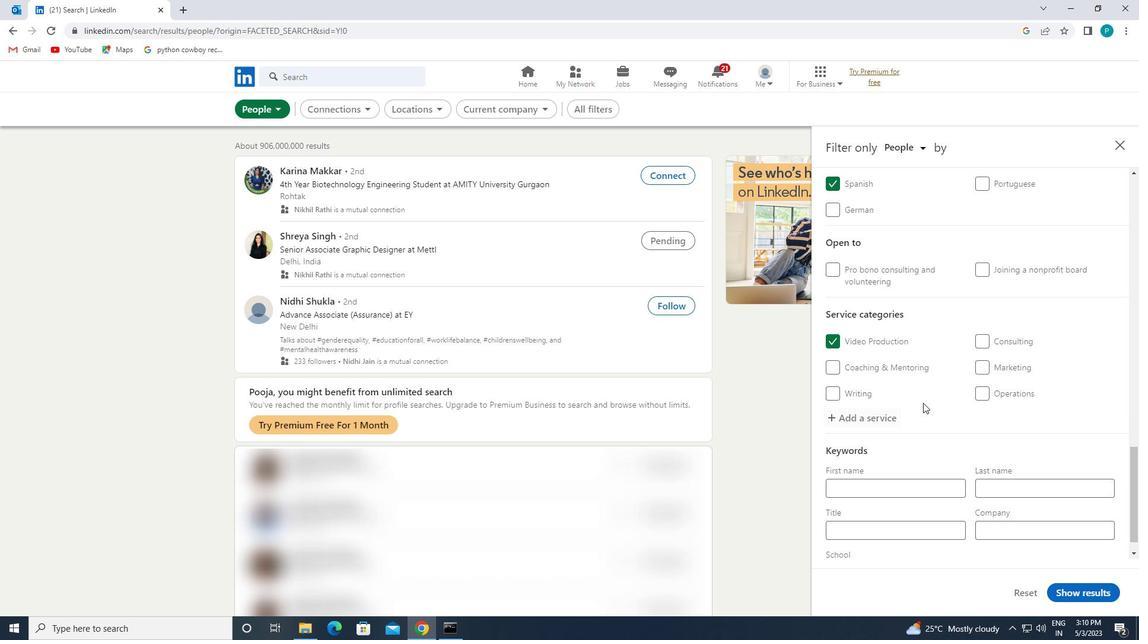 
Action: Mouse scrolled (923, 404) with delta (0, 0)
Screenshot: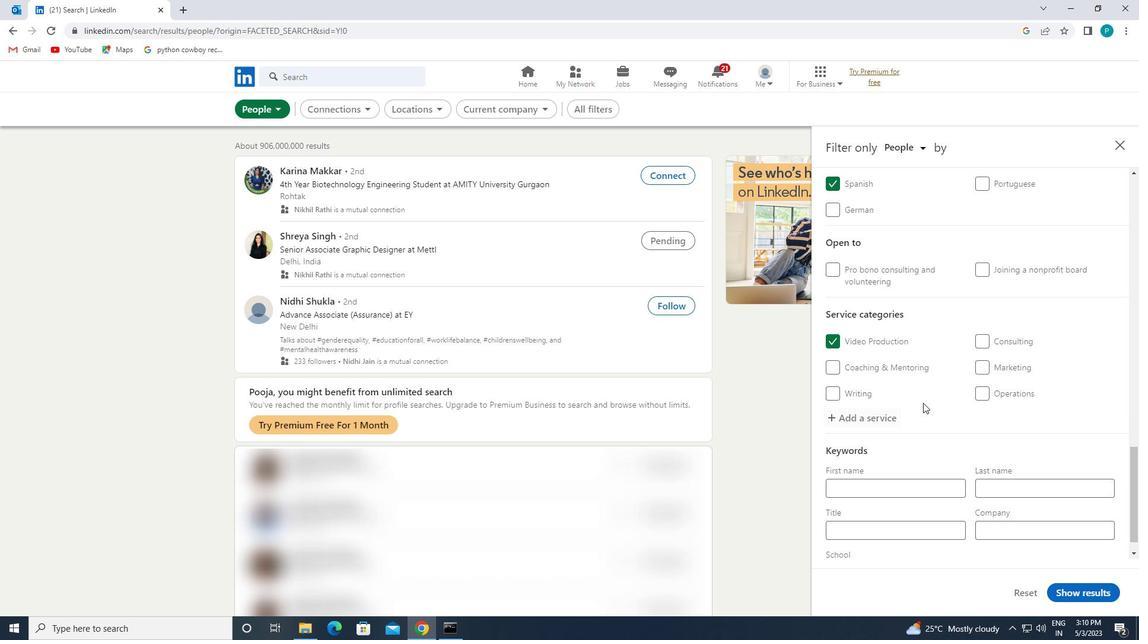
Action: Mouse moved to (923, 405)
Screenshot: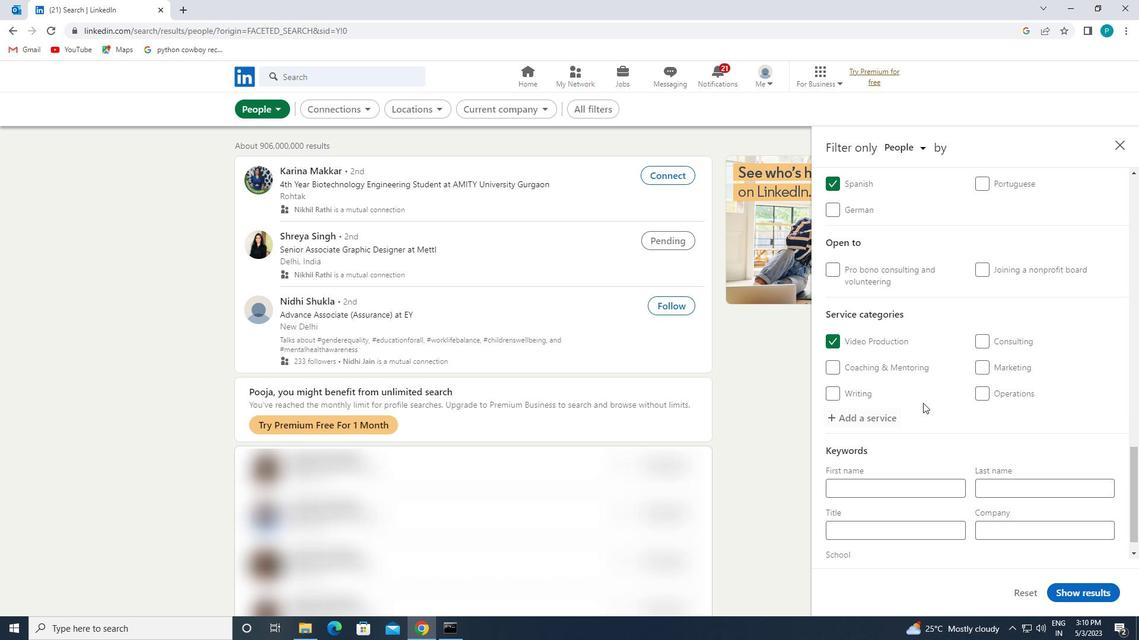 
Action: Mouse scrolled (923, 404) with delta (0, 0)
Screenshot: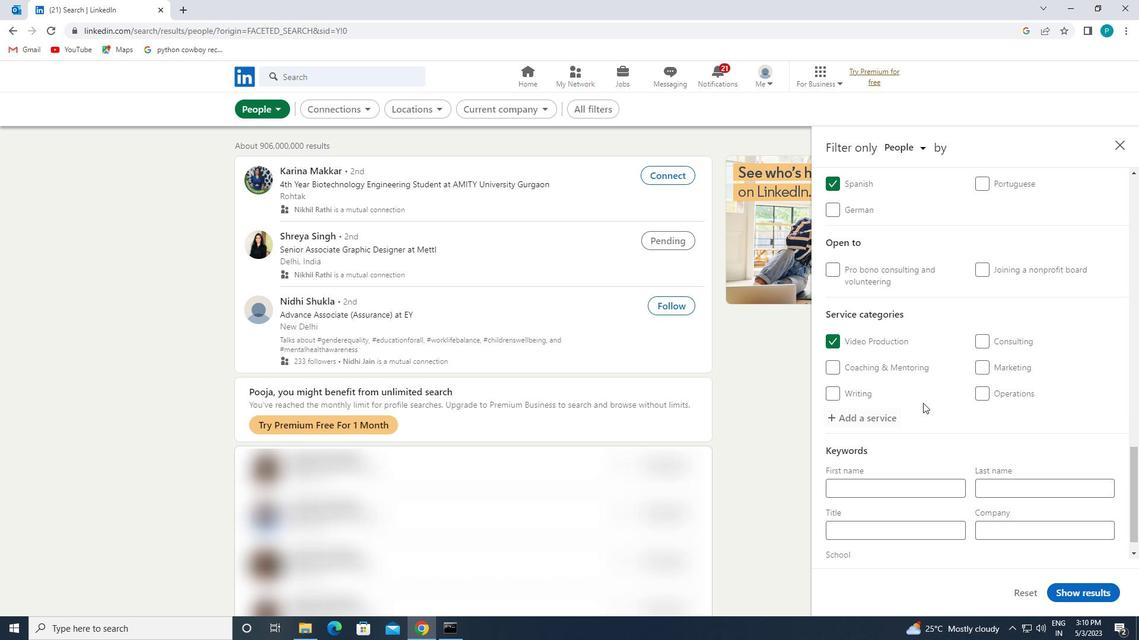 
Action: Mouse scrolled (923, 404) with delta (0, 0)
Screenshot: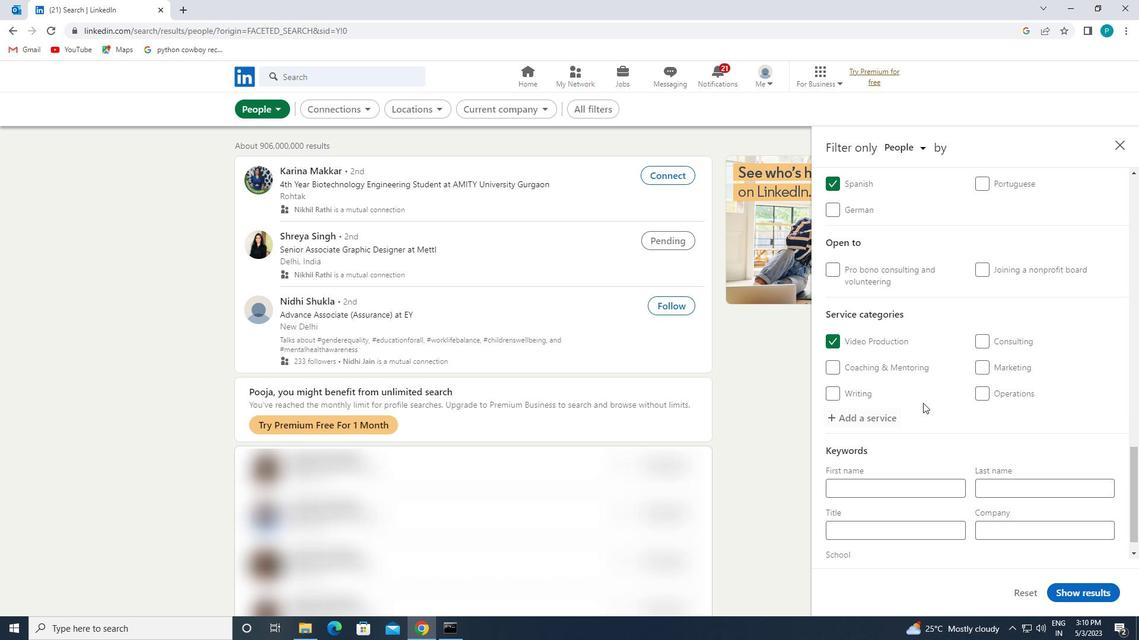 
Action: Mouse moved to (923, 406)
Screenshot: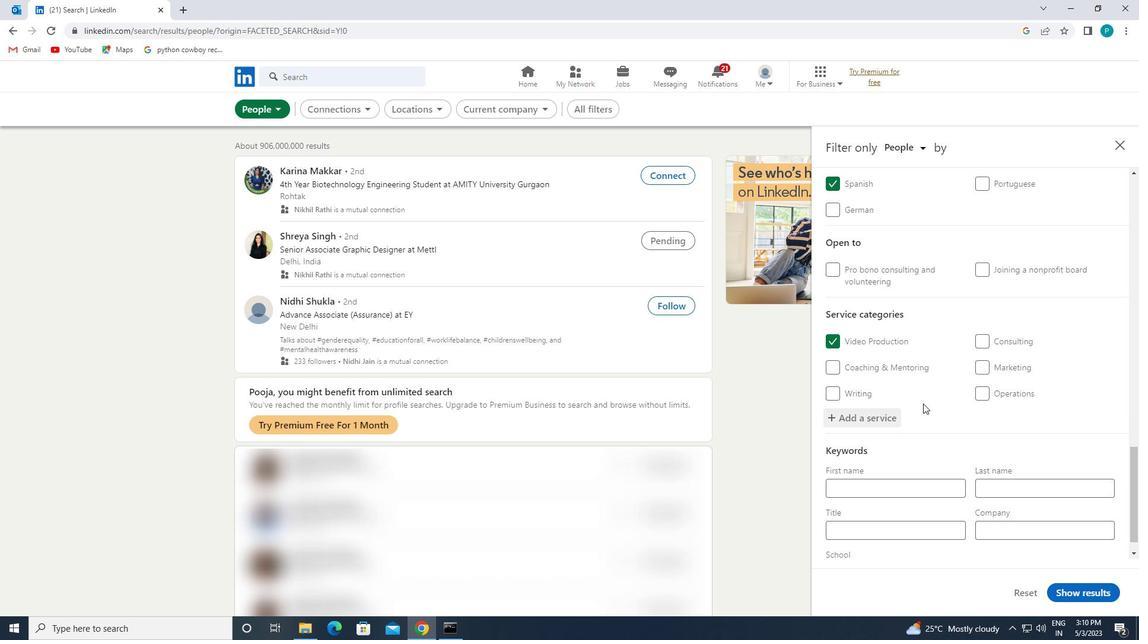 
Action: Mouse scrolled (923, 405) with delta (0, 0)
Screenshot: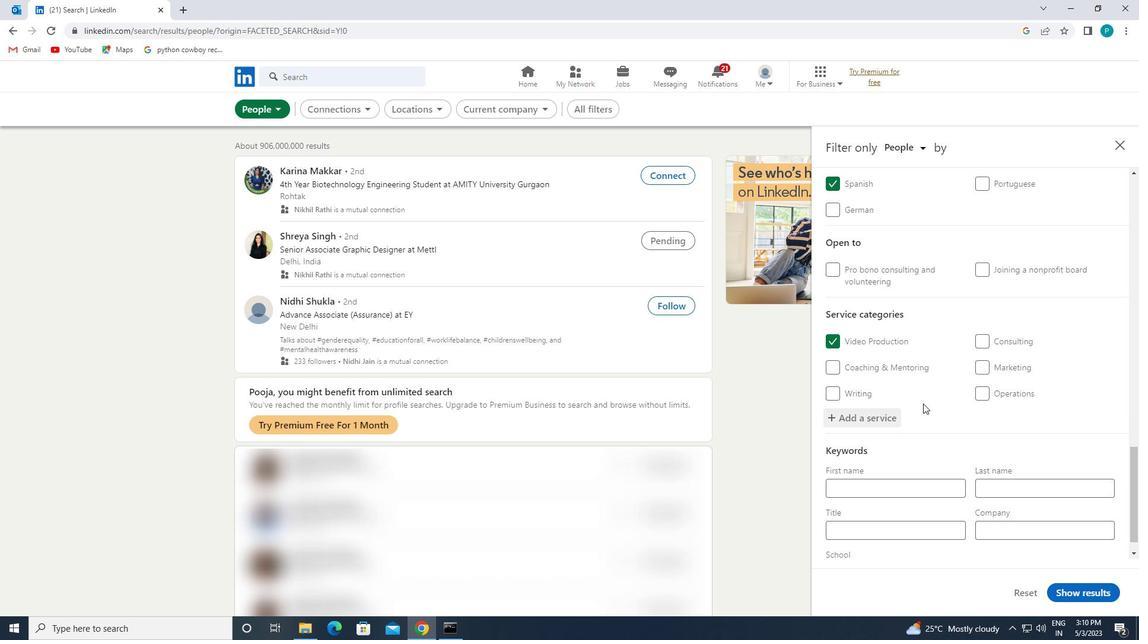 
Action: Mouse moved to (880, 508)
Screenshot: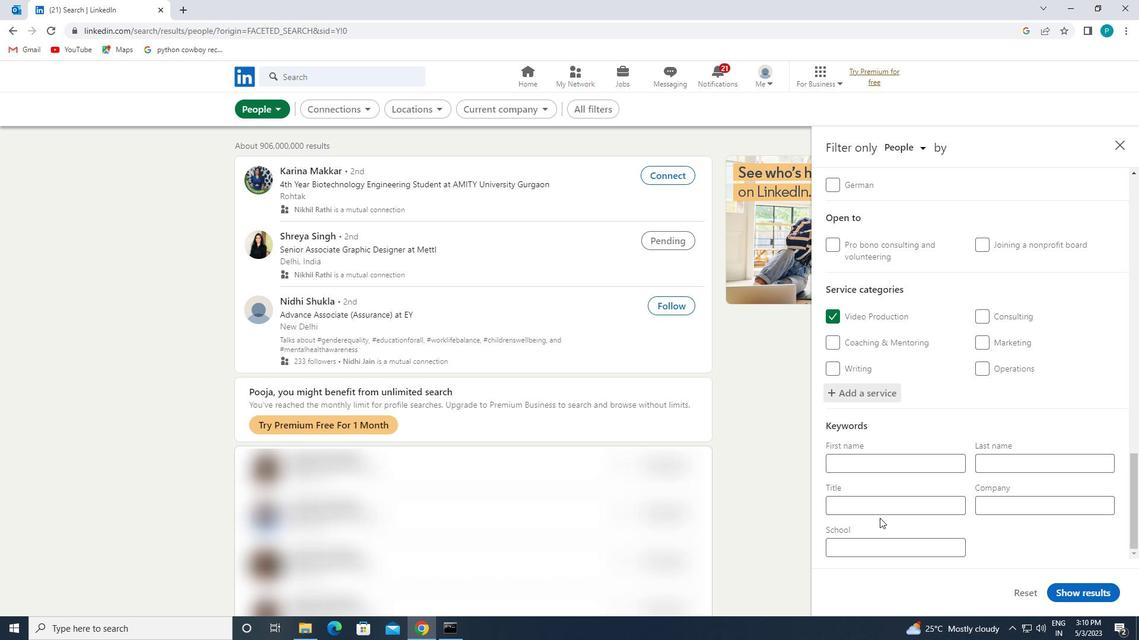 
Action: Mouse pressed left at (880, 508)
Screenshot: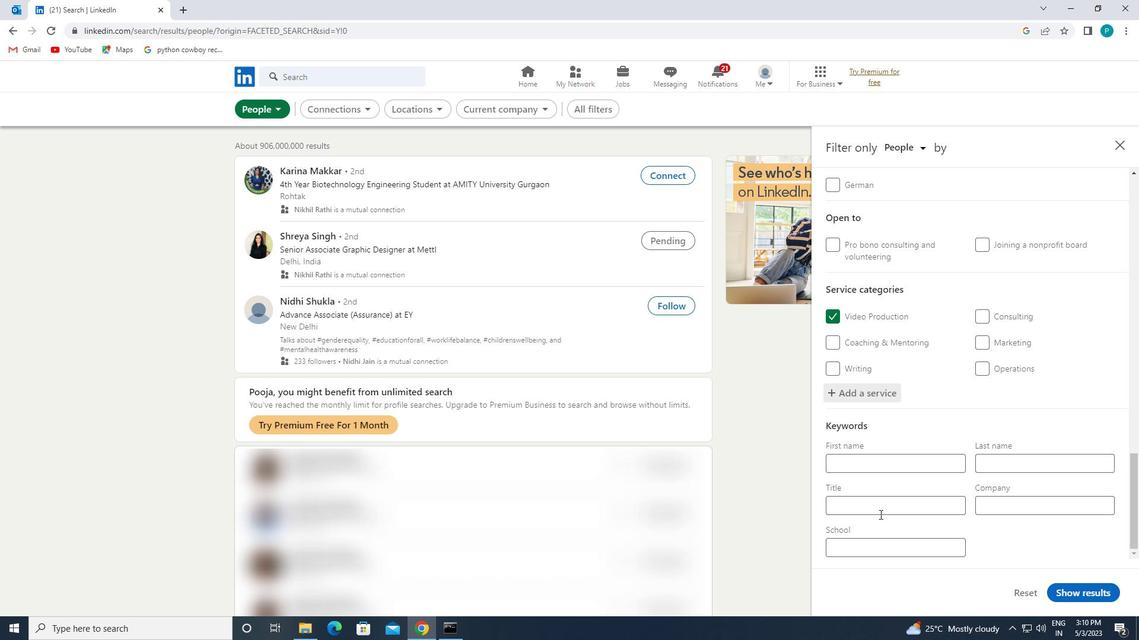 
Action: Mouse moved to (880, 508)
Screenshot: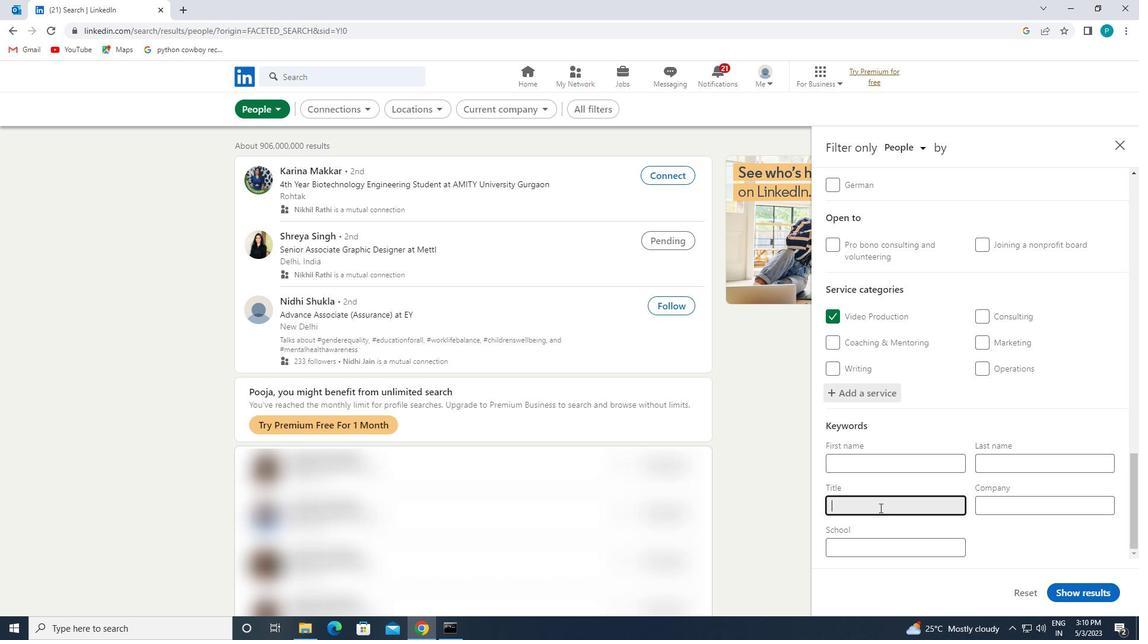 
Action: Key pressed <Key.caps_lock>V<Key.caps_lock>IDEO<Key.space><Key.caps_lock>E<Key.caps_lock>DITOR
Screenshot: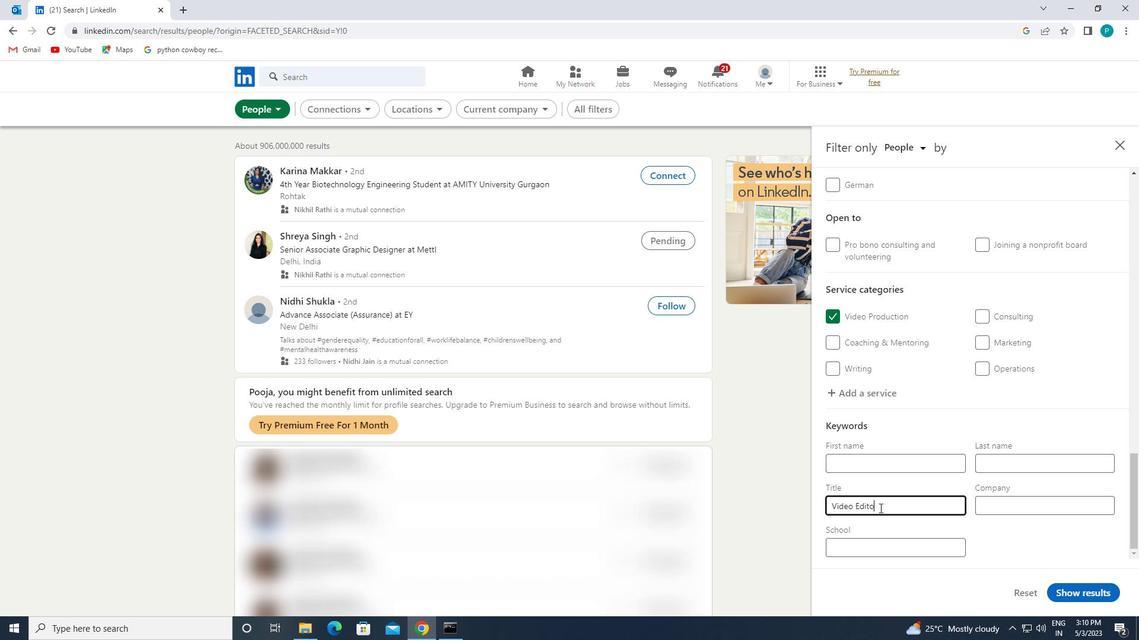 
Action: Mouse moved to (1090, 591)
Screenshot: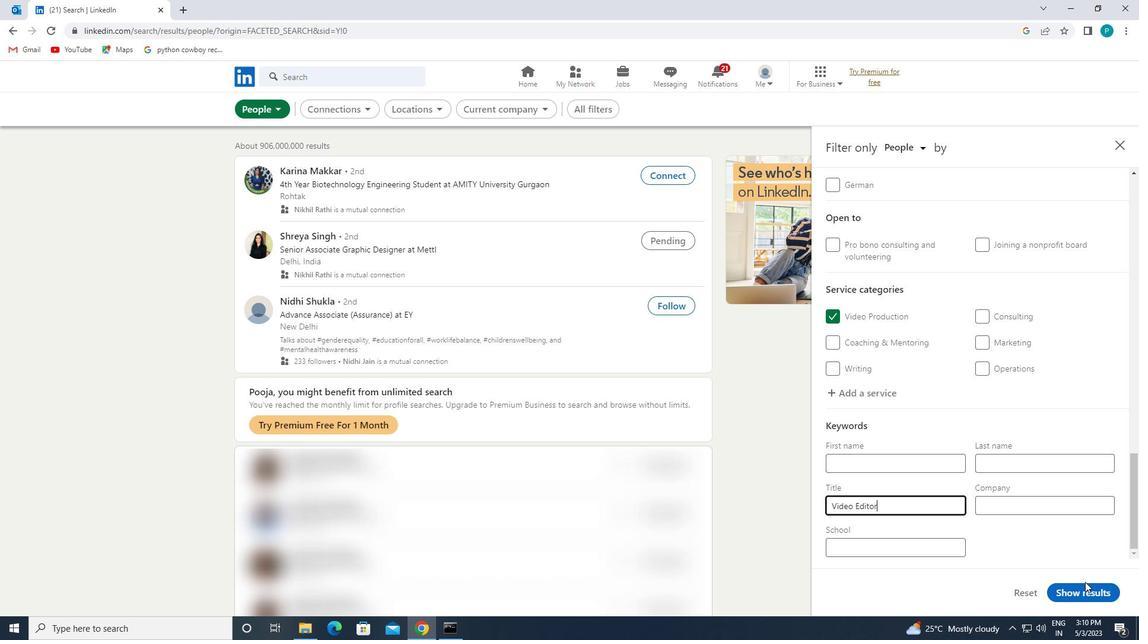 
Action: Mouse pressed left at (1090, 591)
Screenshot: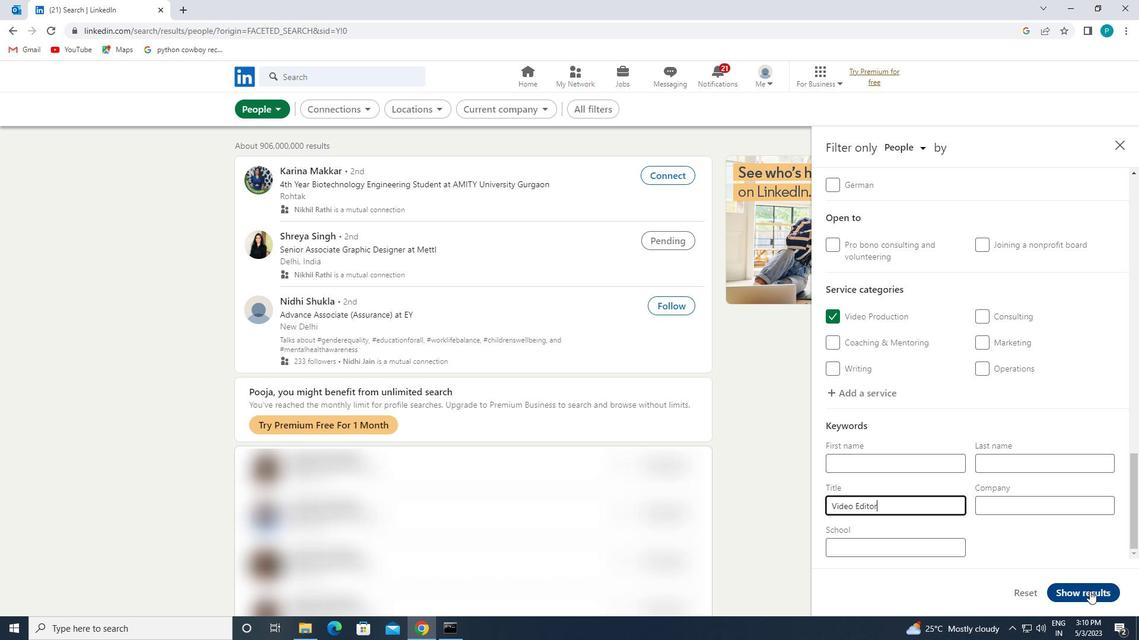 
